 Task: Display the results of the 2022 Victory Lane Racing NASCAR Cup Series for the race "Coca-Cola 600" on the track "Charlotte".
Action: Mouse moved to (150, 327)
Screenshot: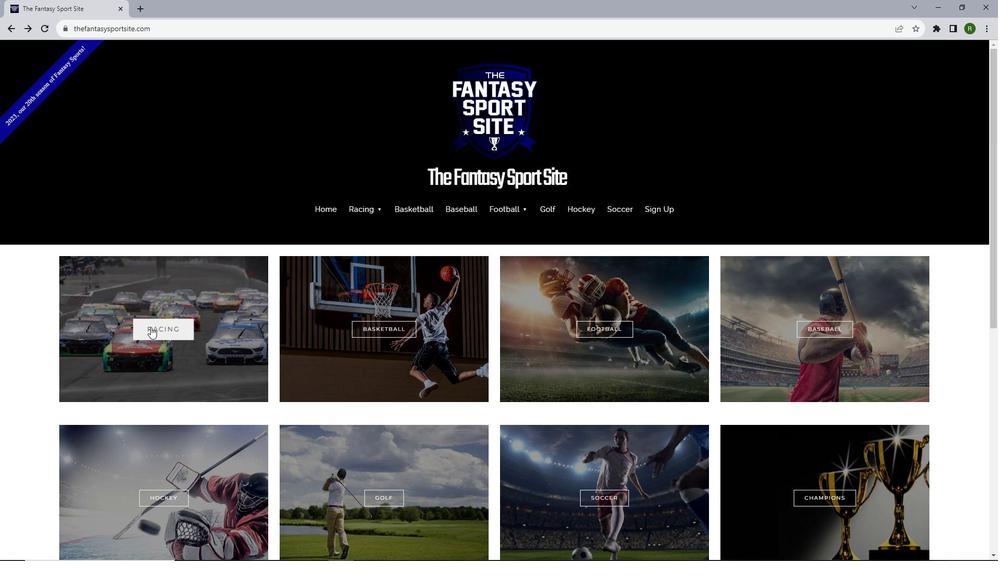 
Action: Mouse pressed left at (150, 327)
Screenshot: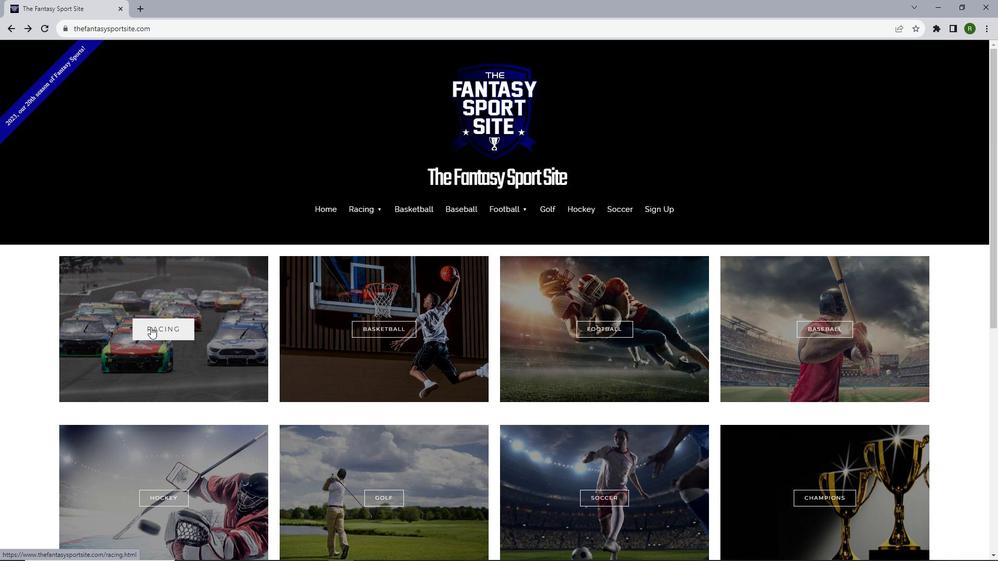 
Action: Mouse moved to (226, 338)
Screenshot: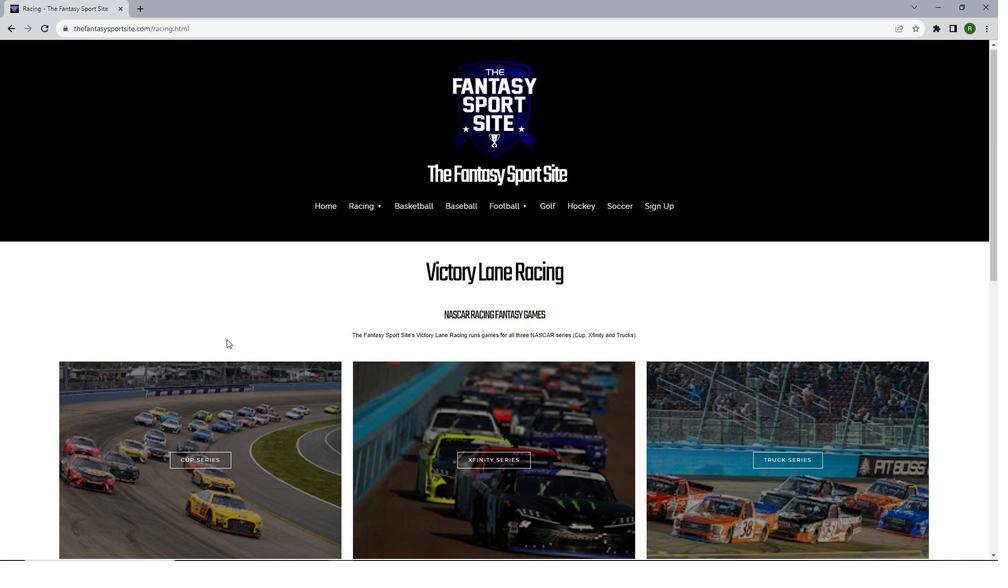 
Action: Mouse scrolled (226, 338) with delta (0, 0)
Screenshot: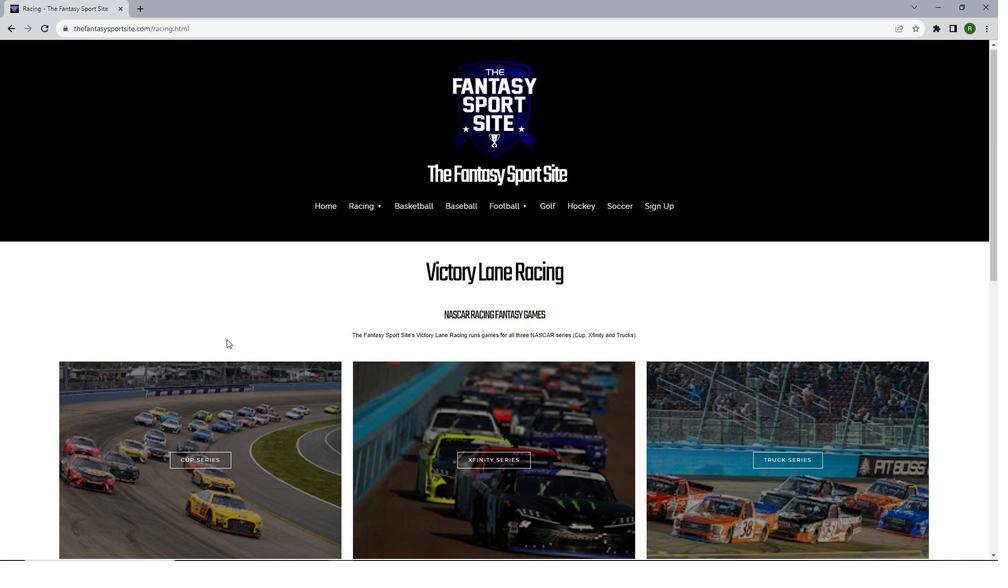 
Action: Mouse moved to (229, 349)
Screenshot: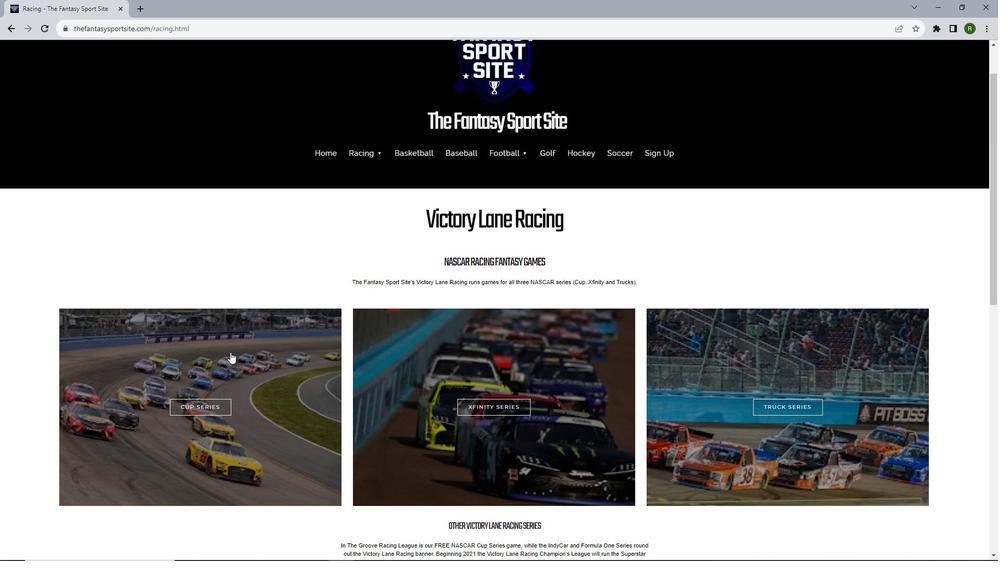 
Action: Mouse scrolled (229, 348) with delta (0, 0)
Screenshot: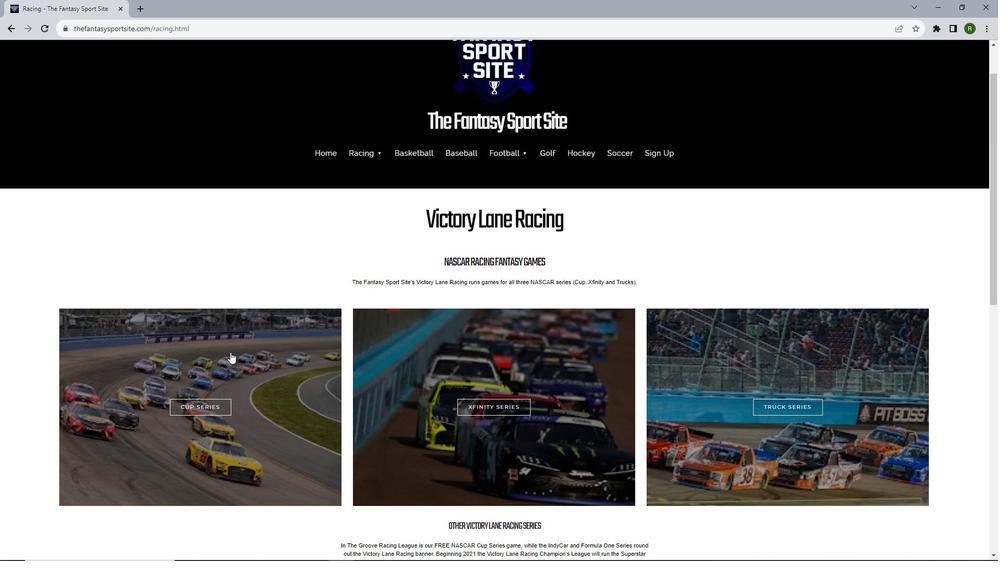 
Action: Mouse moved to (195, 353)
Screenshot: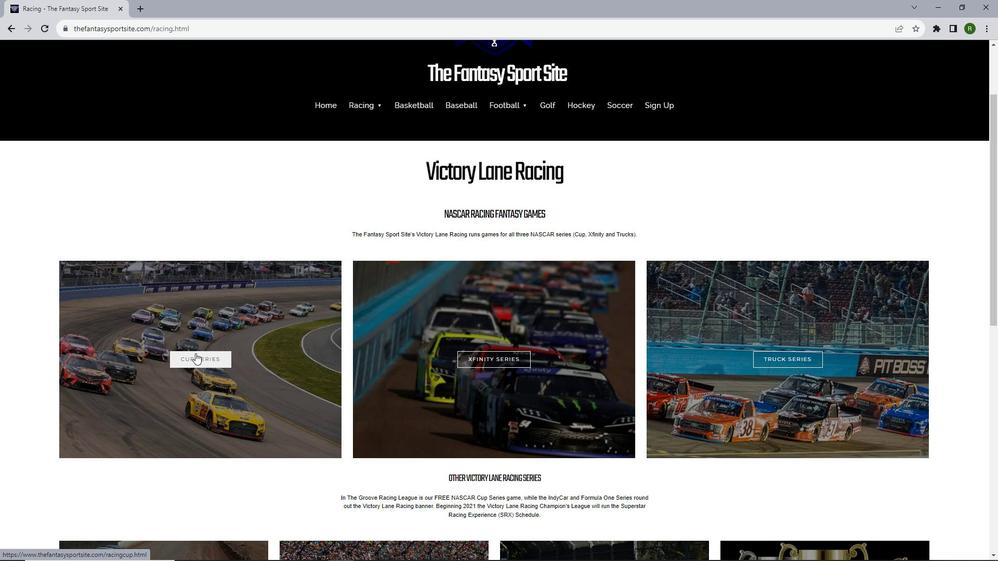 
Action: Mouse pressed left at (195, 353)
Screenshot: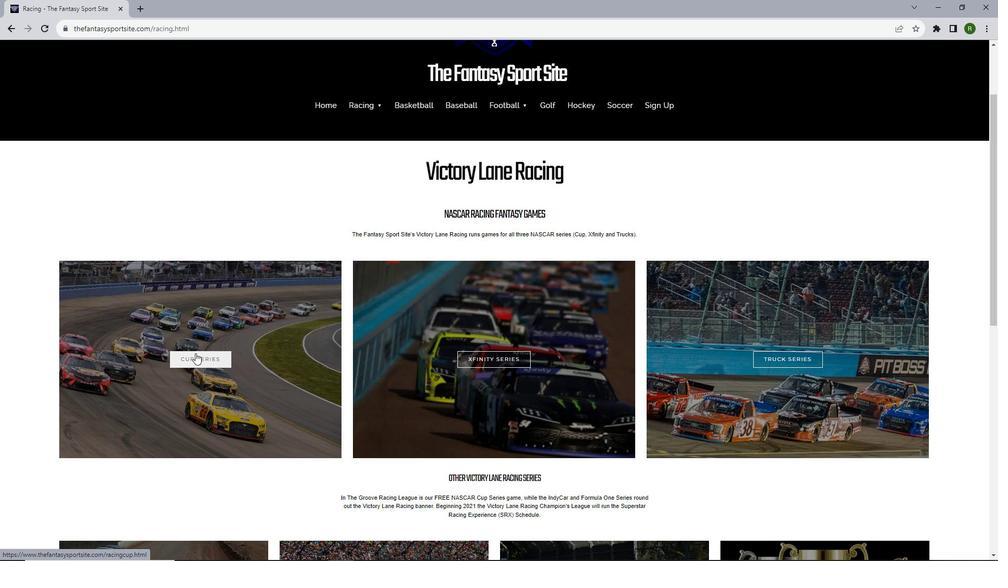 
Action: Mouse moved to (485, 230)
Screenshot: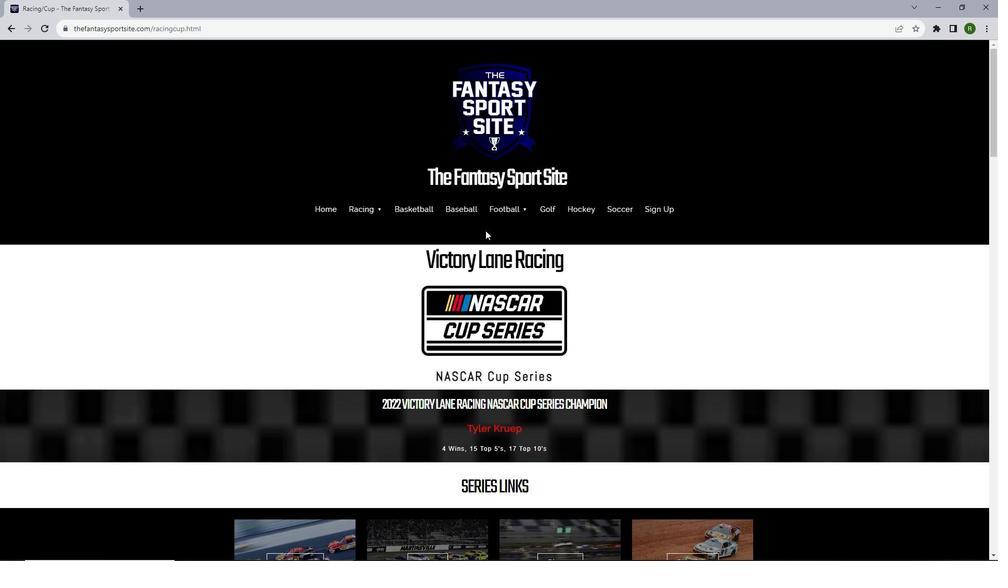 
Action: Mouse scrolled (485, 230) with delta (0, 0)
Screenshot: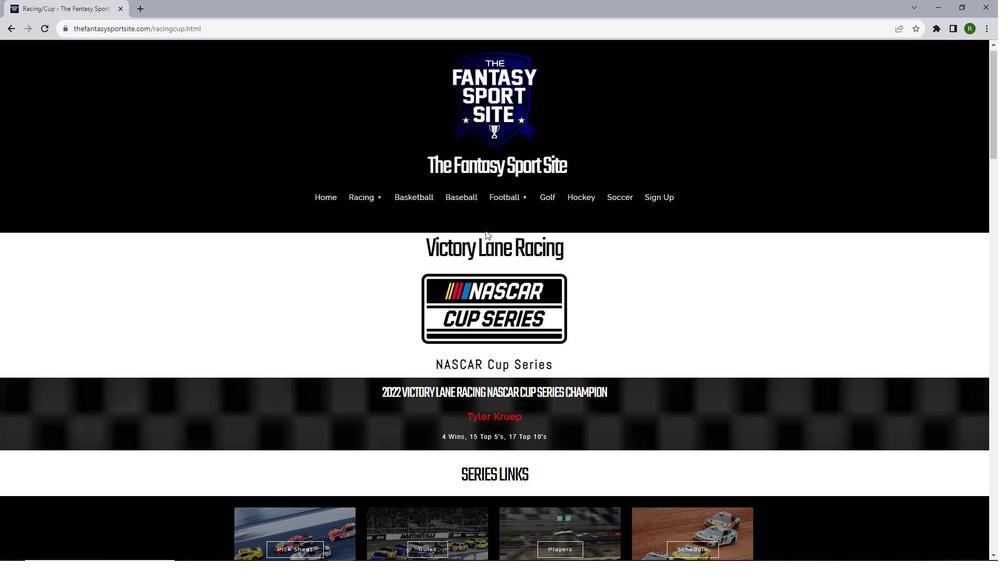 
Action: Mouse scrolled (485, 230) with delta (0, 0)
Screenshot: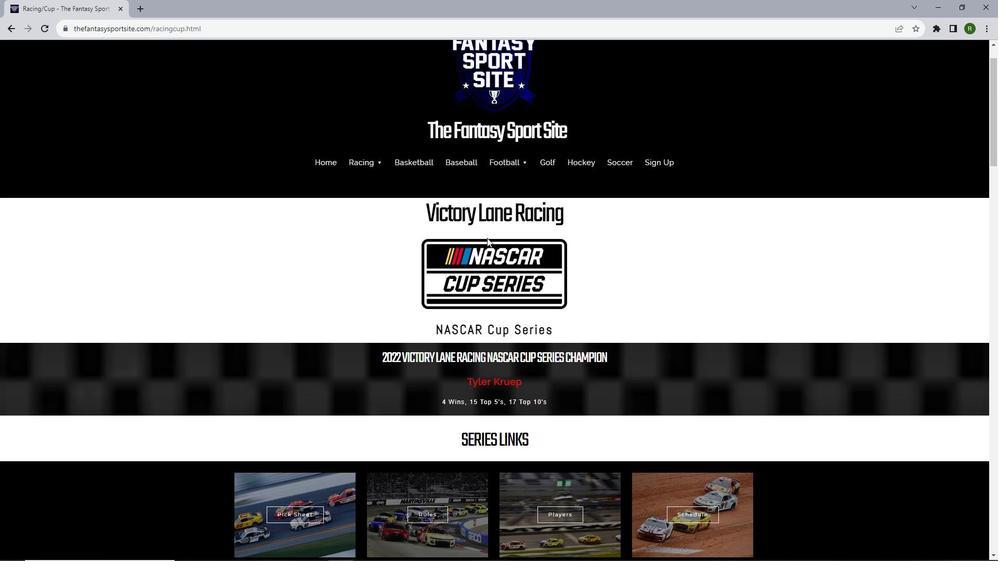 
Action: Mouse moved to (487, 241)
Screenshot: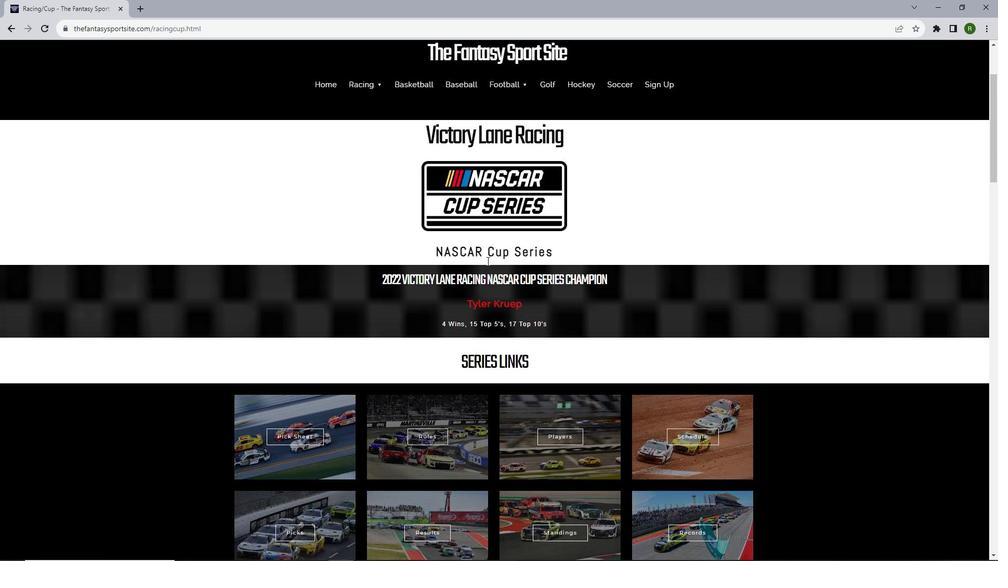 
Action: Mouse scrolled (487, 241) with delta (0, 0)
Screenshot: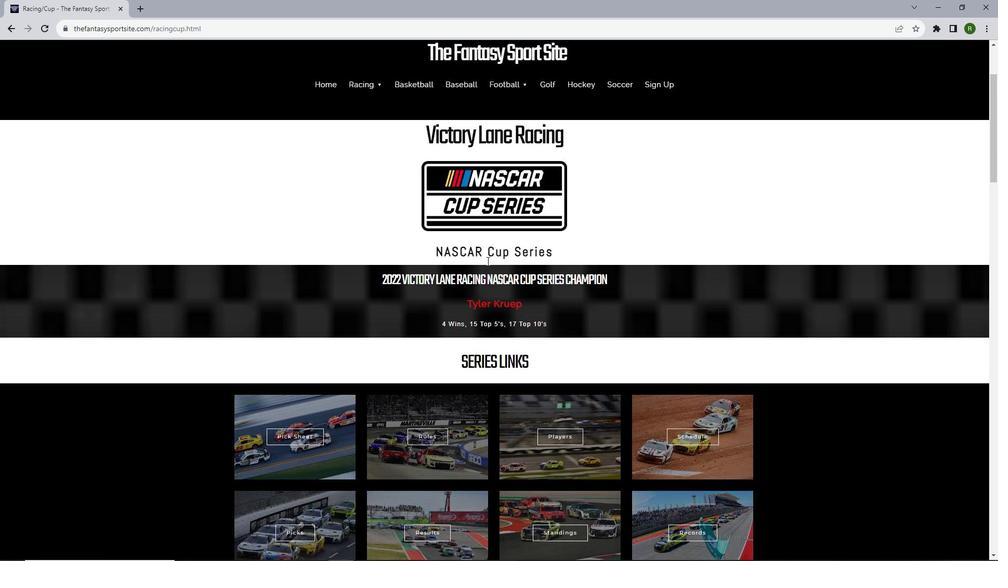 
Action: Mouse moved to (487, 258)
Screenshot: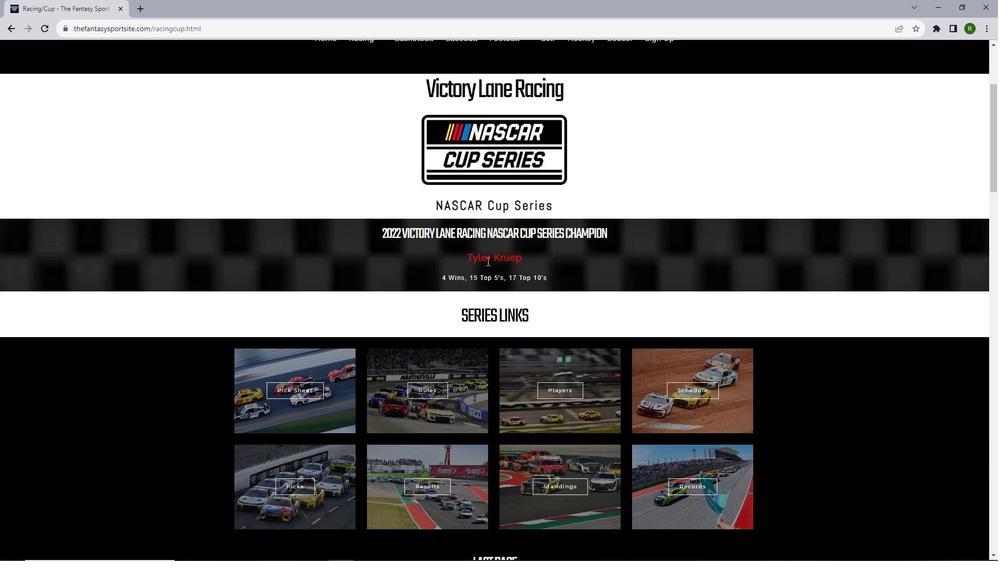 
Action: Mouse scrolled (487, 257) with delta (0, 0)
Screenshot: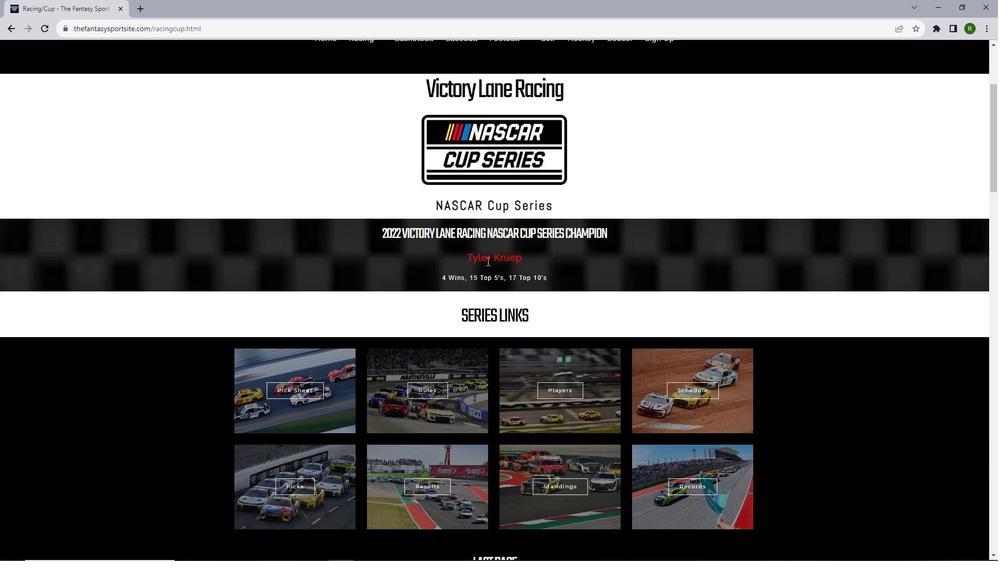 
Action: Mouse moved to (489, 265)
Screenshot: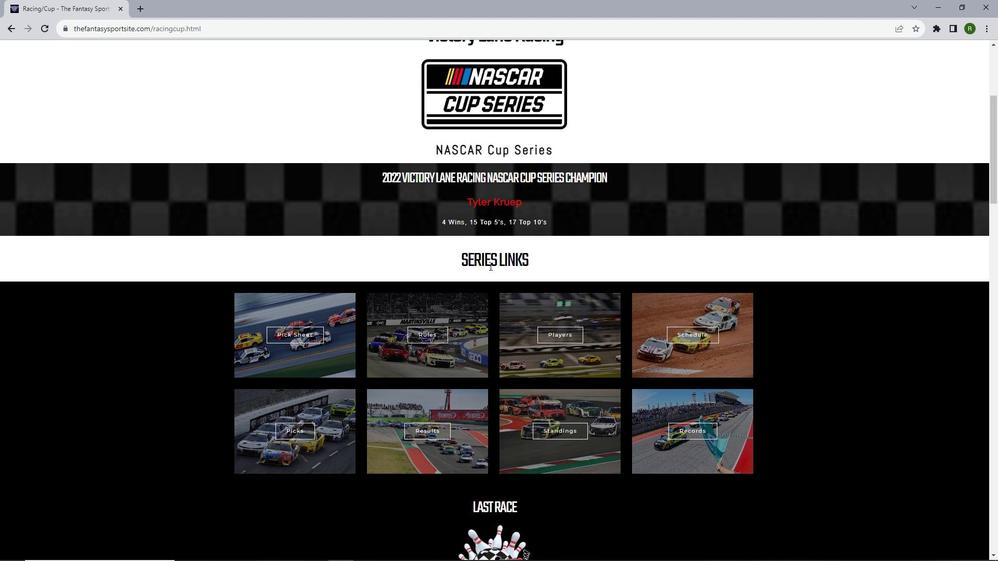 
Action: Mouse scrolled (489, 265) with delta (0, 0)
Screenshot: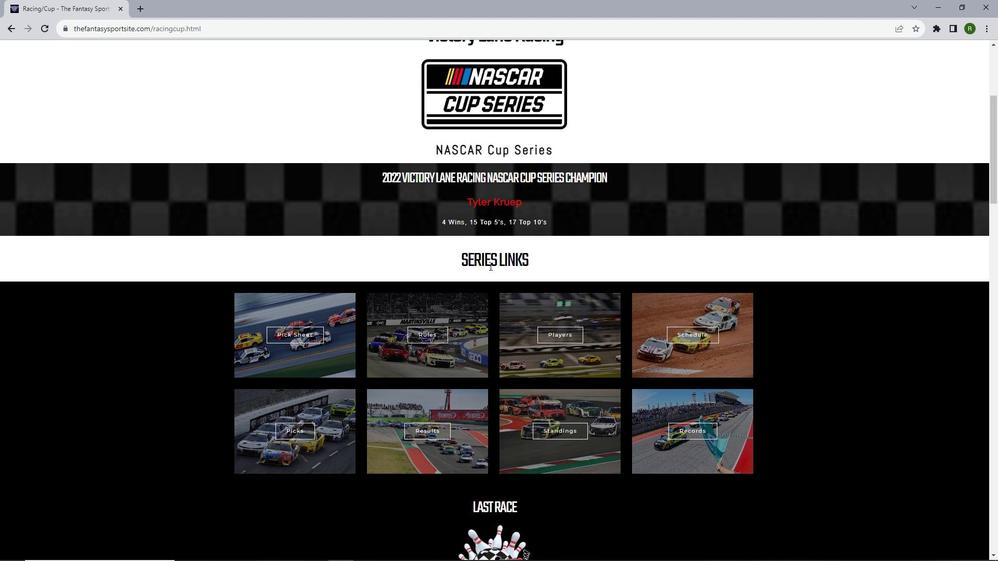
Action: Mouse moved to (489, 266)
Screenshot: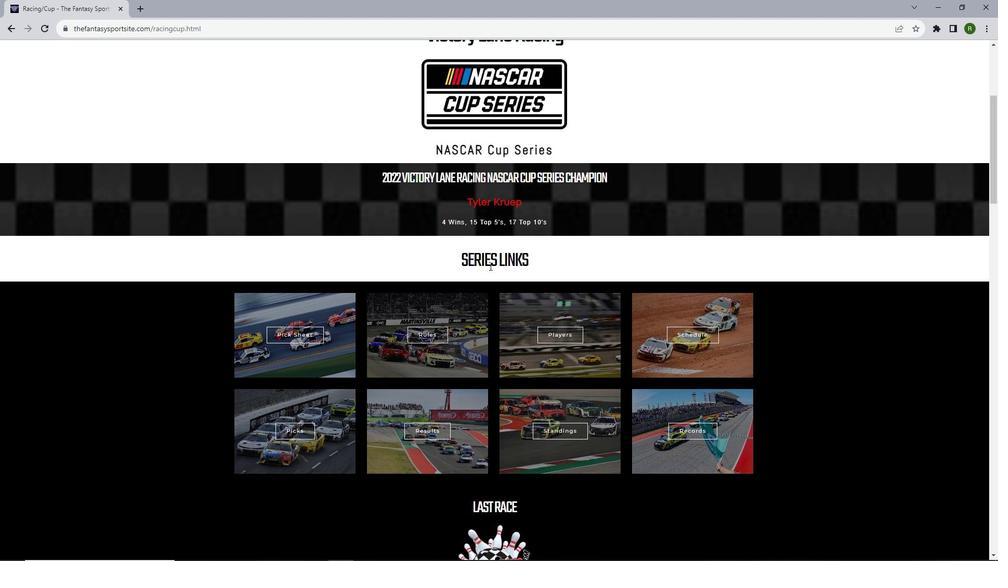 
Action: Mouse scrolled (489, 265) with delta (0, 0)
Screenshot: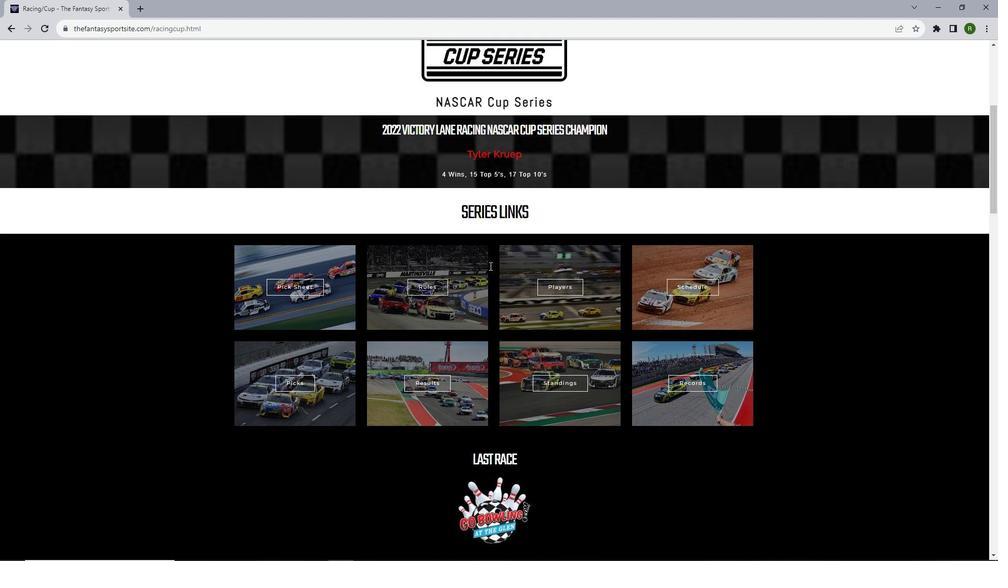 
Action: Mouse moved to (402, 365)
Screenshot: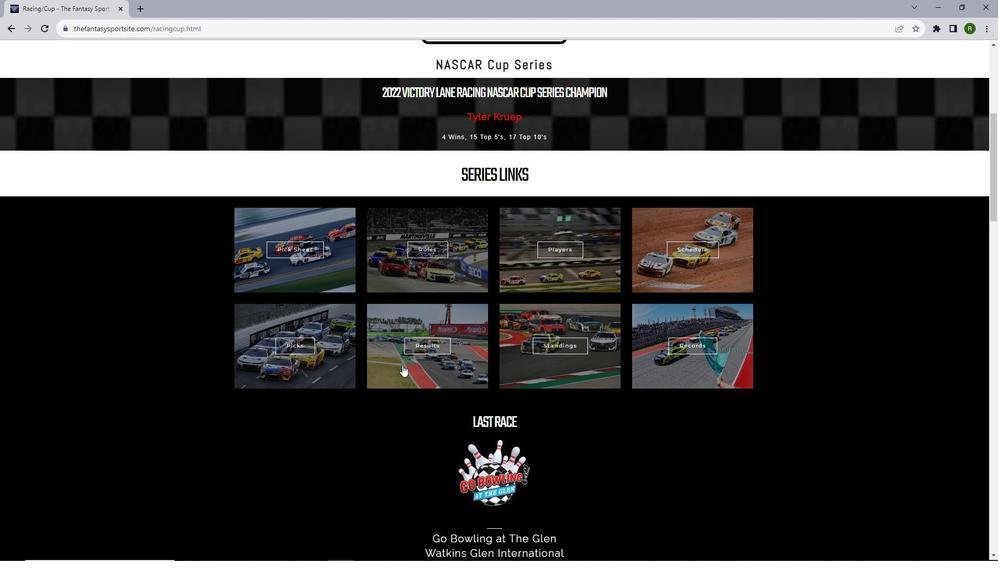 
Action: Mouse pressed left at (402, 365)
Screenshot: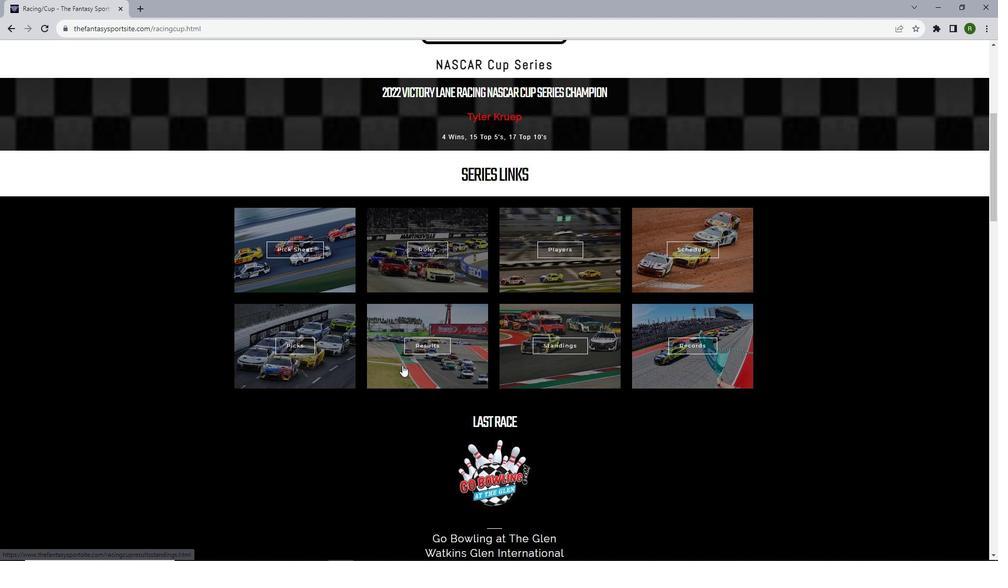 
Action: Mouse moved to (487, 287)
Screenshot: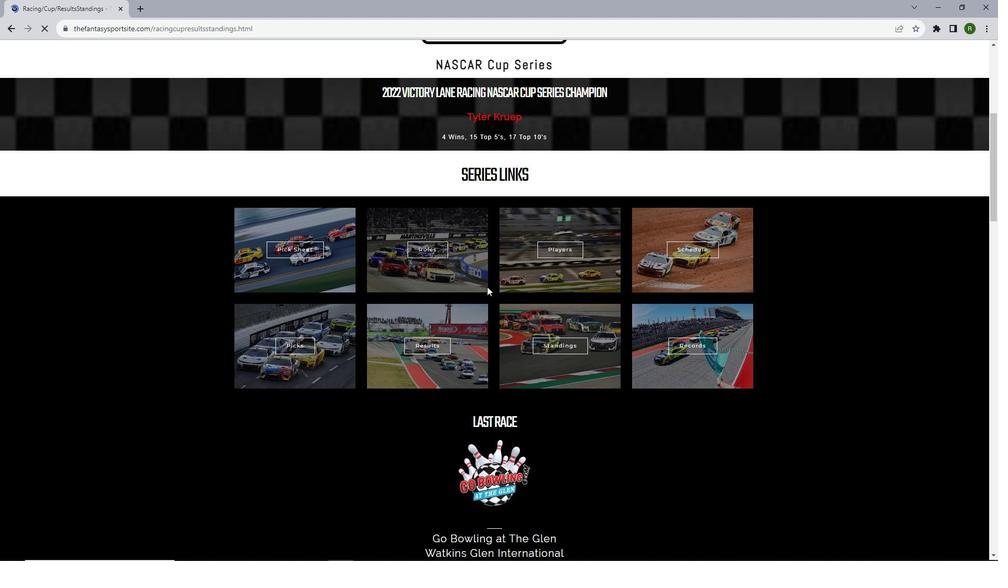 
Action: Mouse scrolled (487, 286) with delta (0, 0)
Screenshot: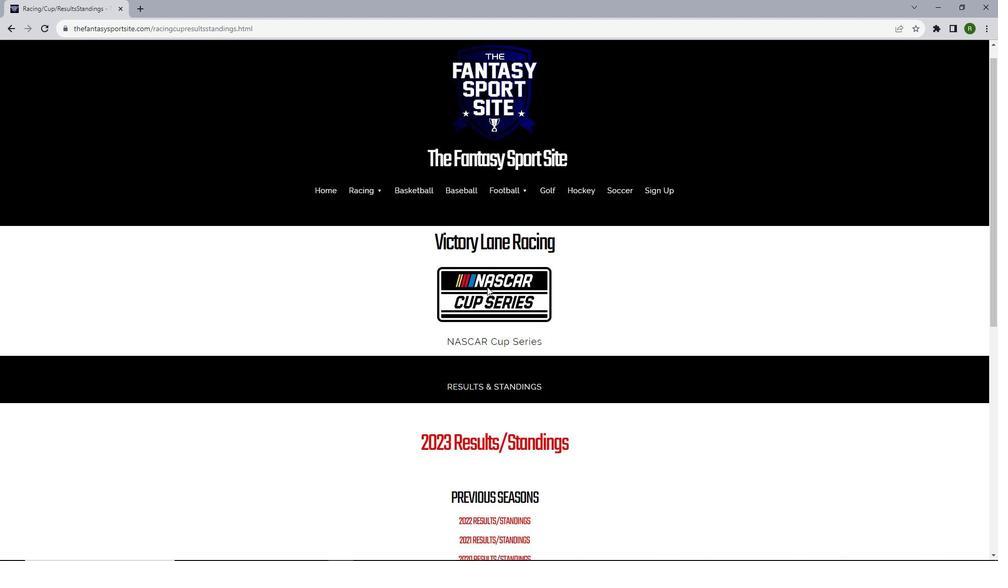 
Action: Mouse scrolled (487, 286) with delta (0, 0)
Screenshot: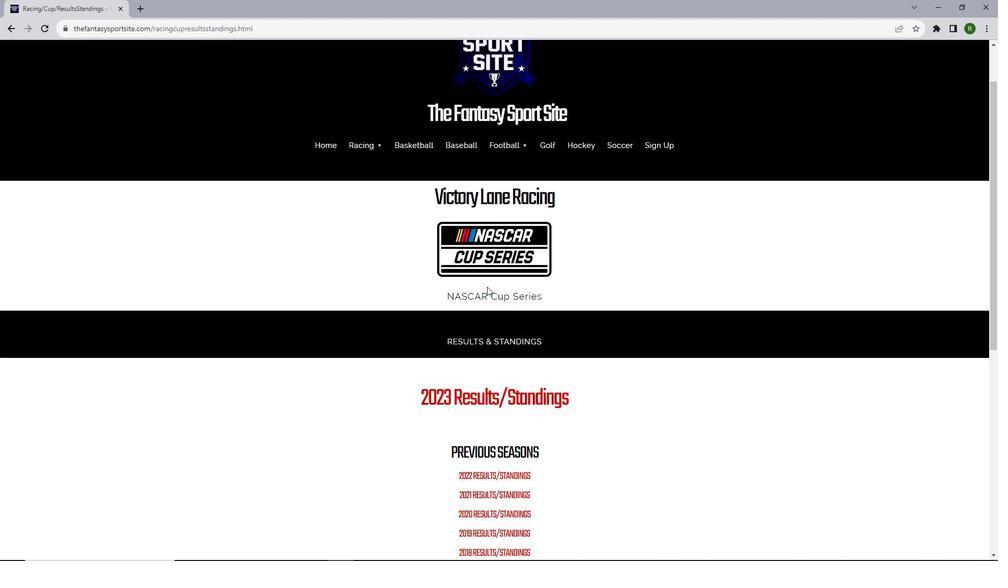 
Action: Mouse scrolled (487, 286) with delta (0, 0)
Screenshot: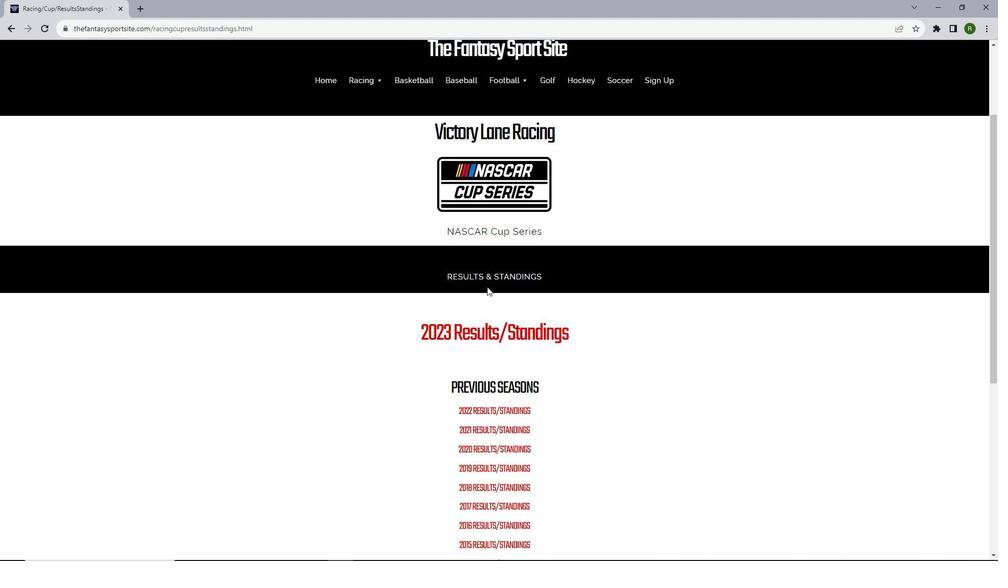 
Action: Mouse scrolled (487, 286) with delta (0, 0)
Screenshot: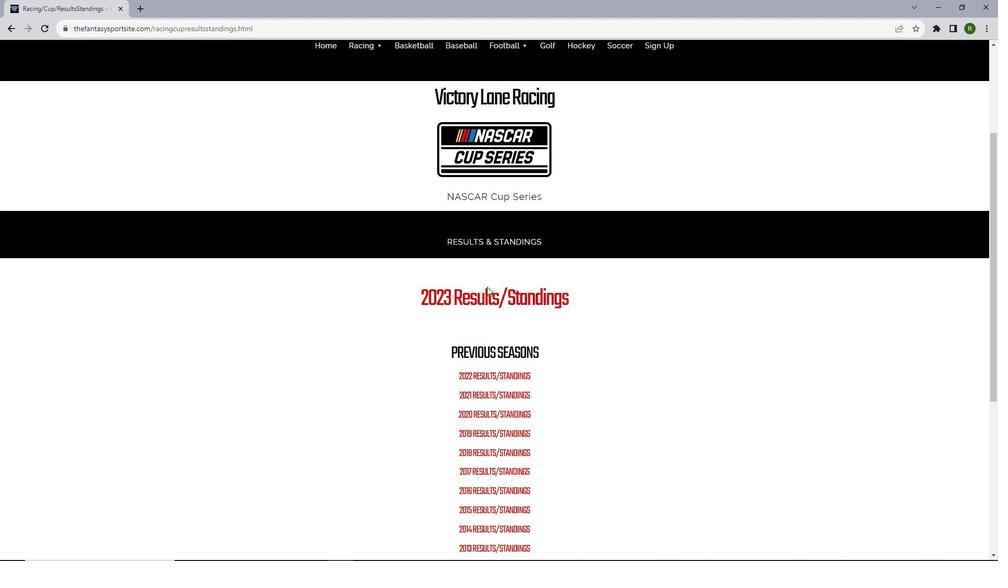 
Action: Mouse moved to (482, 330)
Screenshot: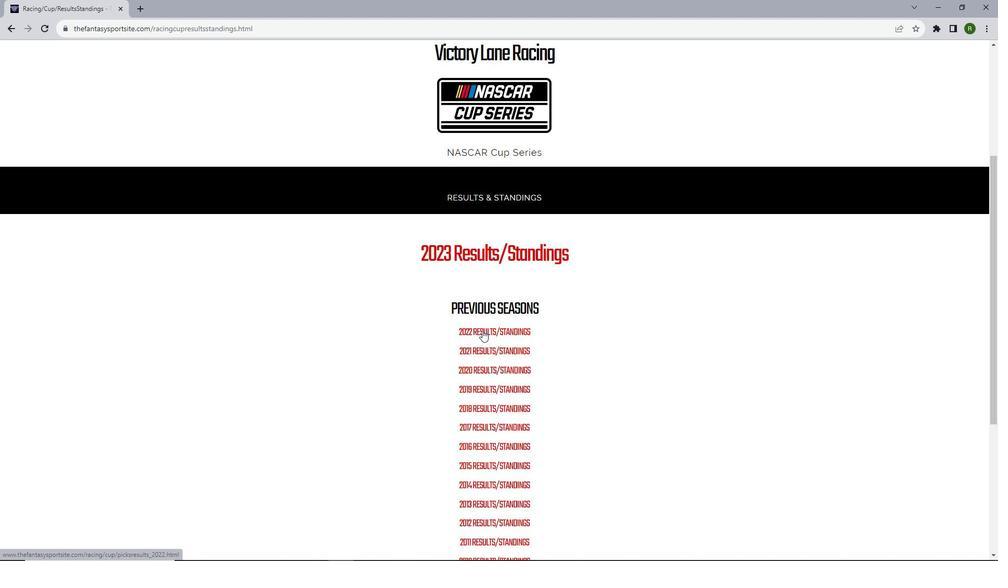 
Action: Mouse pressed left at (482, 330)
Screenshot: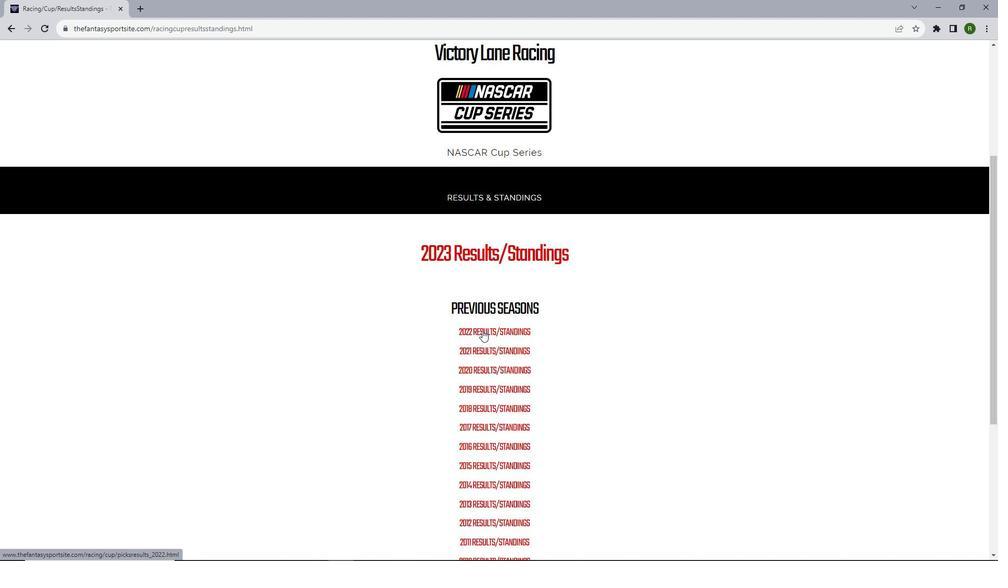 
Action: Mouse moved to (459, 159)
Screenshot: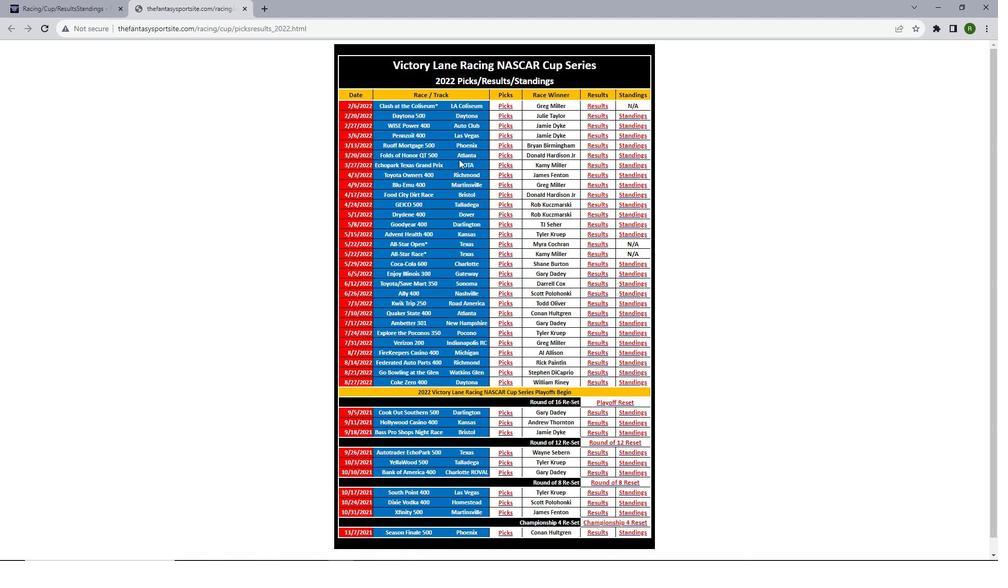 
Action: Mouse scrolled (459, 159) with delta (0, 0)
Screenshot: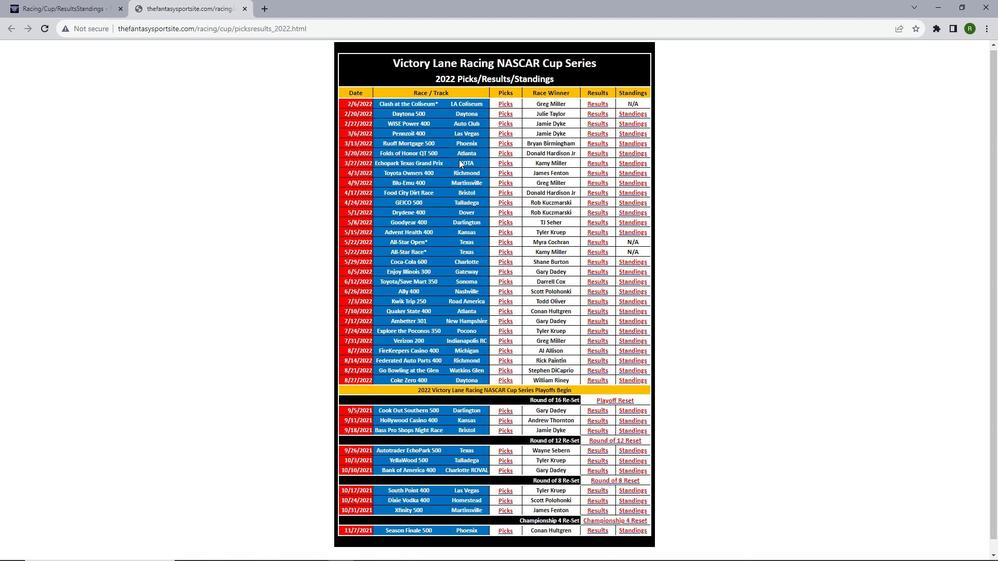 
Action: Mouse scrolled (459, 159) with delta (0, 0)
Screenshot: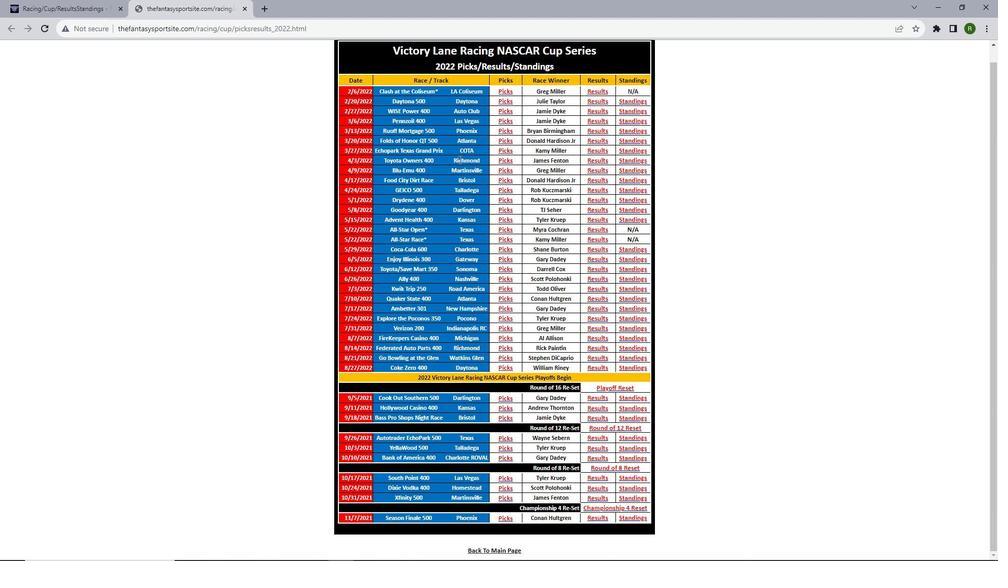 
Action: Mouse moved to (604, 248)
Screenshot: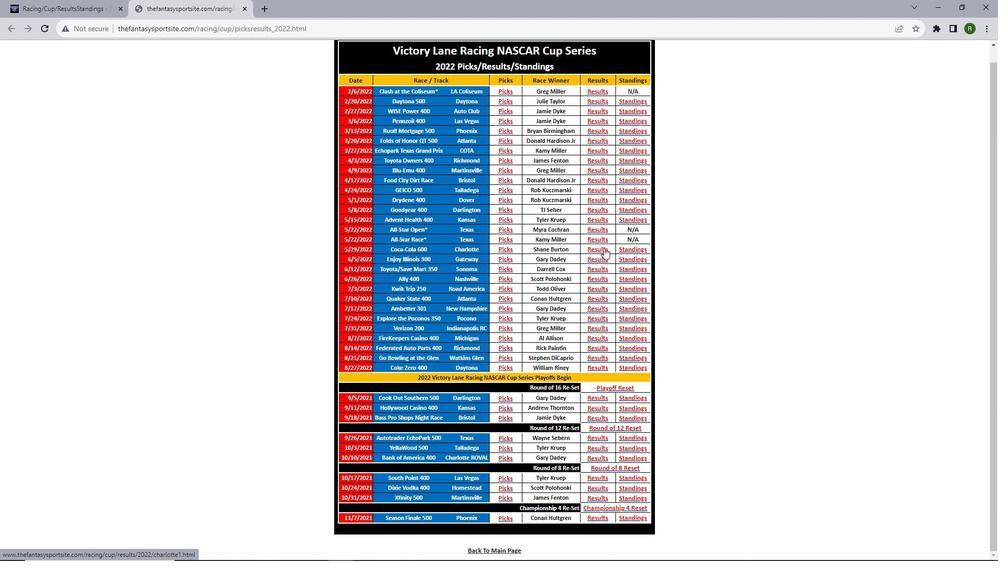 
Action: Mouse pressed left at (604, 248)
Screenshot: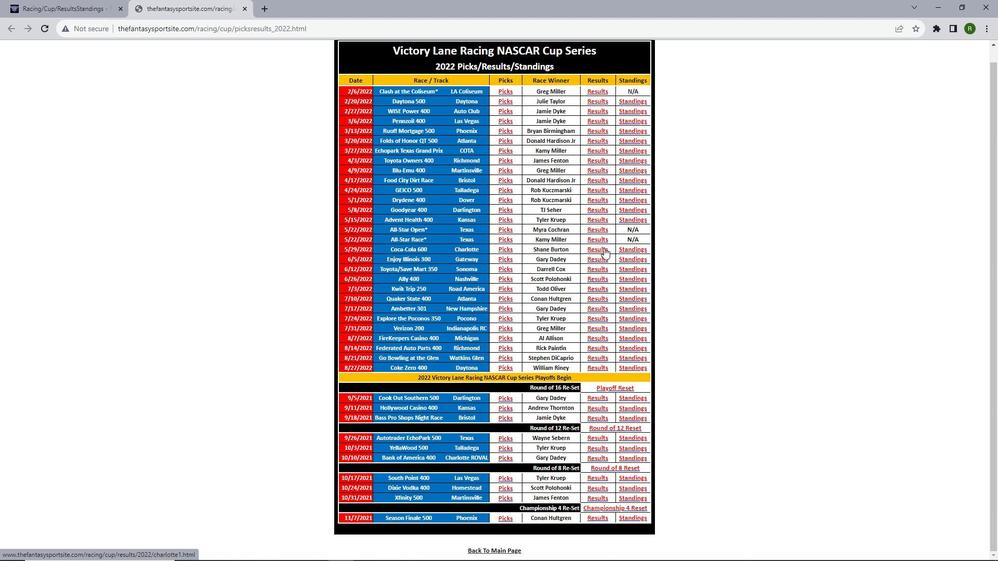 
Action: Mouse moved to (485, 190)
Screenshot: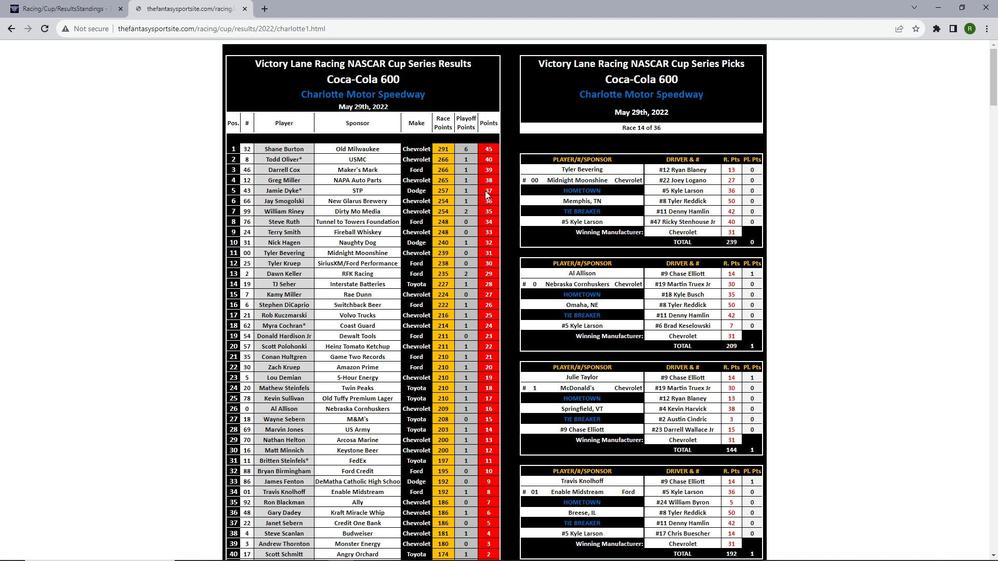 
Action: Mouse scrolled (485, 190) with delta (0, 0)
Screenshot: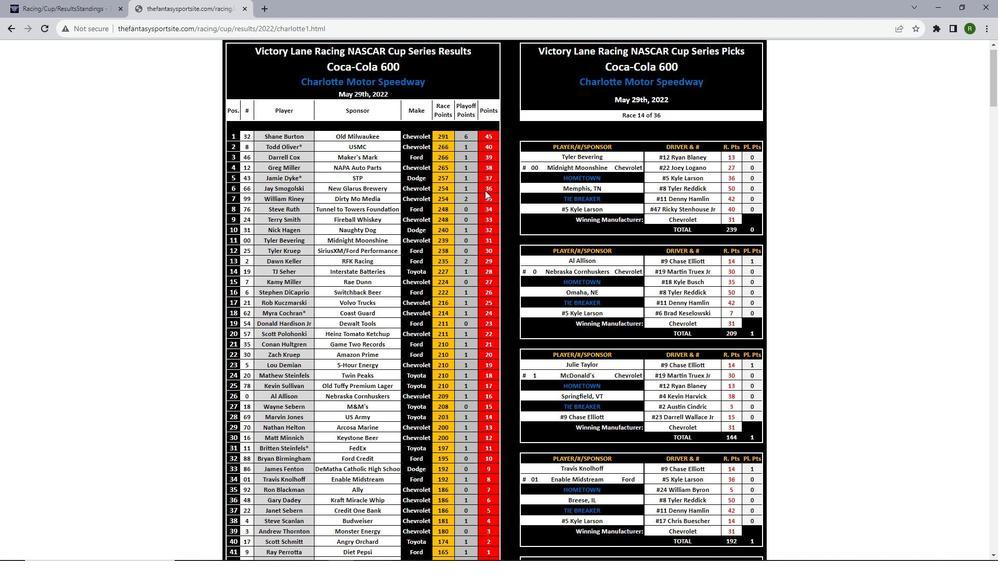 
Action: Mouse scrolled (485, 190) with delta (0, 0)
Screenshot: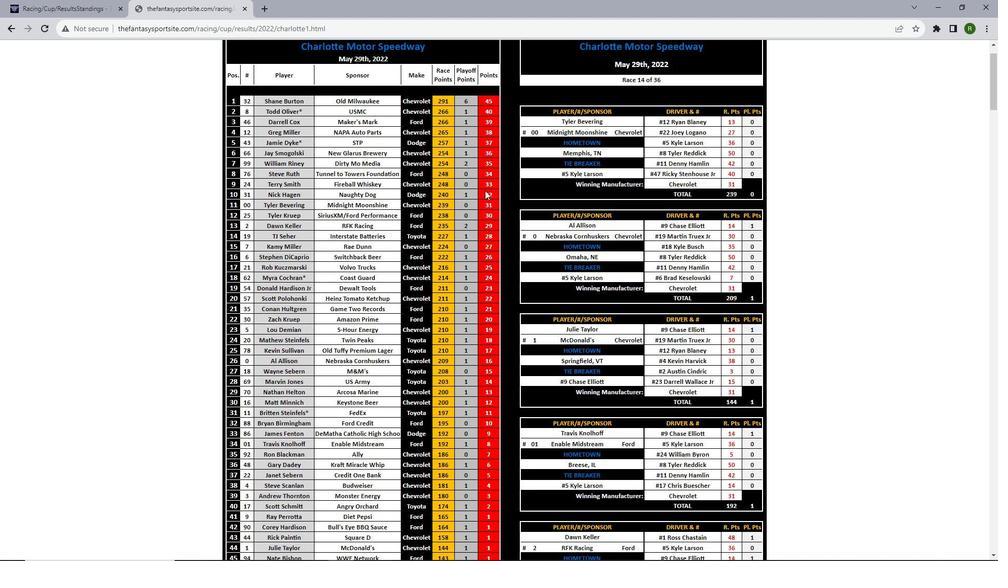 
Action: Mouse scrolled (485, 190) with delta (0, 0)
Screenshot: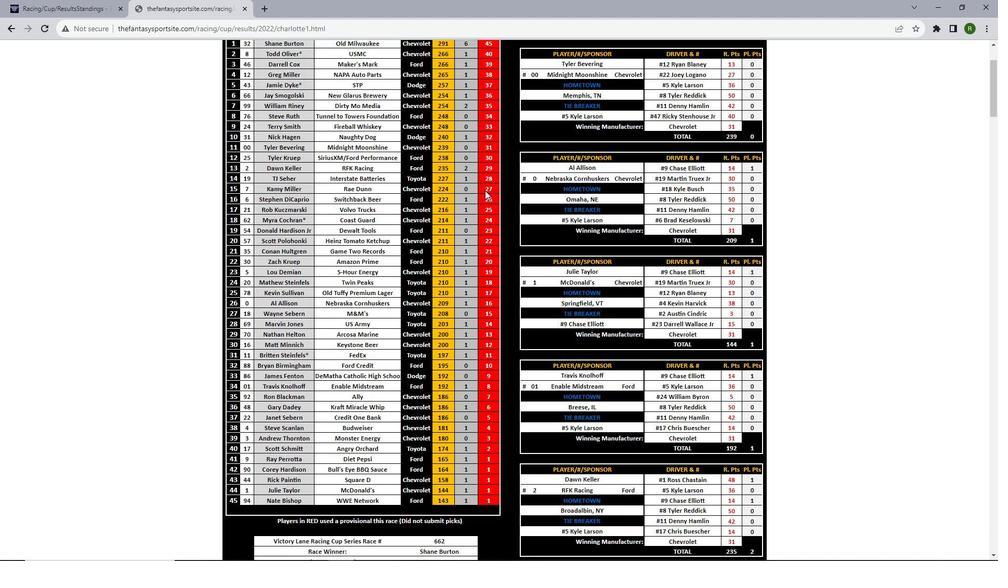 
Action: Mouse scrolled (485, 190) with delta (0, 0)
Screenshot: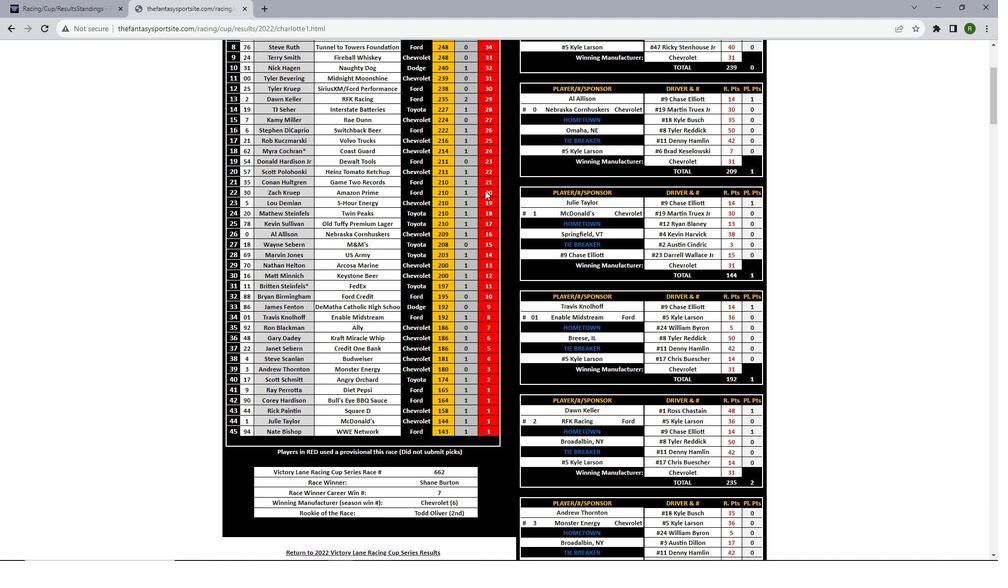 
Action: Mouse scrolled (485, 190) with delta (0, 0)
Screenshot: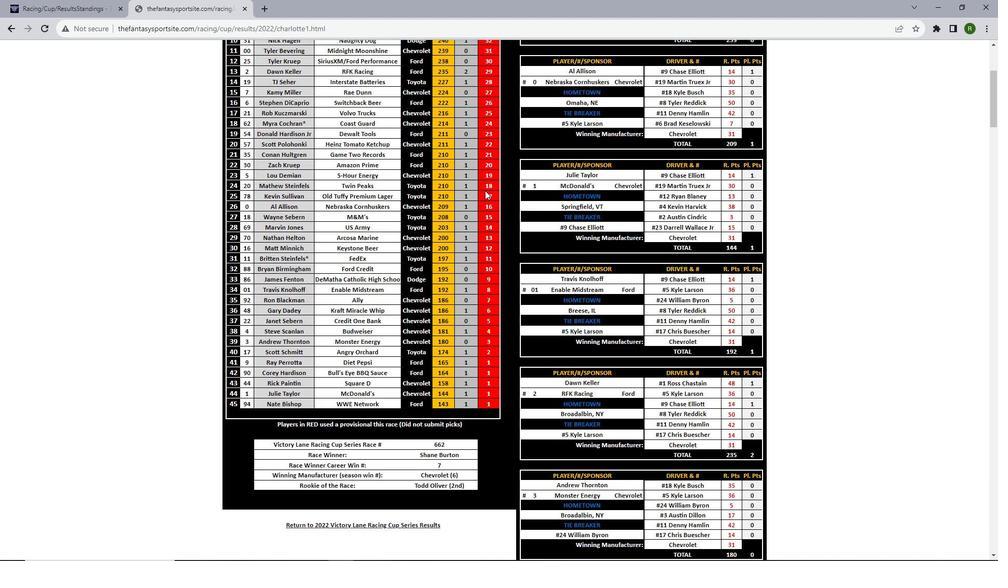 
Action: Mouse scrolled (485, 190) with delta (0, 0)
Screenshot: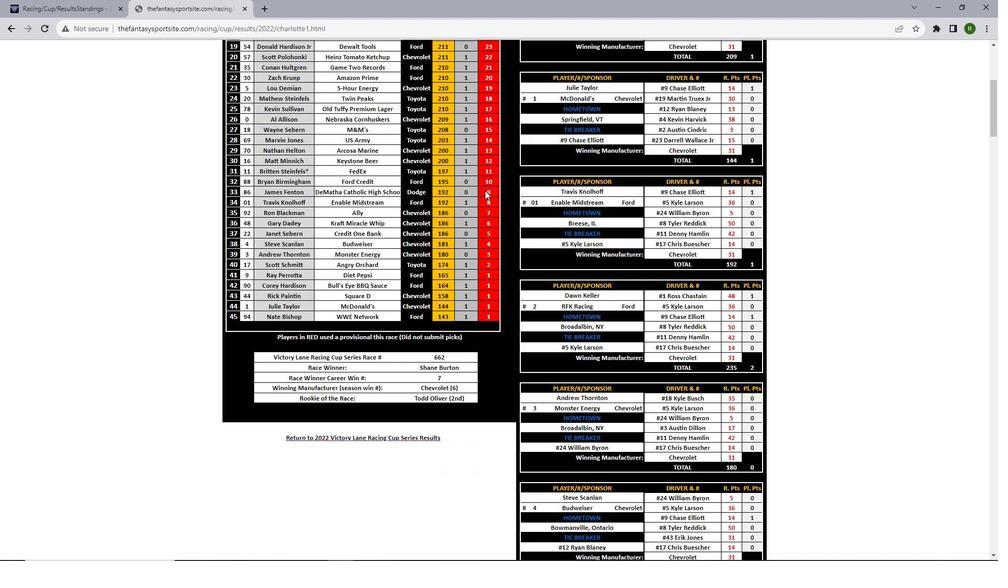 
Action: Mouse scrolled (485, 190) with delta (0, 0)
Screenshot: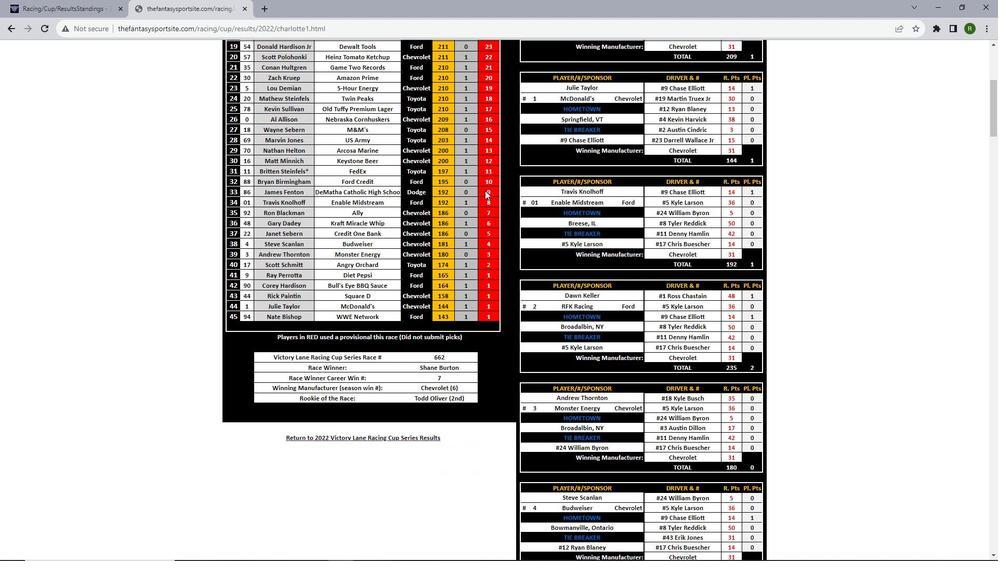 
Action: Mouse scrolled (485, 190) with delta (0, 0)
Screenshot: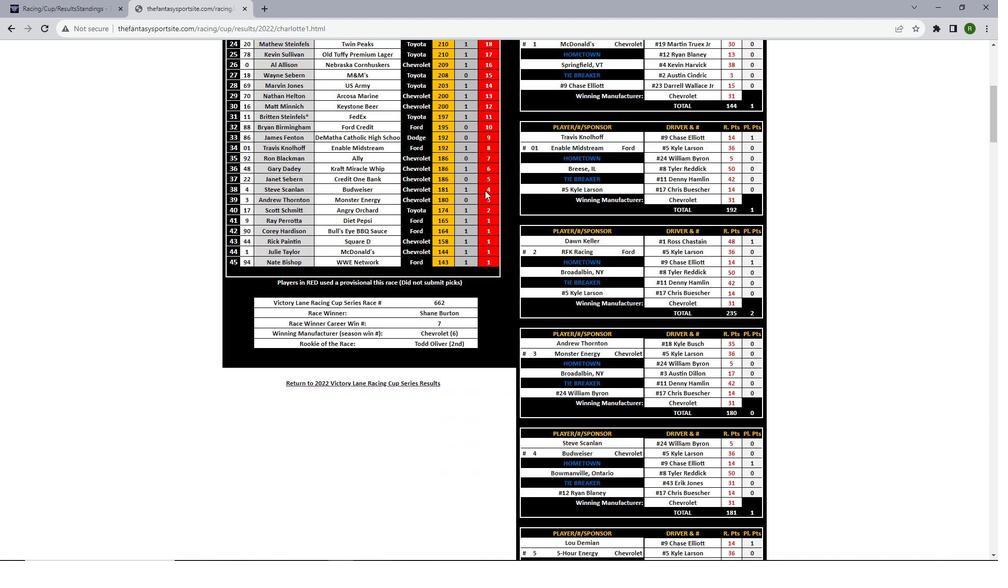 
Action: Mouse scrolled (485, 190) with delta (0, 0)
Screenshot: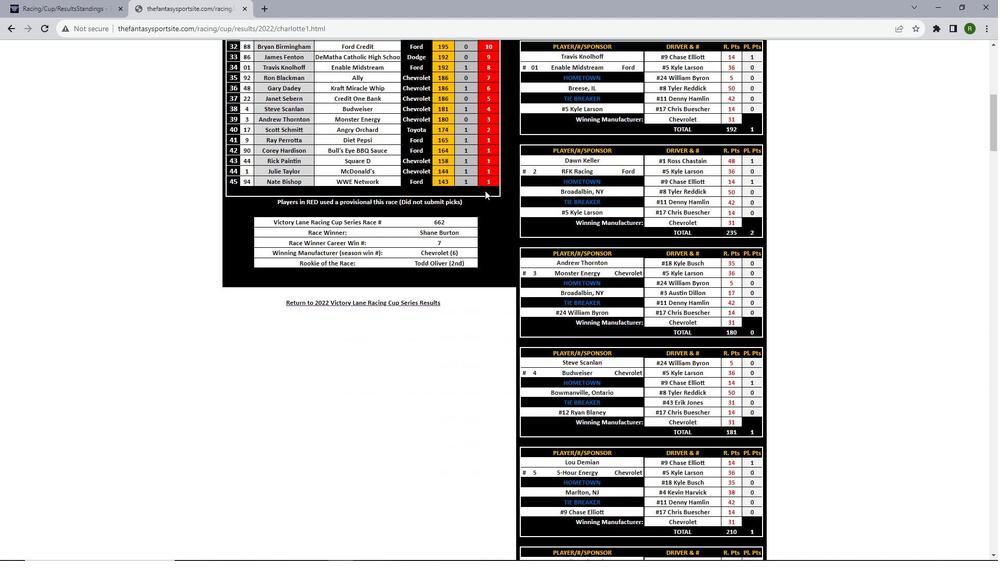 
Action: Mouse scrolled (485, 190) with delta (0, 0)
Screenshot: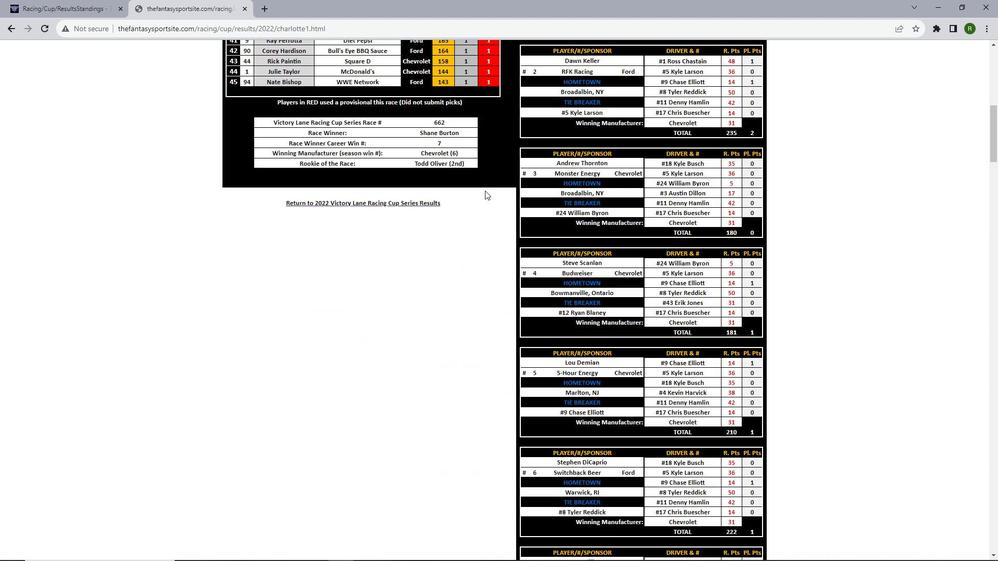 
Action: Mouse scrolled (485, 190) with delta (0, 0)
Screenshot: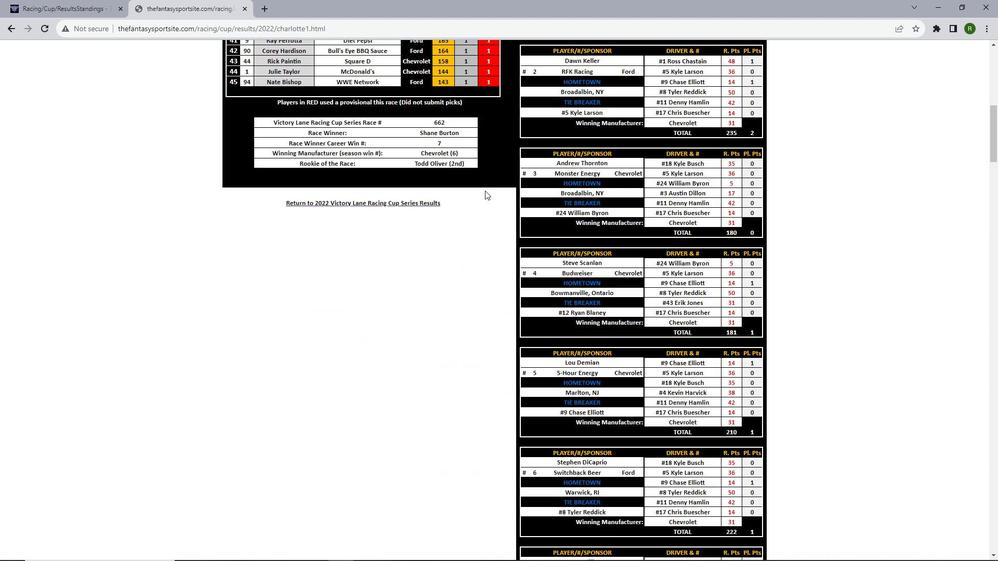 
Action: Mouse scrolled (485, 190) with delta (0, 0)
Screenshot: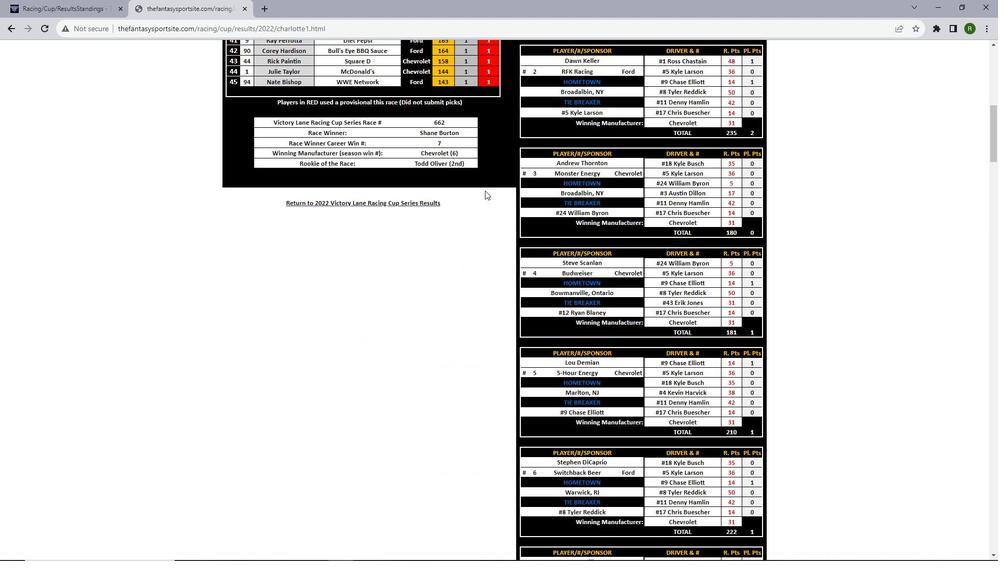 
Action: Mouse scrolled (485, 190) with delta (0, 0)
Screenshot: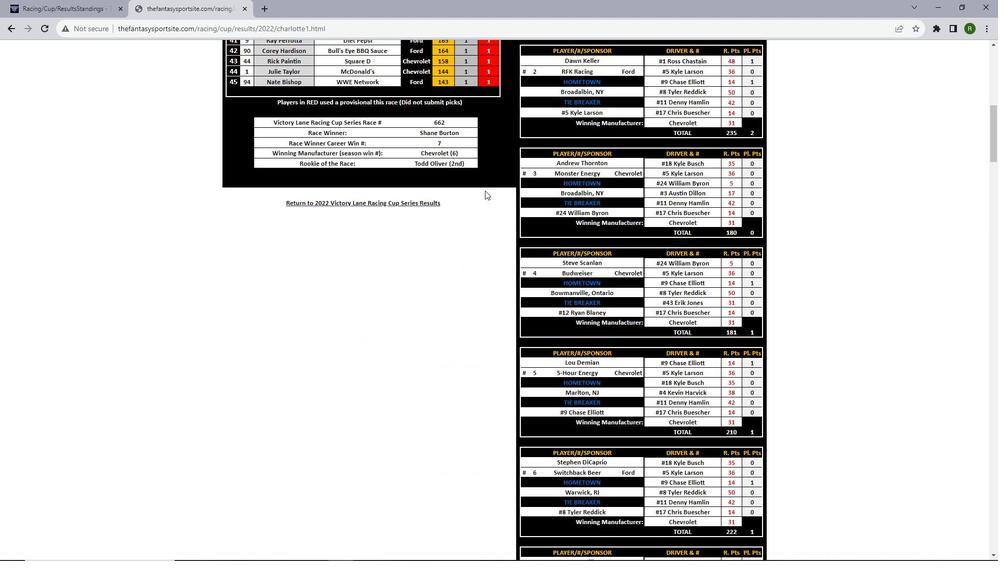 
Action: Mouse scrolled (485, 190) with delta (0, 0)
Screenshot: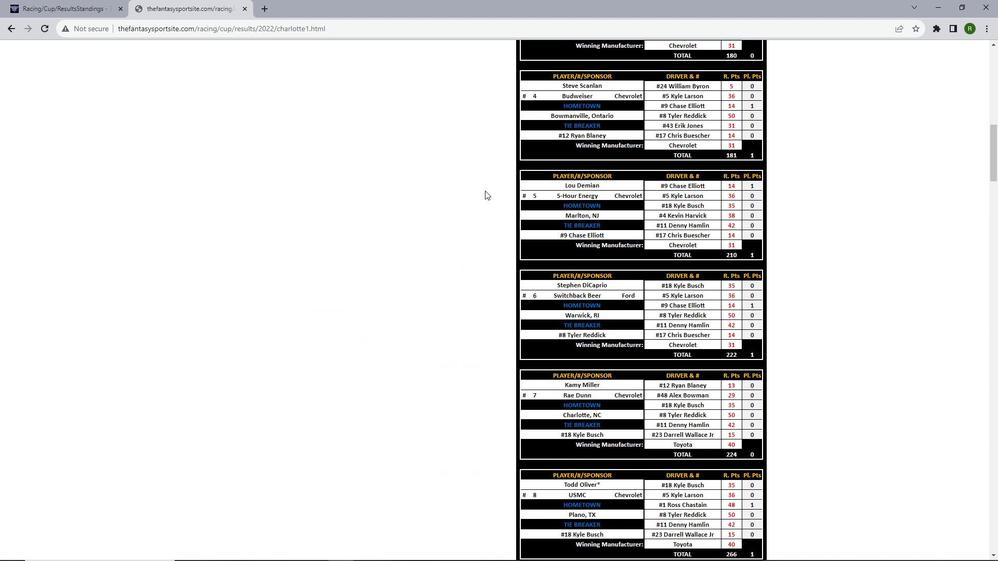 
Action: Mouse scrolled (485, 190) with delta (0, 0)
Screenshot: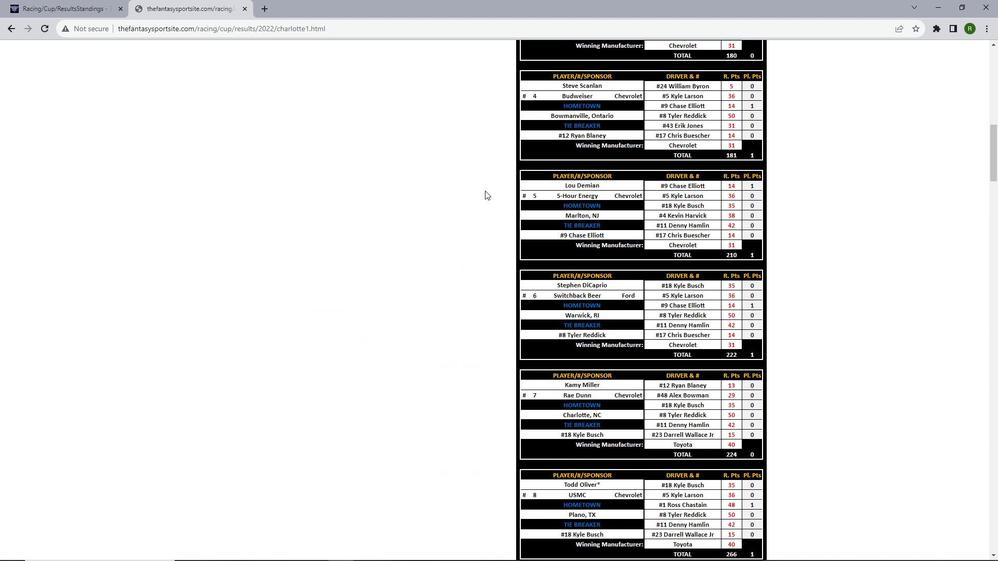 
Action: Mouse scrolled (485, 190) with delta (0, 0)
Screenshot: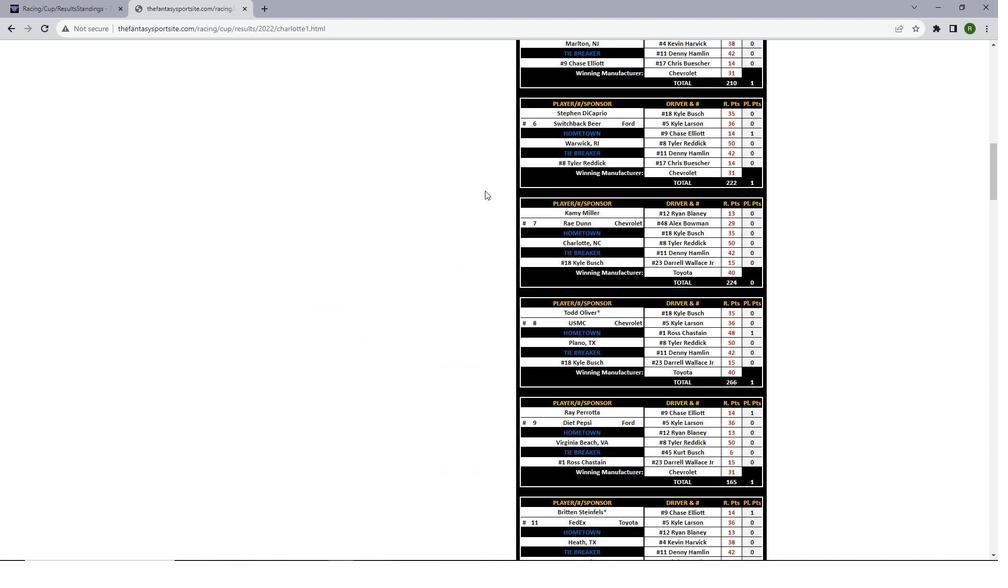 
Action: Mouse scrolled (485, 190) with delta (0, 0)
Screenshot: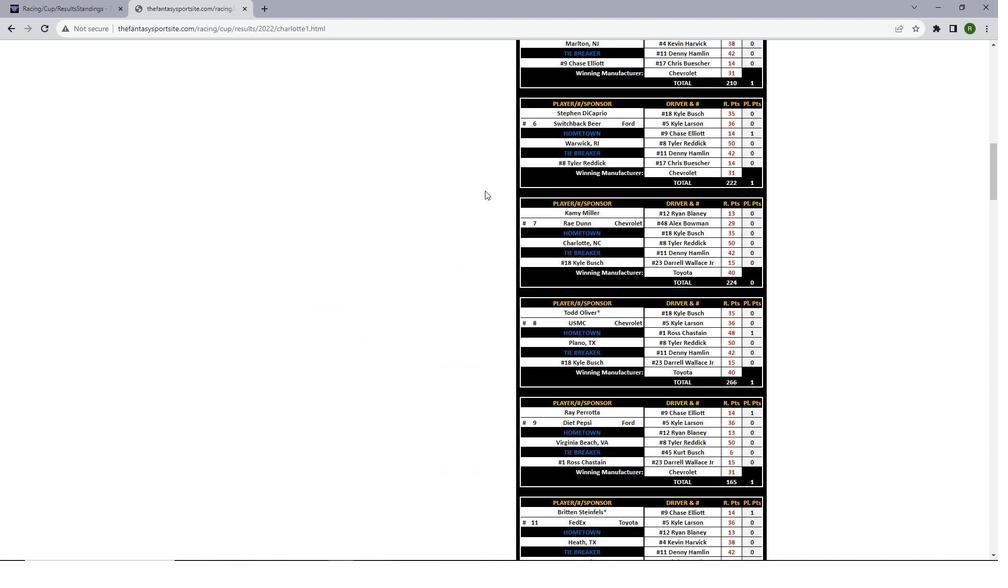 
Action: Mouse scrolled (485, 190) with delta (0, 0)
Screenshot: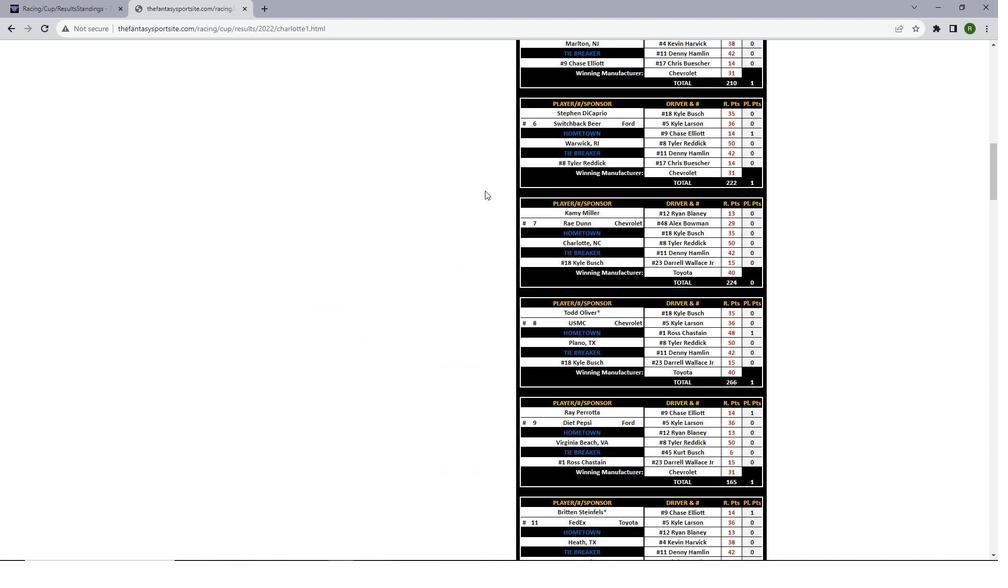 
Action: Mouse scrolled (485, 190) with delta (0, 0)
Screenshot: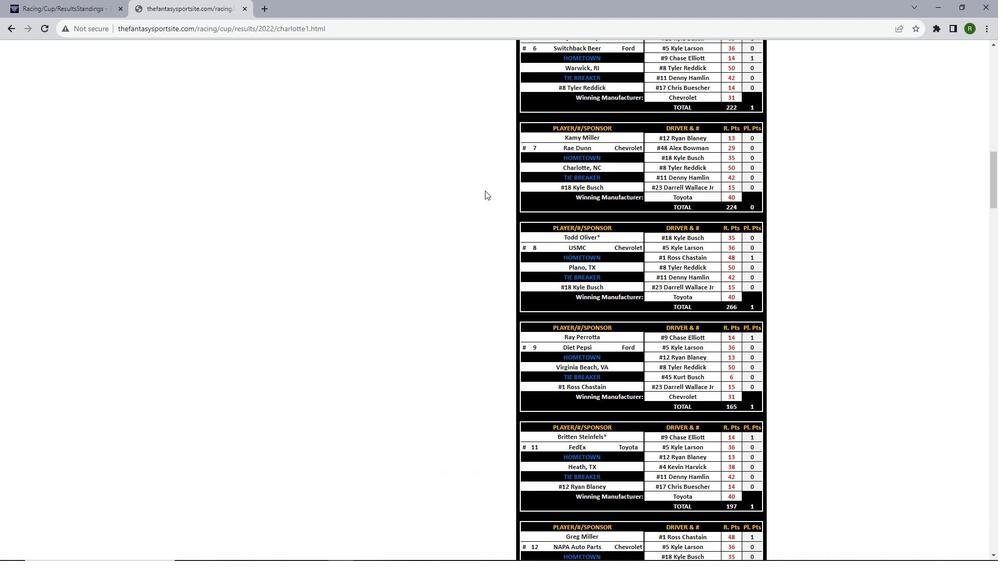 
Action: Mouse scrolled (485, 190) with delta (0, 0)
Screenshot: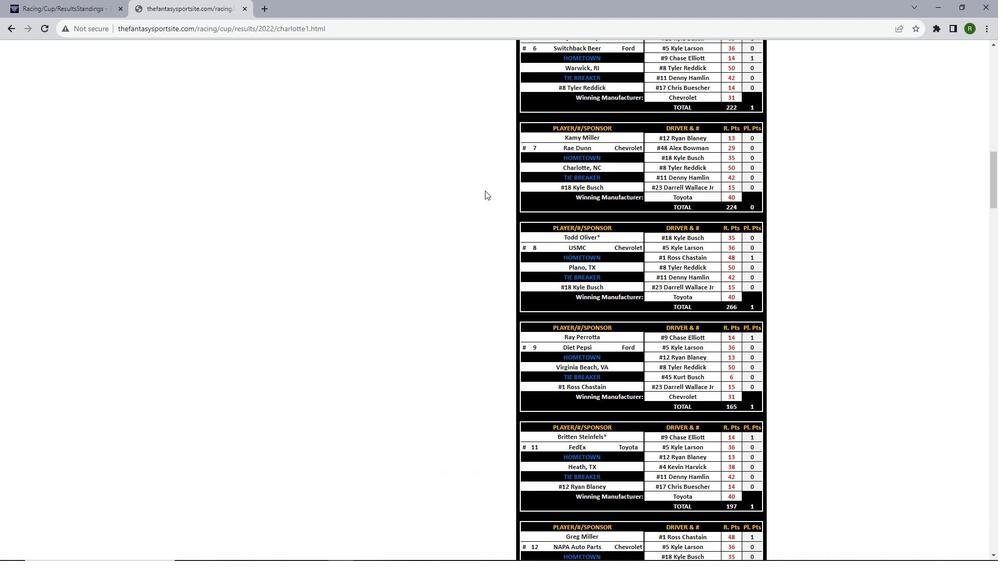 
Action: Mouse scrolled (485, 190) with delta (0, 0)
Screenshot: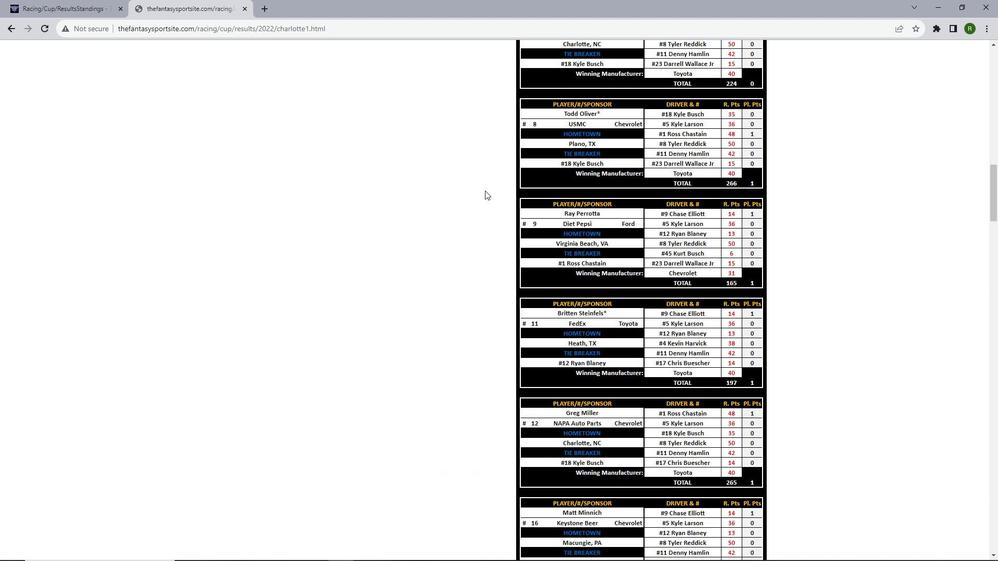 
Action: Mouse scrolled (485, 190) with delta (0, 0)
Screenshot: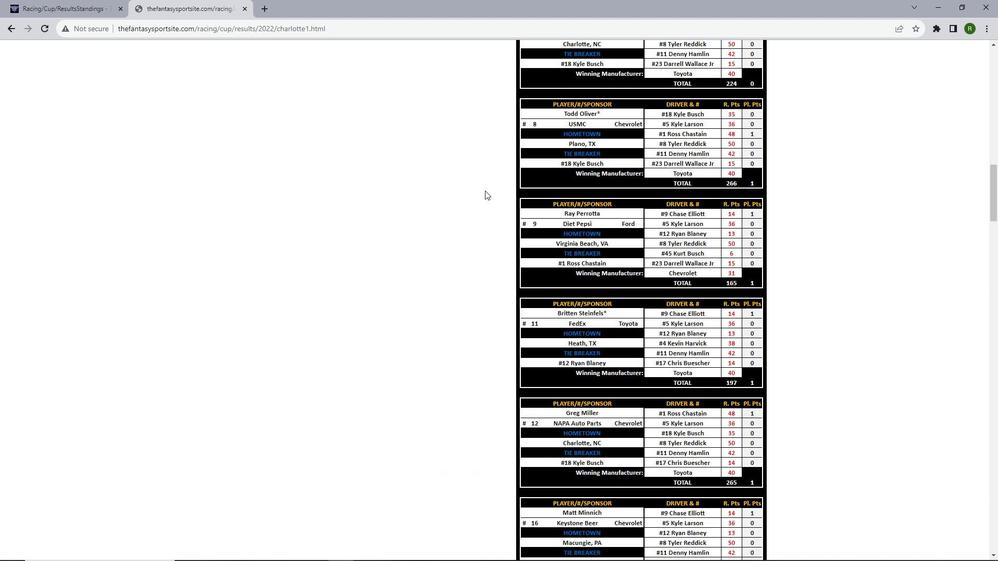 
Action: Mouse scrolled (485, 190) with delta (0, 0)
Screenshot: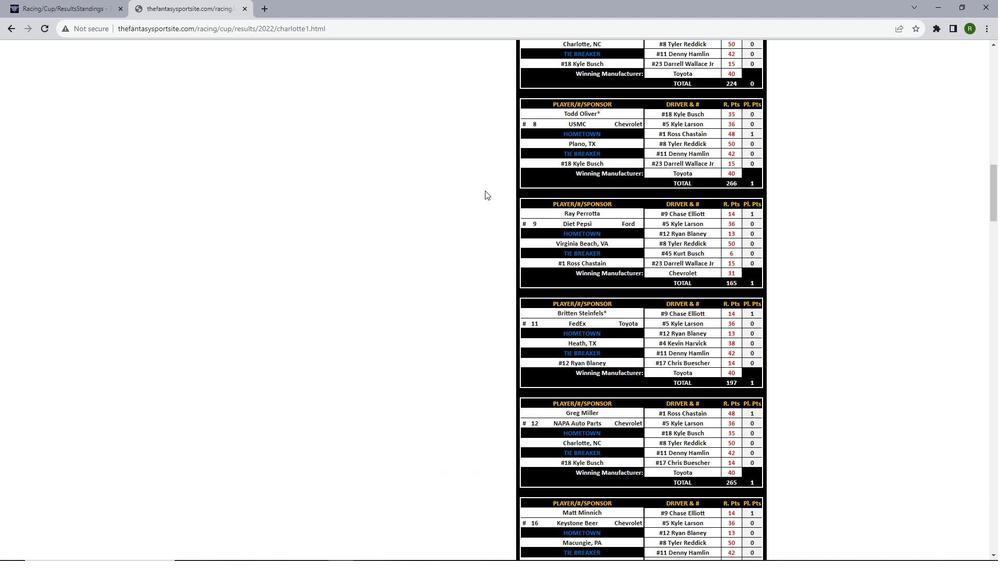 
Action: Mouse scrolled (485, 190) with delta (0, 0)
Screenshot: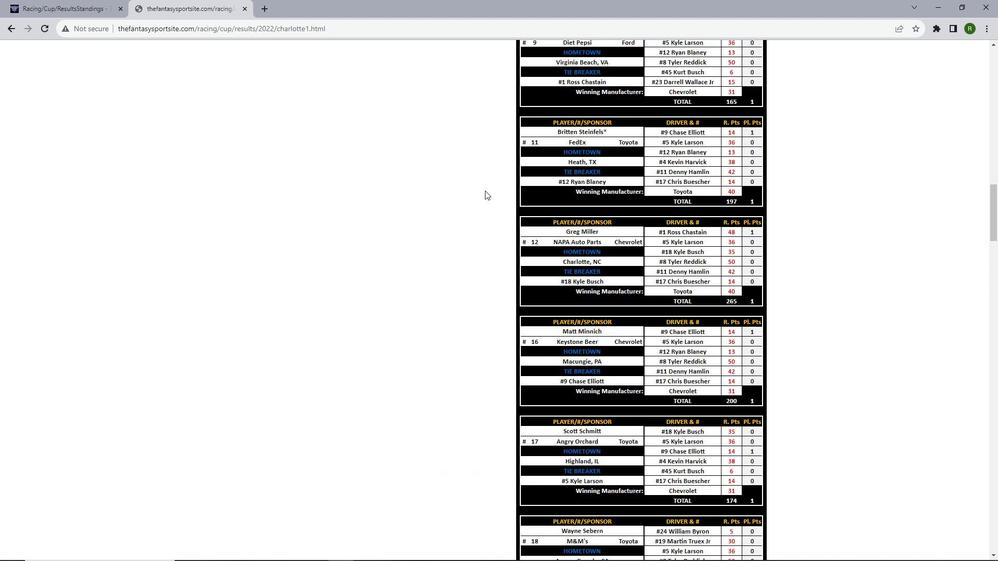 
Action: Mouse scrolled (485, 190) with delta (0, 0)
Screenshot: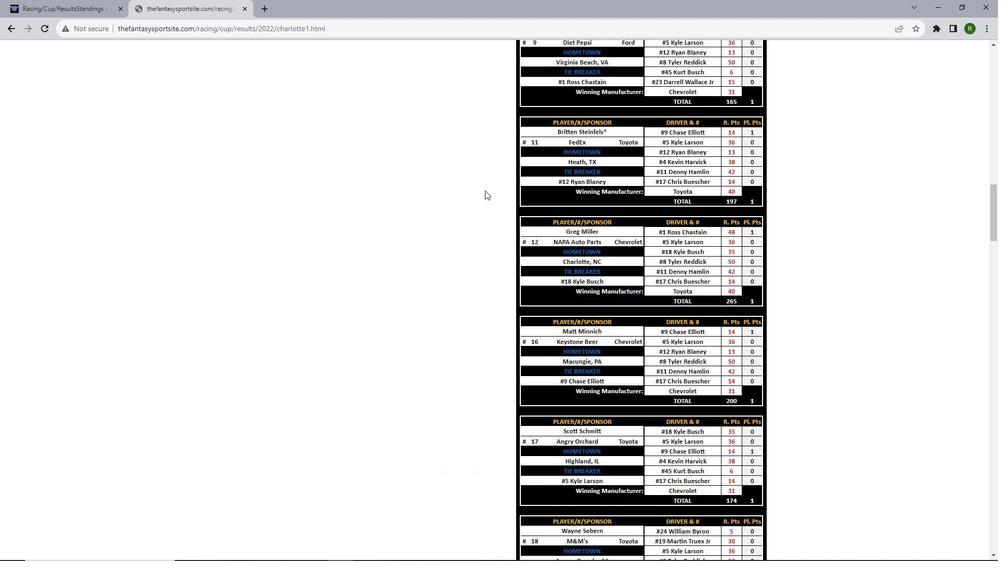
Action: Mouse scrolled (485, 190) with delta (0, 0)
Screenshot: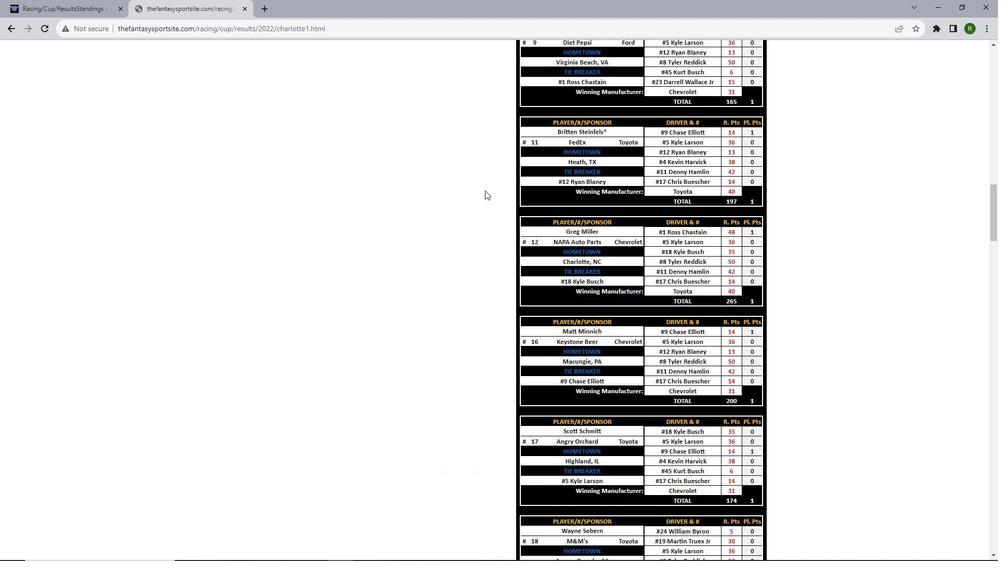 
Action: Mouse scrolled (485, 190) with delta (0, 0)
Screenshot: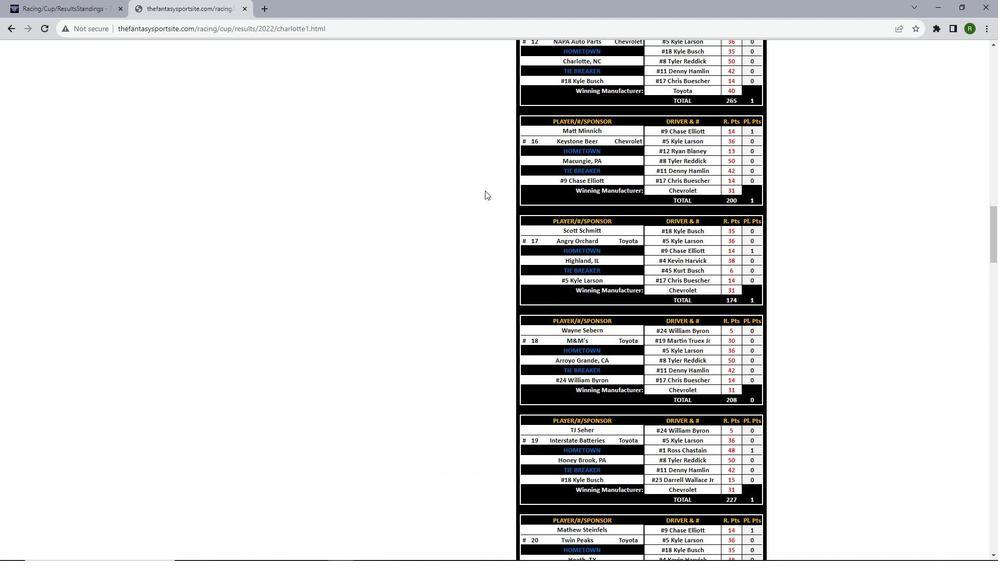 
Action: Mouse scrolled (485, 190) with delta (0, 0)
Screenshot: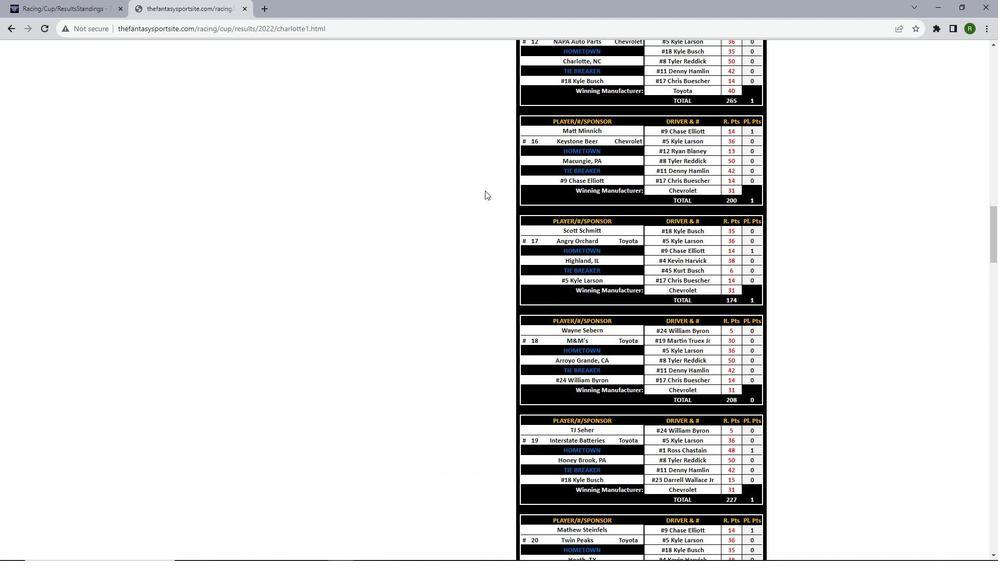 
Action: Mouse moved to (484, 190)
Screenshot: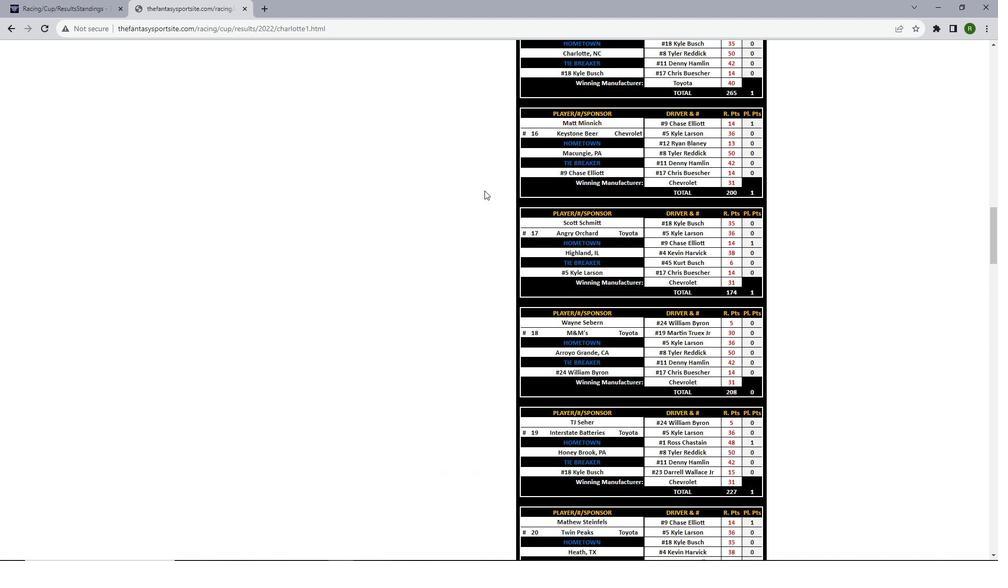 
Action: Mouse scrolled (484, 190) with delta (0, 0)
Screenshot: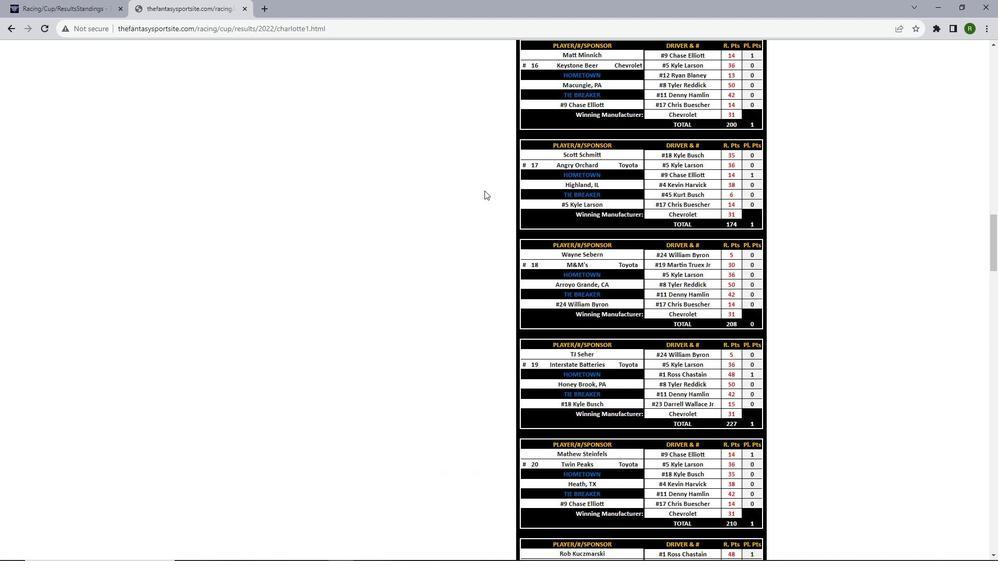 
Action: Mouse scrolled (484, 190) with delta (0, 0)
Screenshot: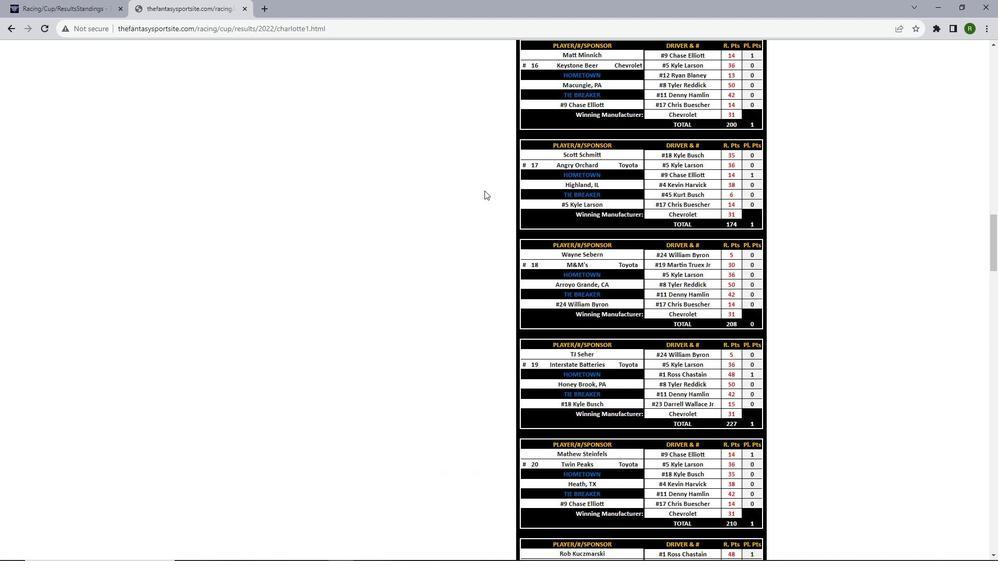 
Action: Mouse scrolled (484, 190) with delta (0, 0)
Screenshot: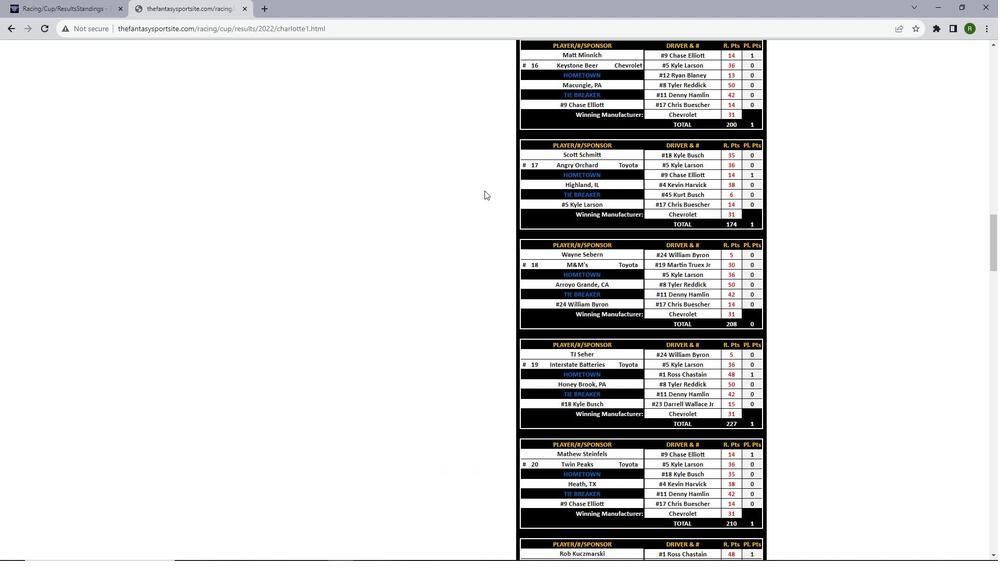 
Action: Mouse scrolled (484, 190) with delta (0, 0)
Screenshot: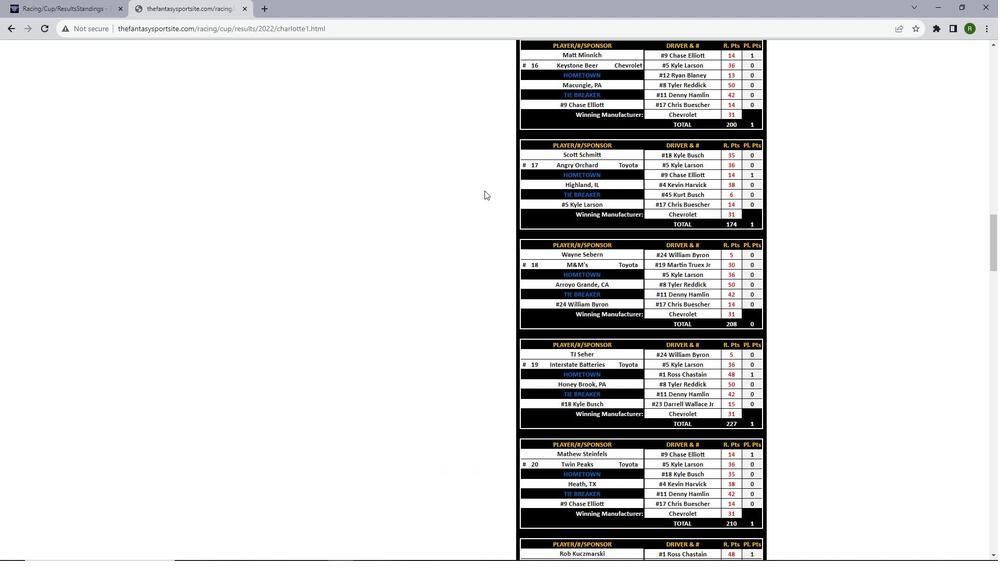 
Action: Mouse scrolled (484, 190) with delta (0, 0)
Screenshot: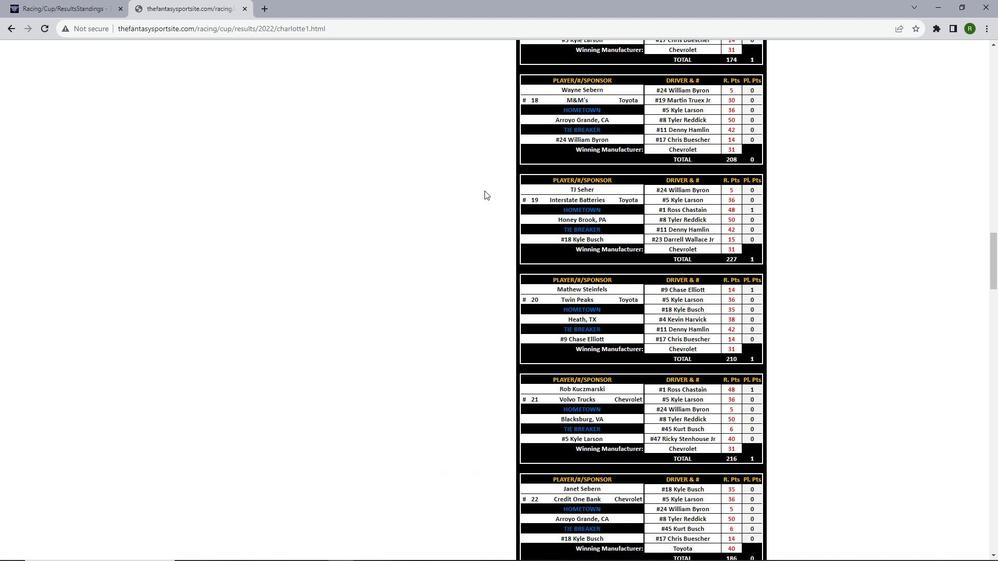 
Action: Mouse scrolled (484, 190) with delta (0, 0)
Screenshot: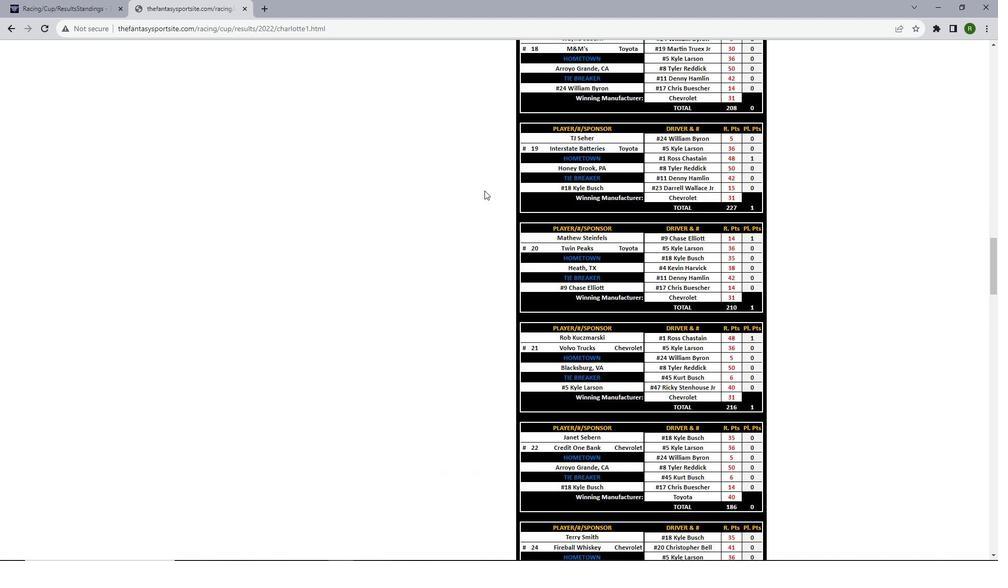 
Action: Mouse scrolled (484, 190) with delta (0, 0)
Screenshot: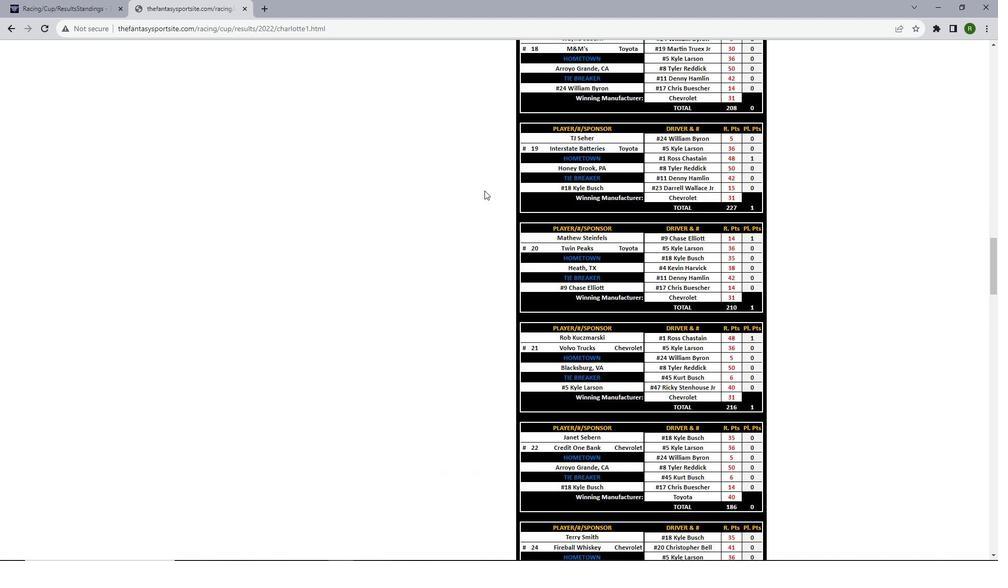 
Action: Mouse scrolled (484, 190) with delta (0, 0)
Screenshot: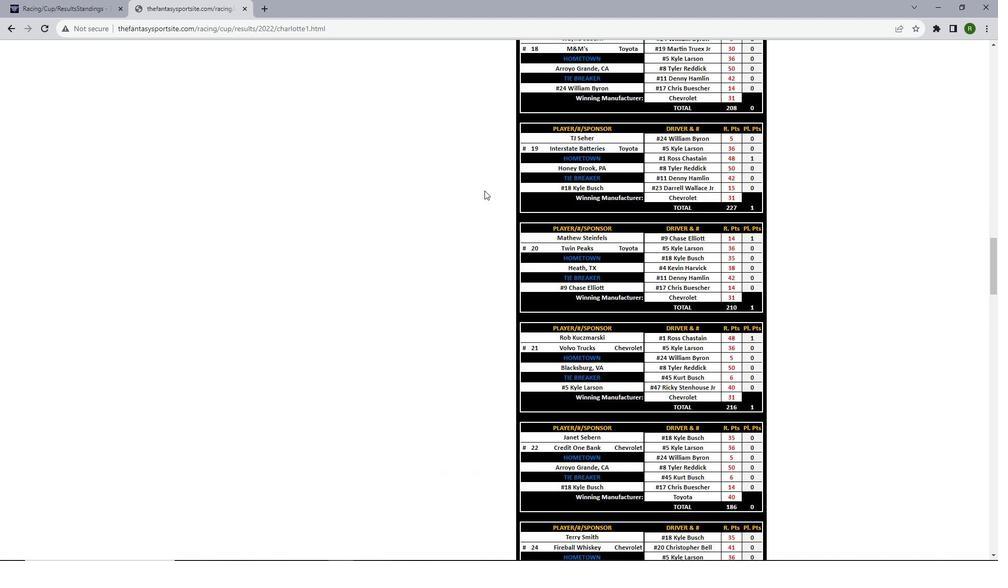 
Action: Mouse scrolled (484, 190) with delta (0, 0)
Screenshot: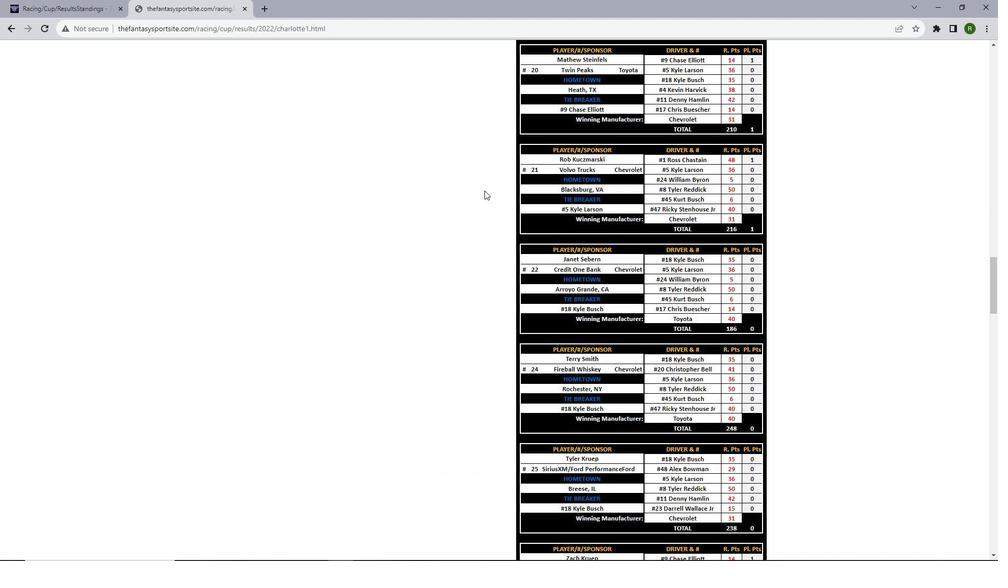 
Action: Mouse scrolled (484, 190) with delta (0, 0)
Screenshot: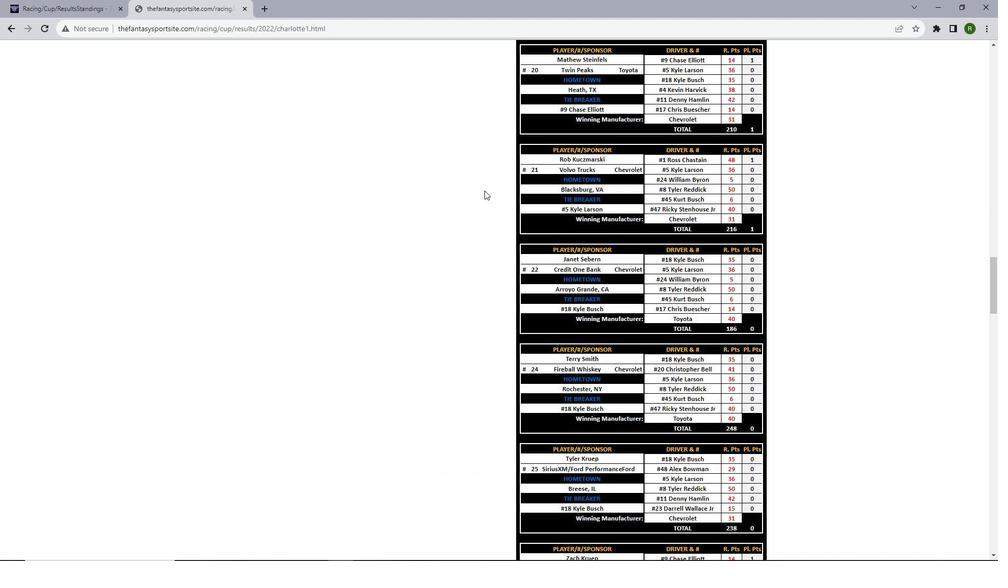 
Action: Mouse scrolled (484, 190) with delta (0, 0)
Screenshot: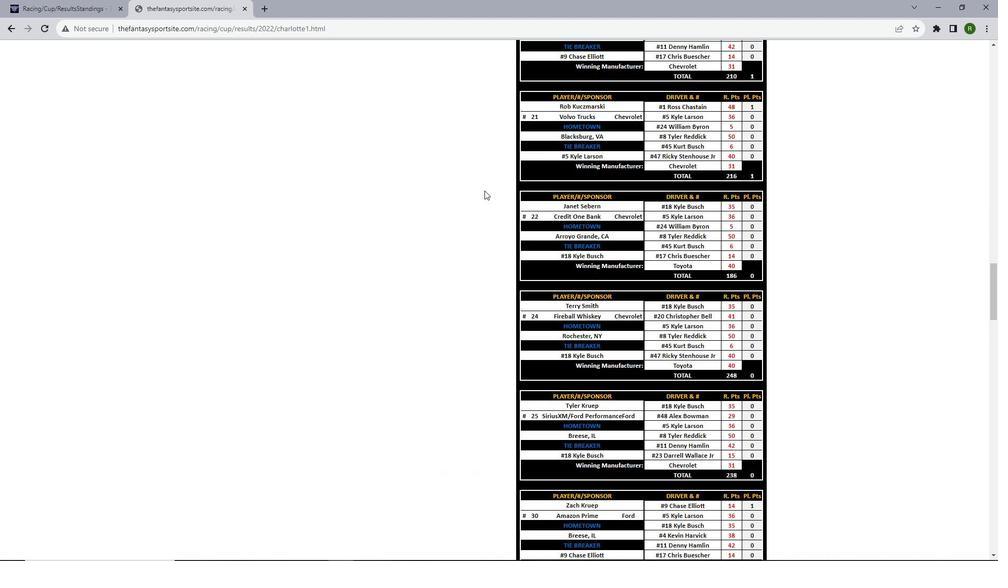 
Action: Mouse scrolled (484, 190) with delta (0, 0)
Screenshot: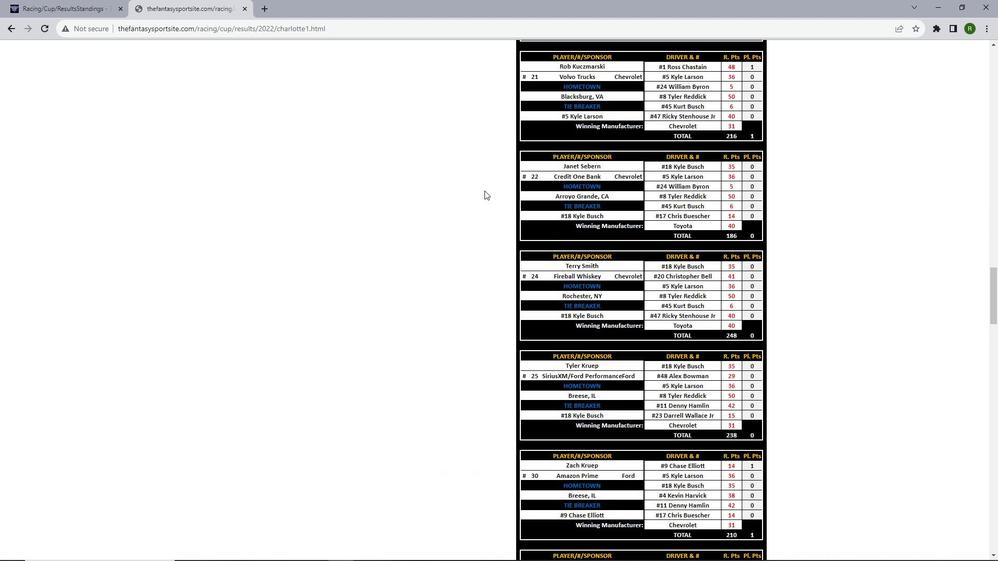 
Action: Mouse scrolled (484, 190) with delta (0, 0)
Screenshot: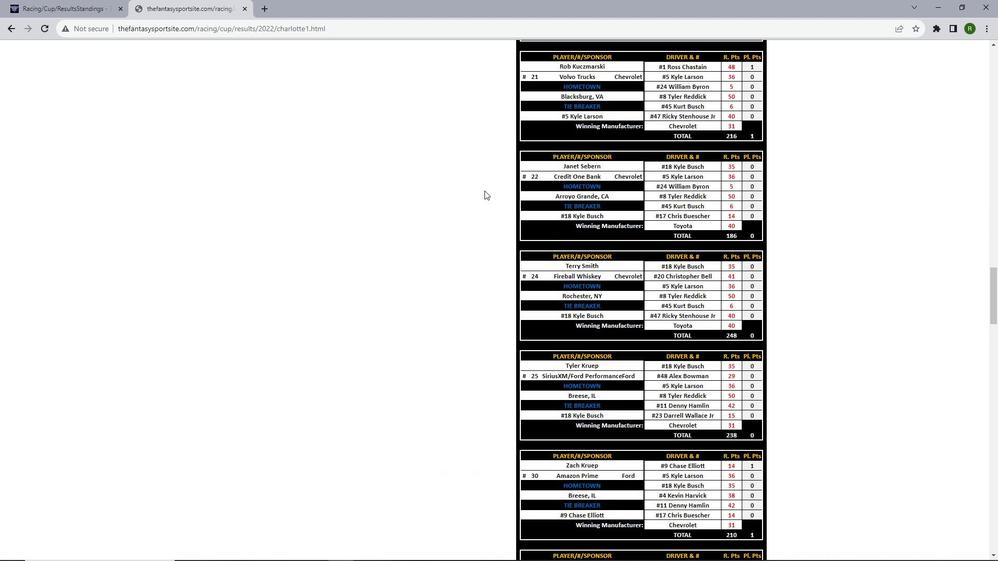 
Action: Mouse scrolled (484, 190) with delta (0, 0)
Screenshot: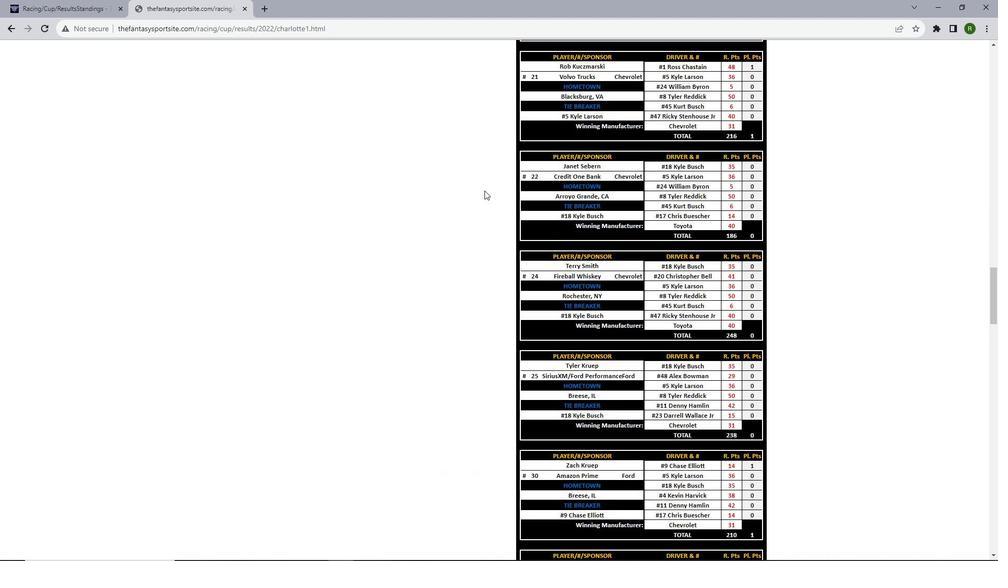 
Action: Mouse scrolled (484, 190) with delta (0, 0)
Screenshot: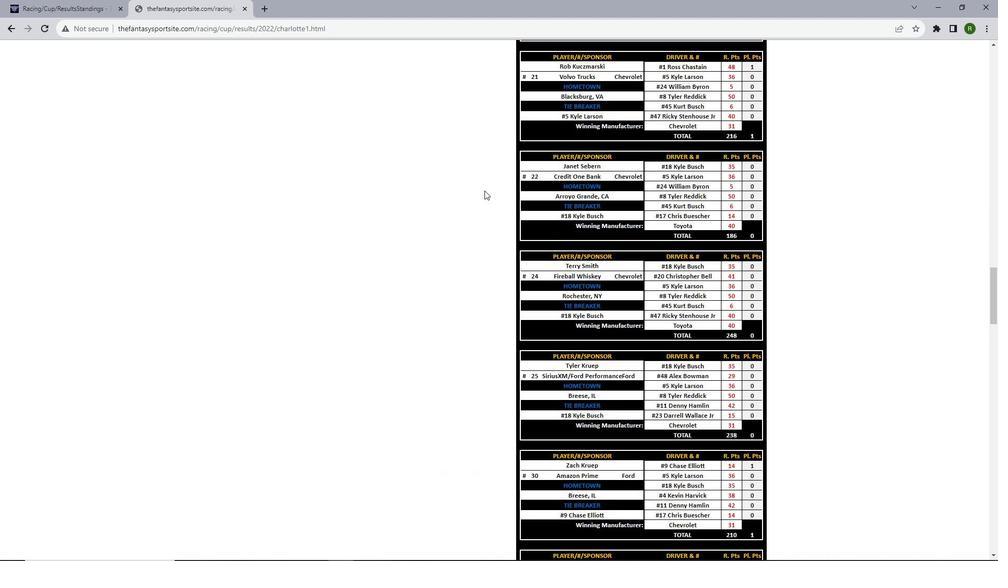 
Action: Mouse scrolled (484, 190) with delta (0, 0)
Screenshot: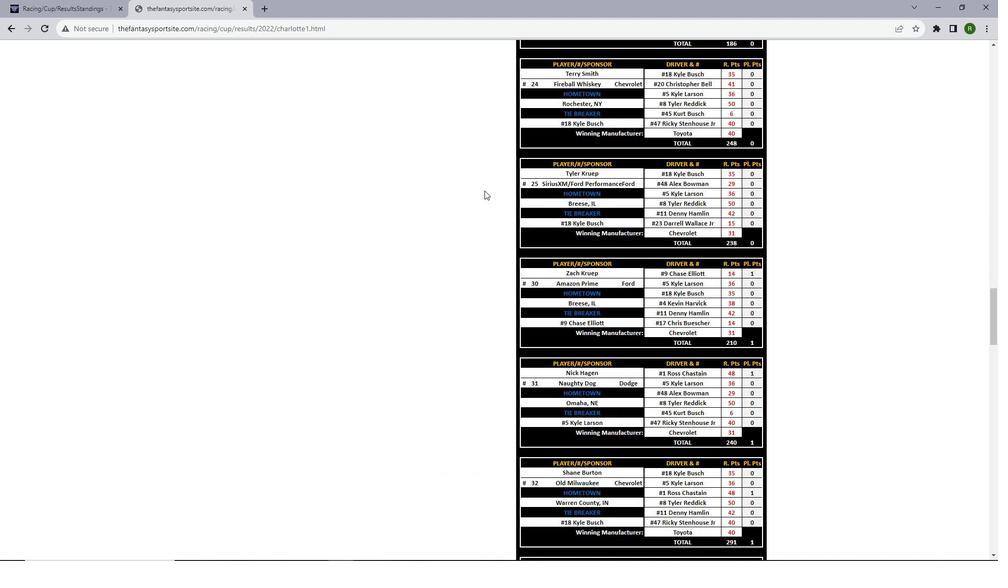 
Action: Mouse scrolled (484, 190) with delta (0, 0)
Screenshot: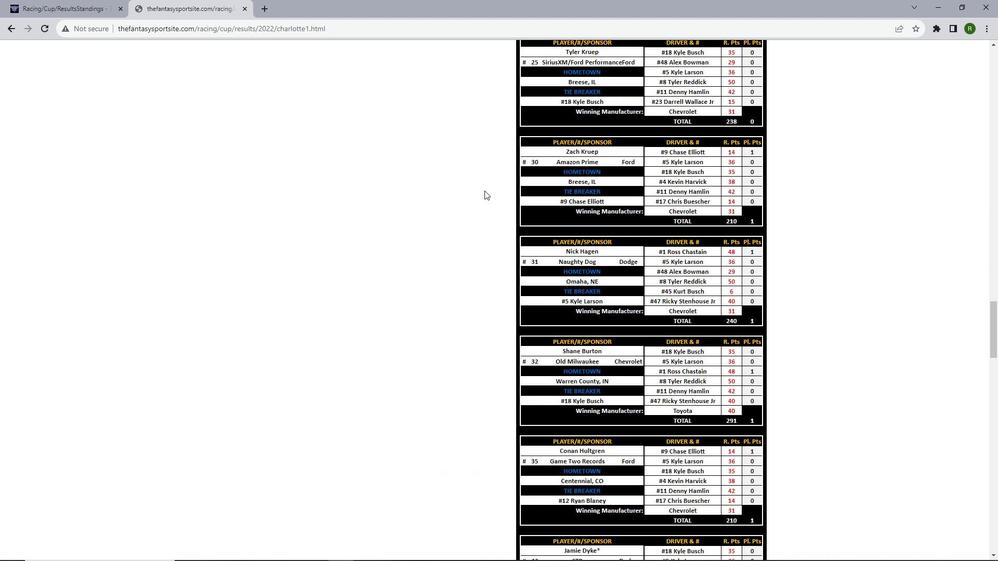 
Action: Mouse scrolled (484, 190) with delta (0, 0)
Screenshot: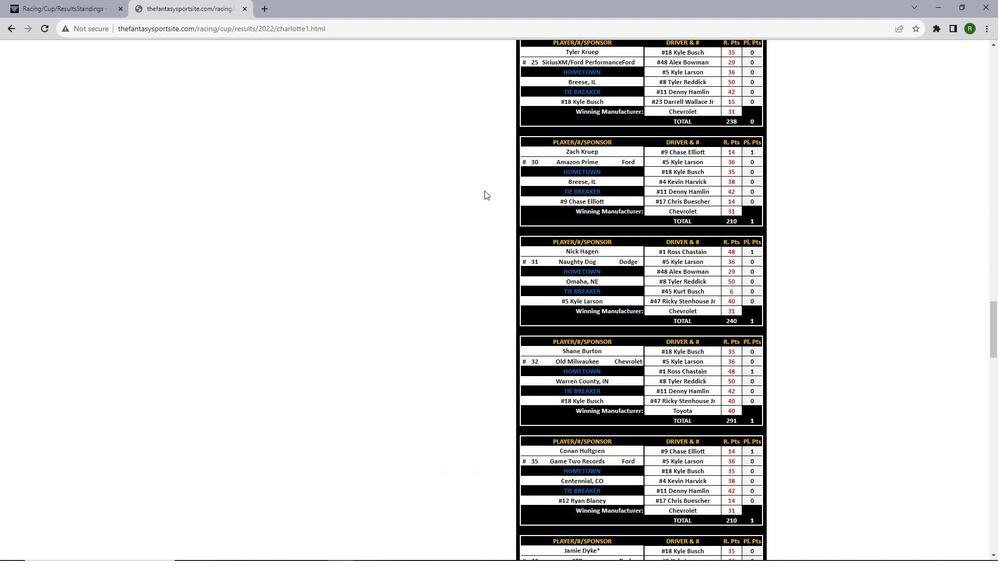 
Action: Mouse scrolled (484, 190) with delta (0, 0)
Screenshot: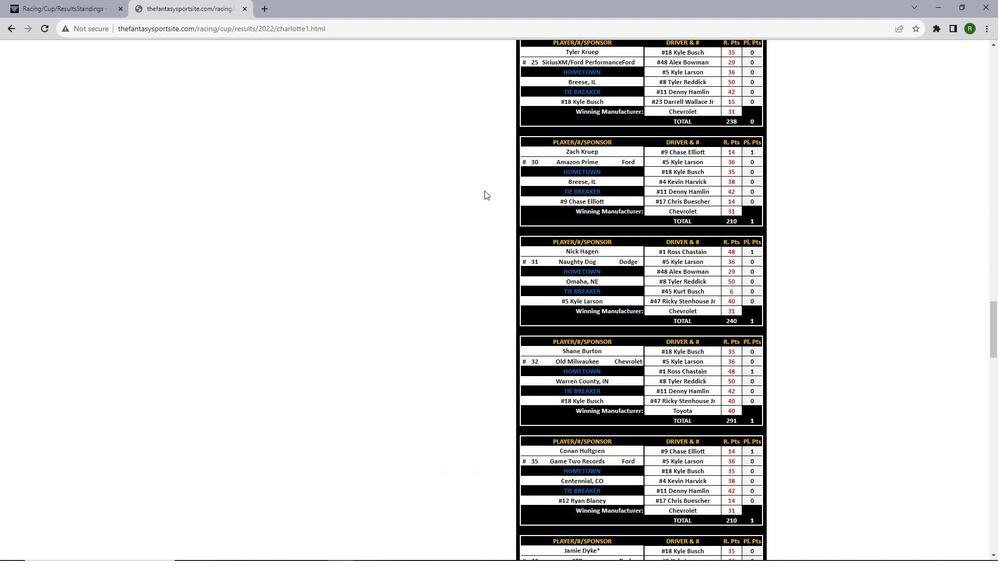 
Action: Mouse scrolled (484, 190) with delta (0, 0)
Screenshot: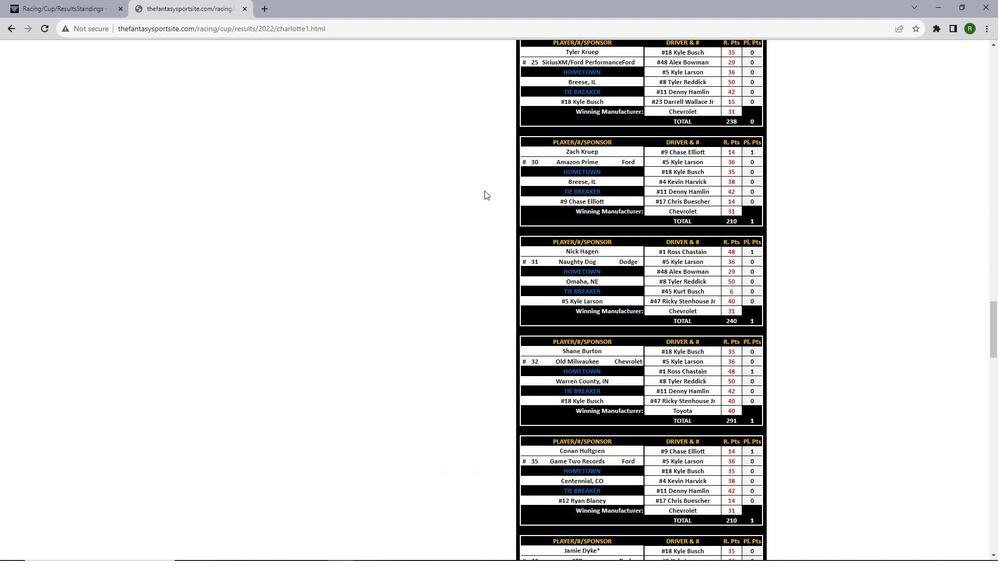 
Action: Mouse scrolled (484, 190) with delta (0, 0)
Screenshot: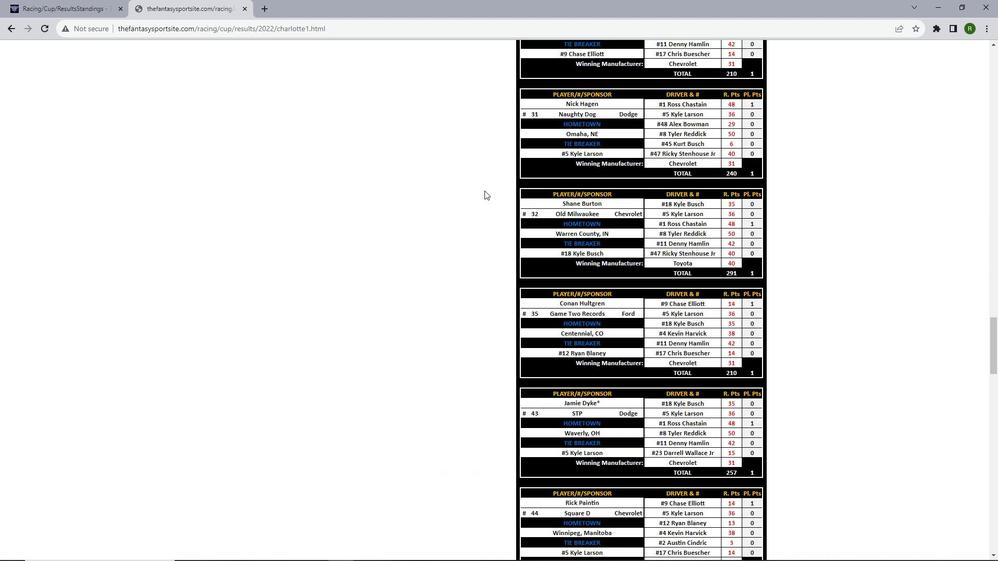 
Action: Mouse scrolled (484, 190) with delta (0, 0)
Screenshot: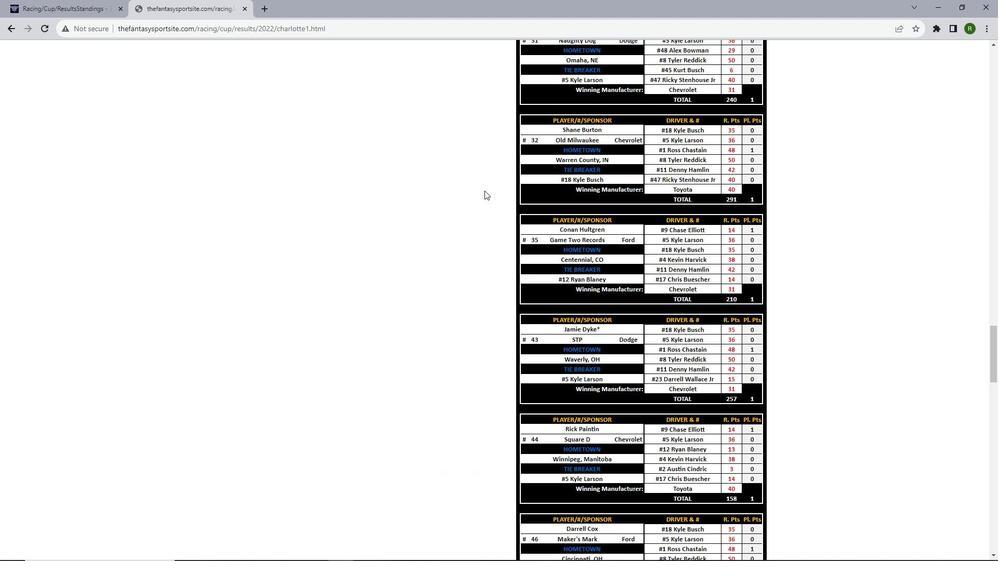 
Action: Mouse scrolled (484, 190) with delta (0, 0)
Screenshot: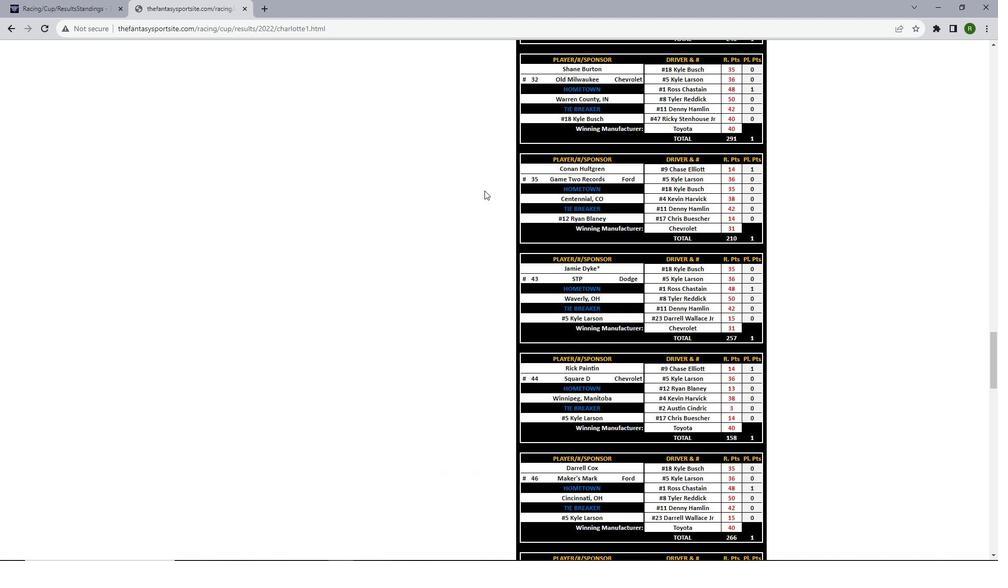 
Action: Mouse scrolled (484, 190) with delta (0, 0)
Screenshot: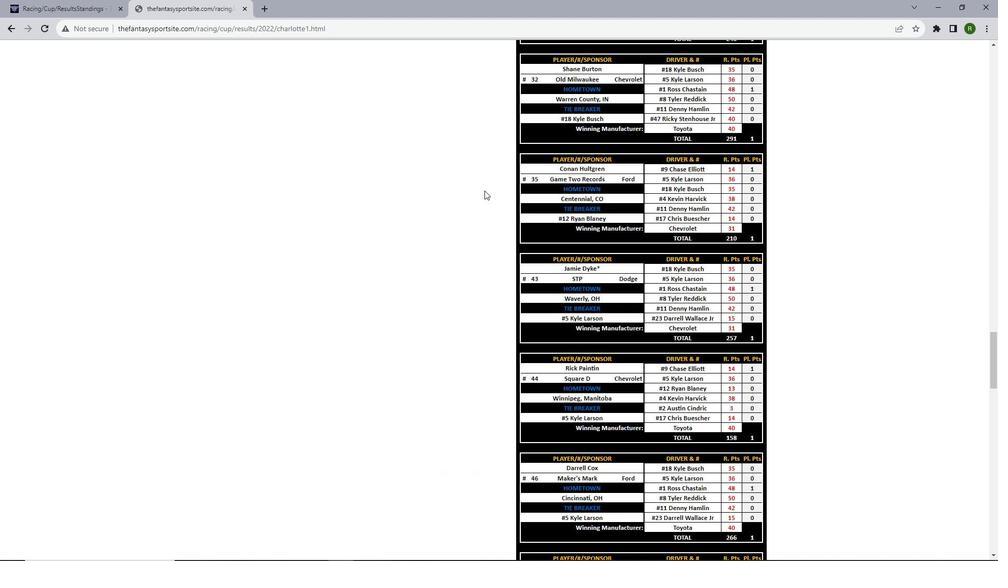 
Action: Mouse scrolled (484, 190) with delta (0, 0)
Screenshot: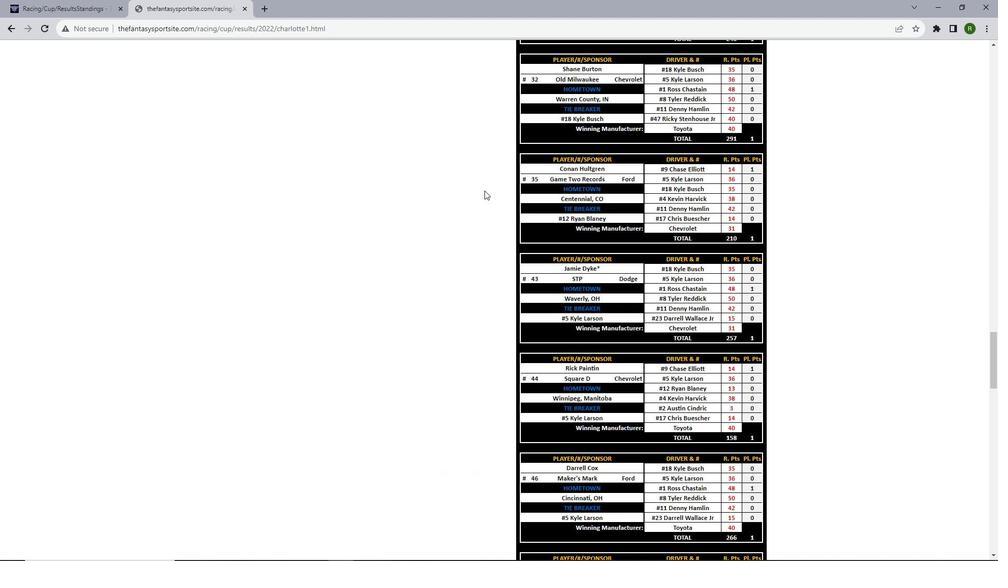 
Action: Mouse scrolled (484, 190) with delta (0, 0)
Screenshot: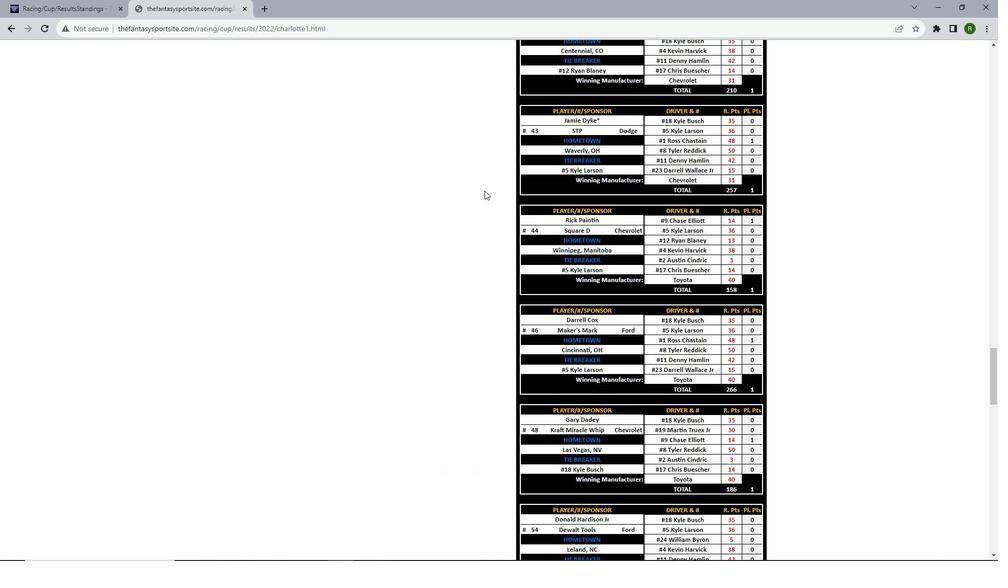 
Action: Mouse scrolled (484, 190) with delta (0, 0)
Screenshot: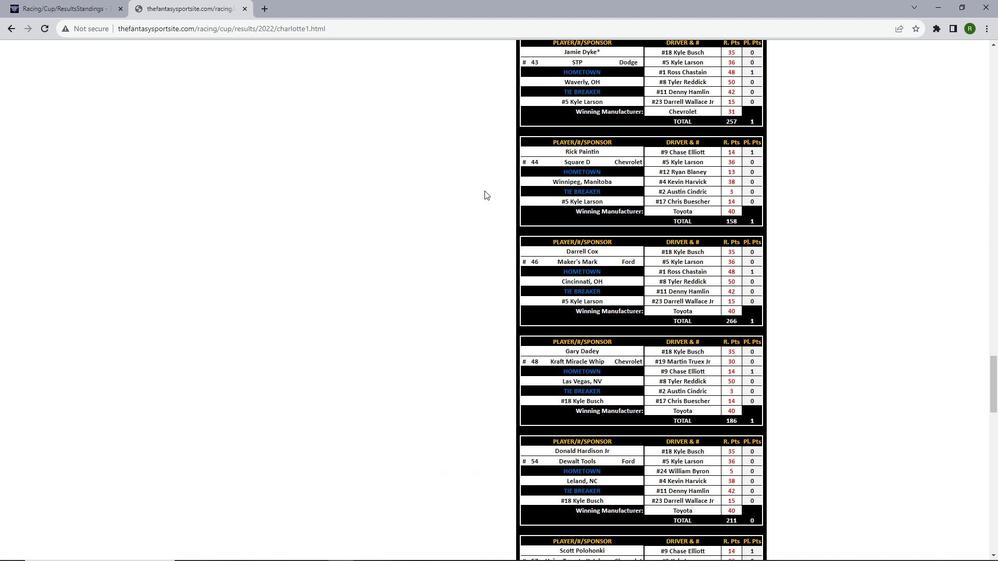 
Action: Mouse scrolled (484, 190) with delta (0, 0)
Screenshot: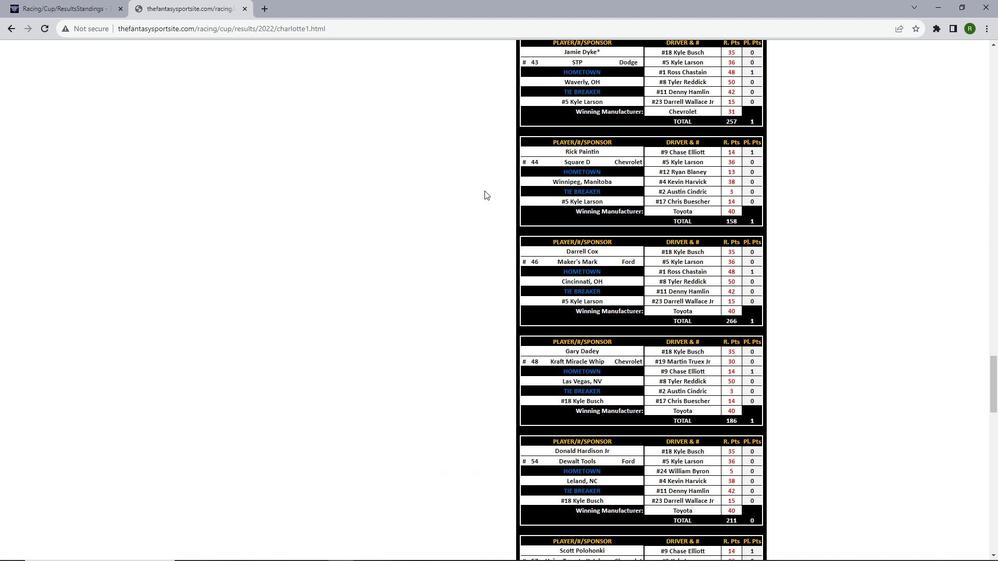
Action: Mouse scrolled (484, 190) with delta (0, 0)
Screenshot: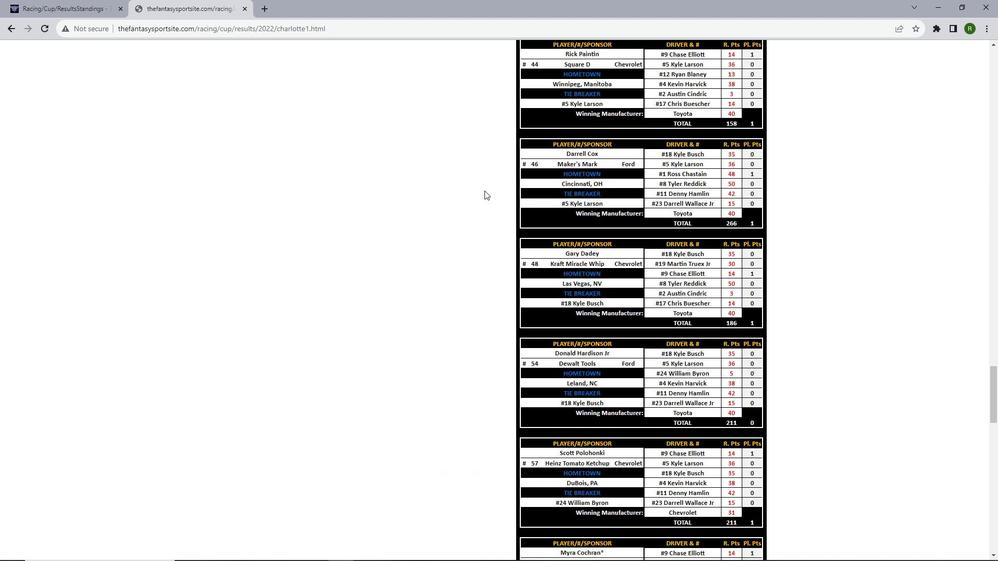 
Action: Mouse scrolled (484, 190) with delta (0, 0)
Screenshot: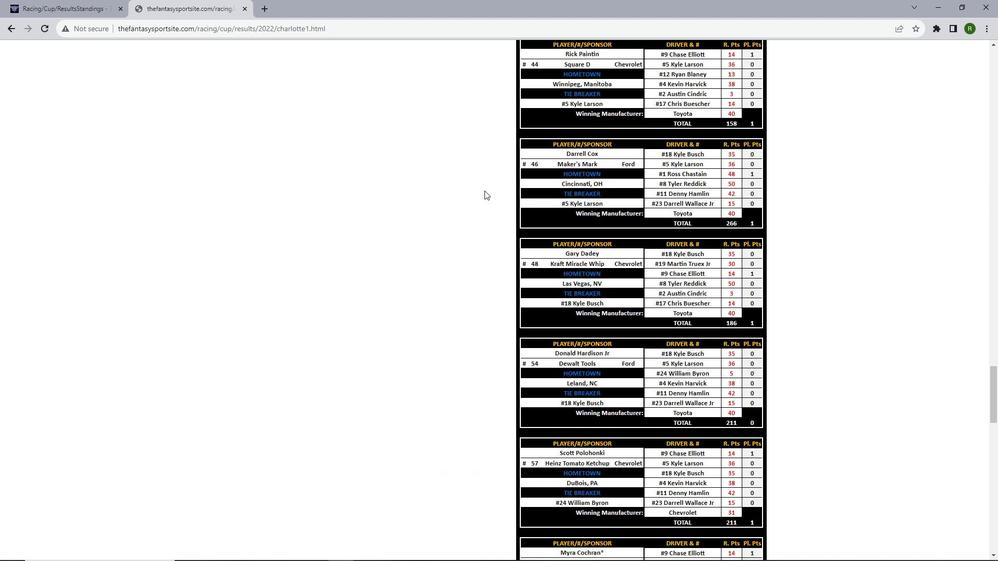 
Action: Mouse scrolled (484, 190) with delta (0, 0)
Screenshot: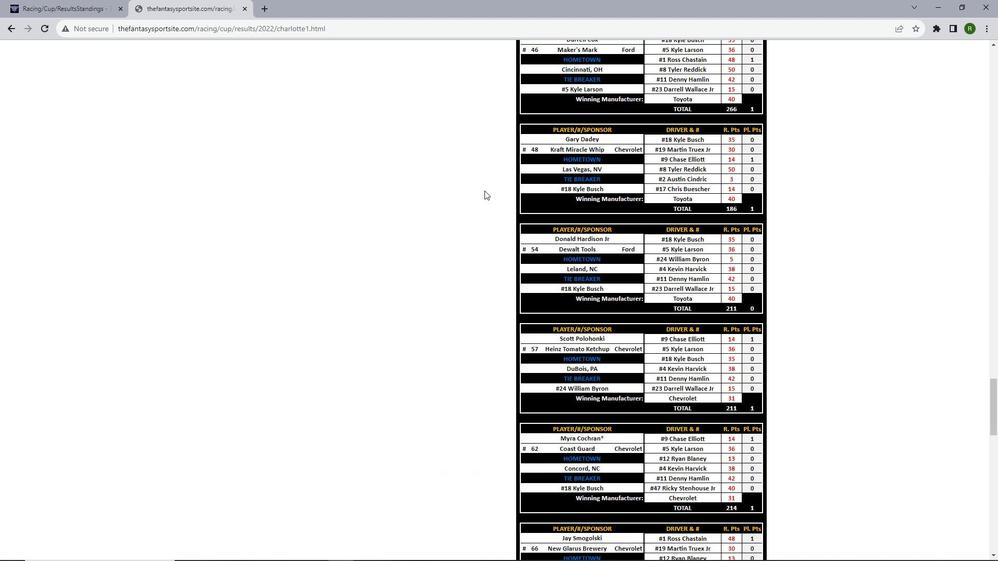 
Action: Mouse scrolled (484, 190) with delta (0, 0)
Screenshot: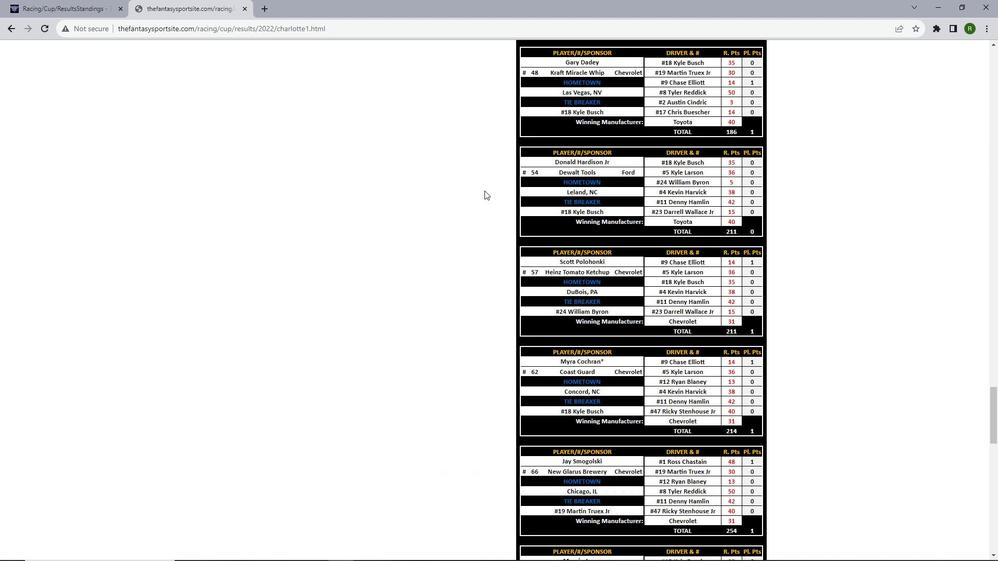
Action: Mouse scrolled (484, 190) with delta (0, 0)
Screenshot: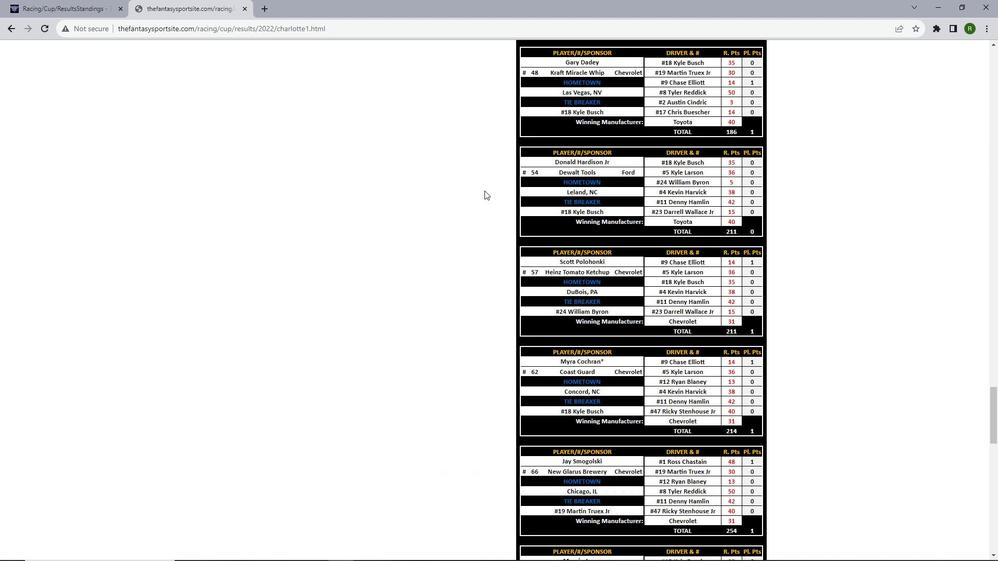 
Action: Mouse scrolled (484, 190) with delta (0, 0)
Screenshot: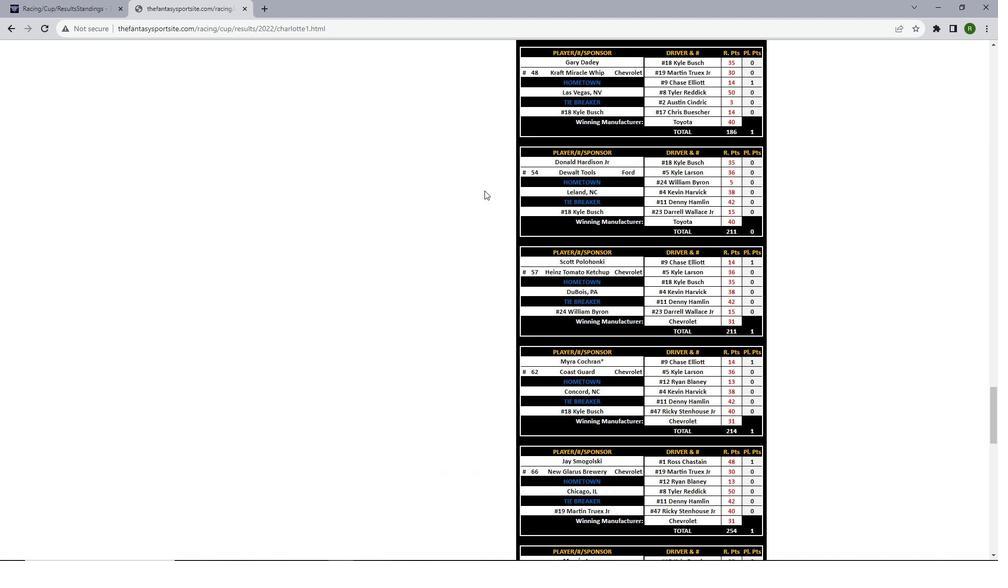 
Action: Mouse scrolled (484, 190) with delta (0, 0)
Screenshot: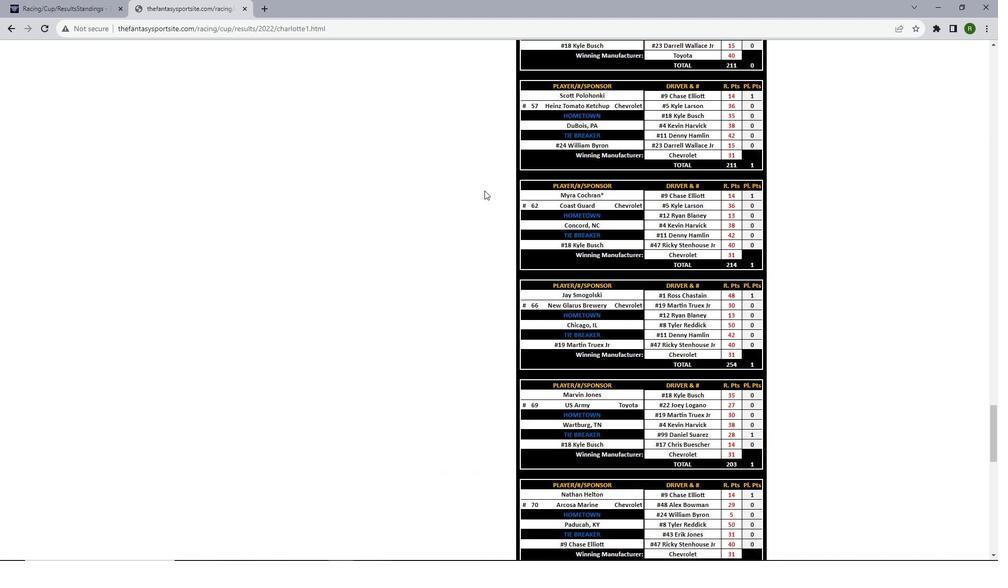 
Action: Mouse scrolled (484, 190) with delta (0, 0)
Screenshot: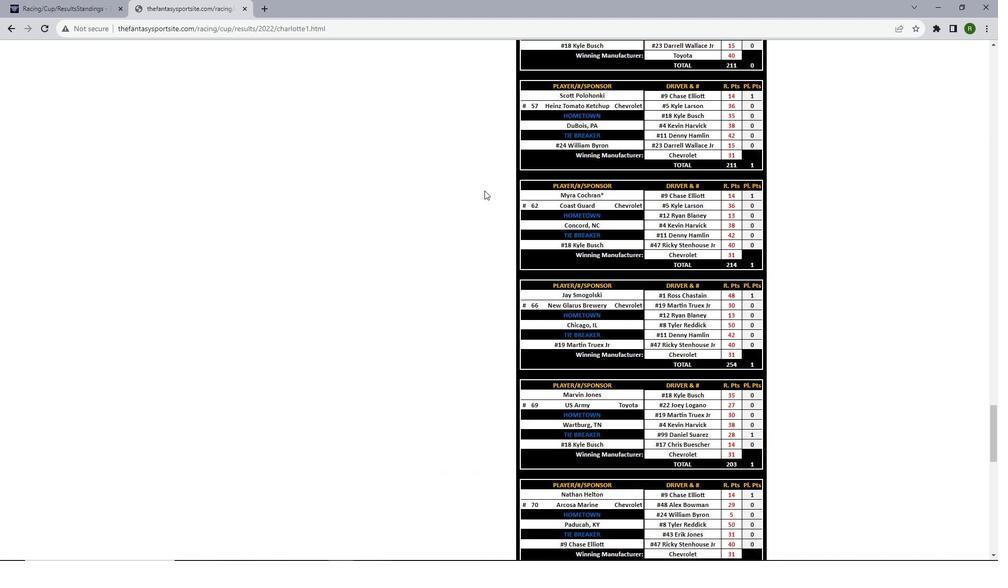 
Action: Mouse scrolled (484, 190) with delta (0, 0)
Screenshot: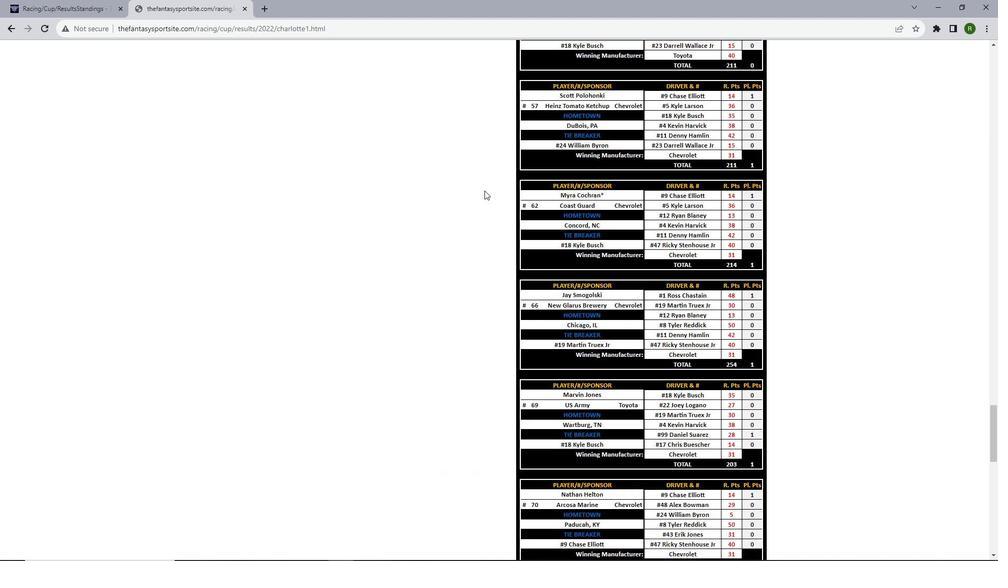 
Action: Mouse scrolled (484, 190) with delta (0, 0)
Screenshot: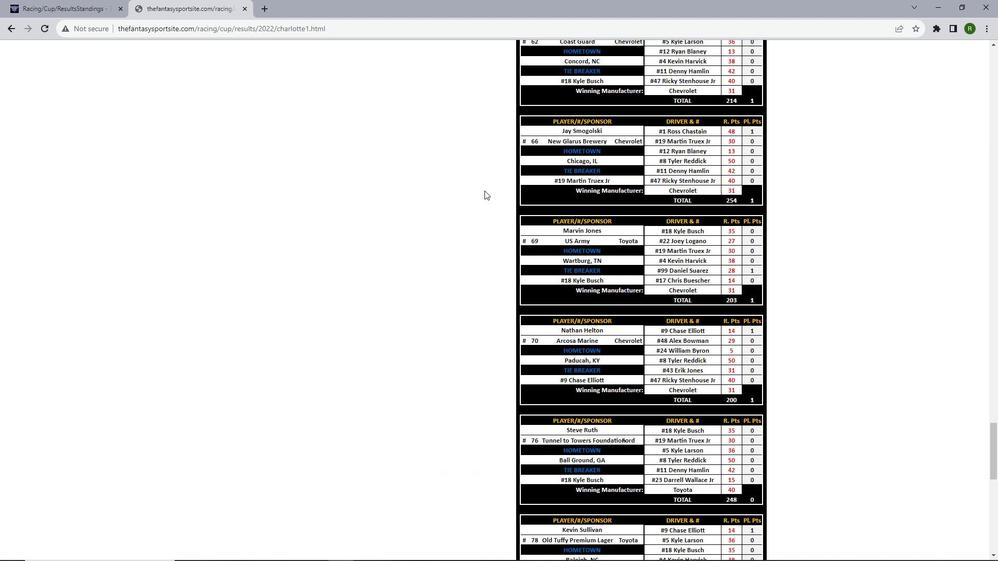 
Action: Mouse scrolled (484, 190) with delta (0, 0)
Screenshot: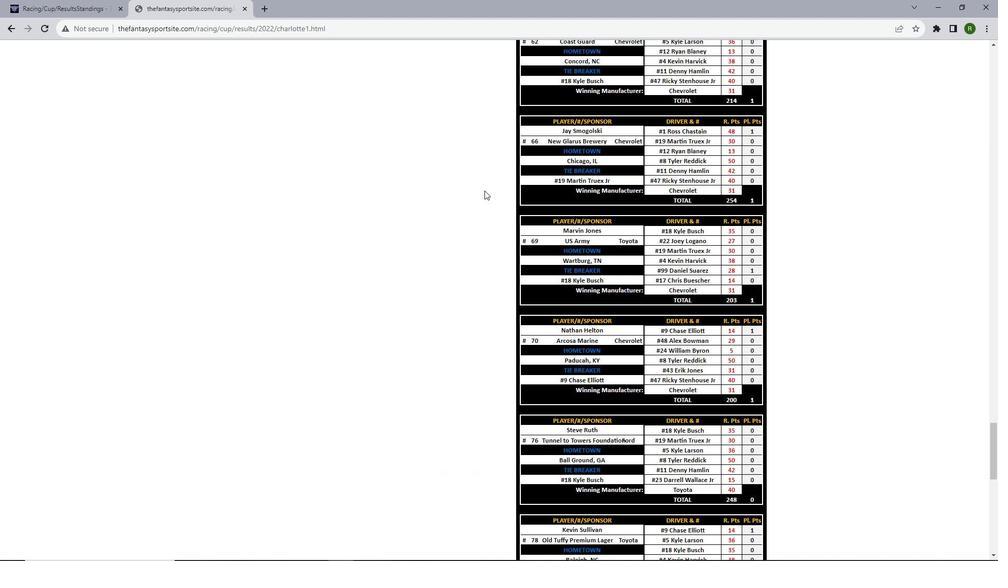 
Action: Mouse scrolled (484, 190) with delta (0, 0)
Screenshot: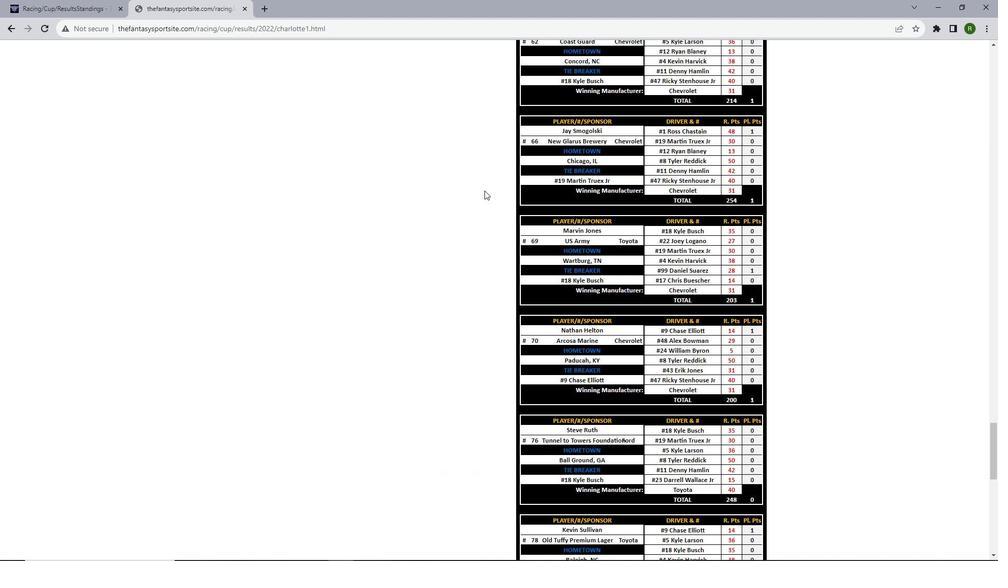 
Action: Mouse scrolled (484, 190) with delta (0, 0)
Screenshot: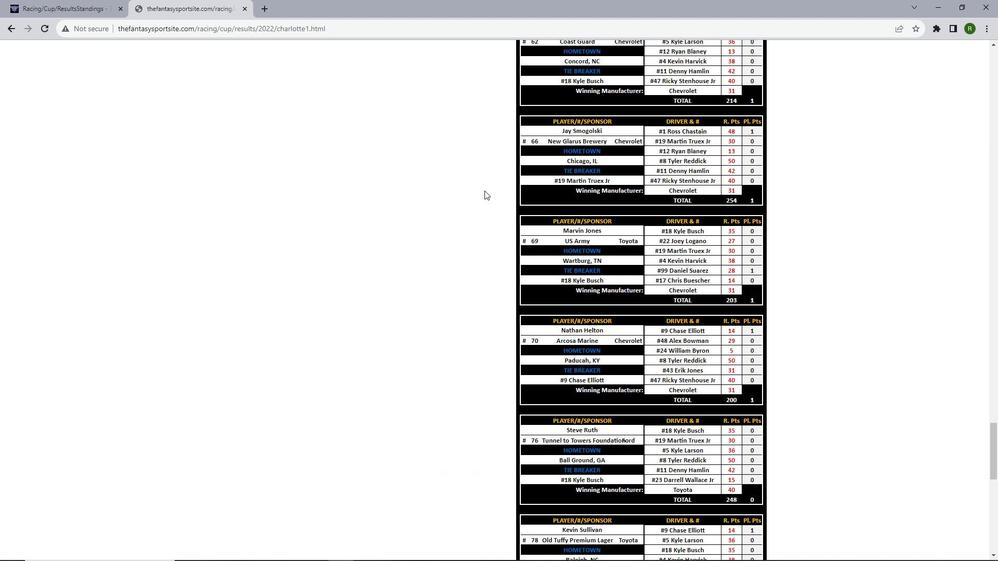 
Action: Mouse scrolled (484, 190) with delta (0, 0)
Screenshot: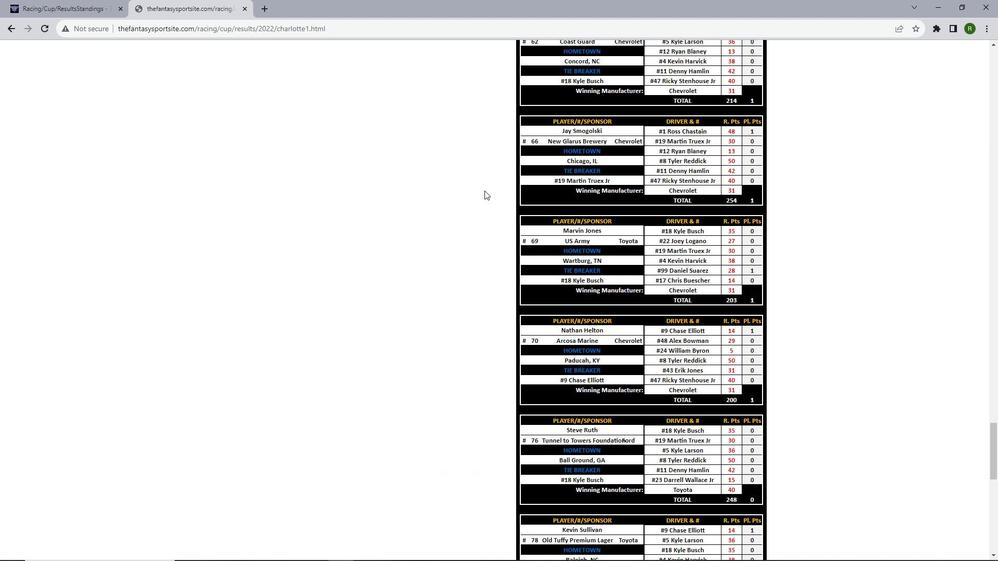 
Action: Mouse scrolled (484, 190) with delta (0, 0)
Screenshot: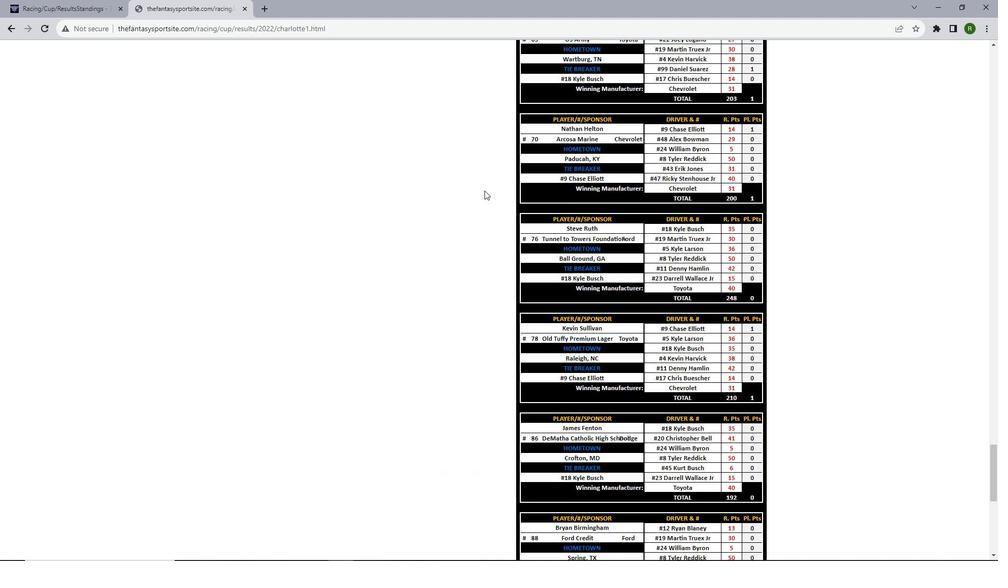 
Action: Mouse scrolled (484, 190) with delta (0, 0)
Screenshot: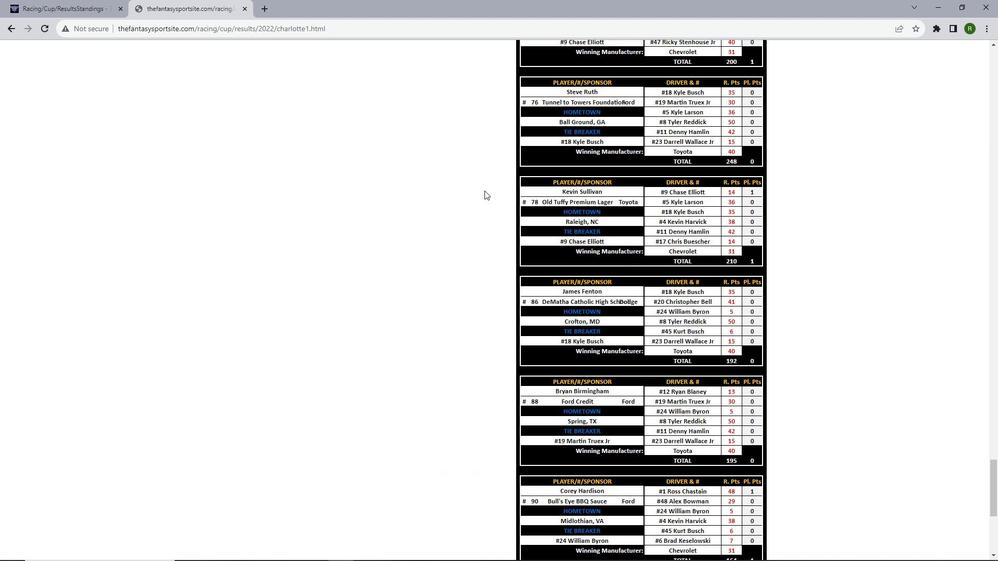 
Action: Mouse scrolled (484, 190) with delta (0, 0)
Screenshot: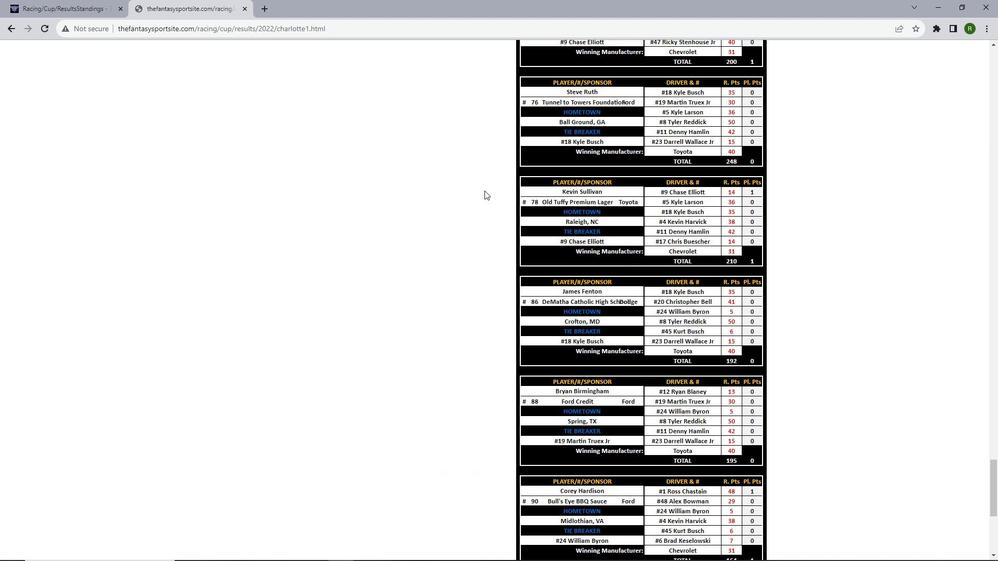 
Action: Mouse scrolled (484, 190) with delta (0, 0)
Screenshot: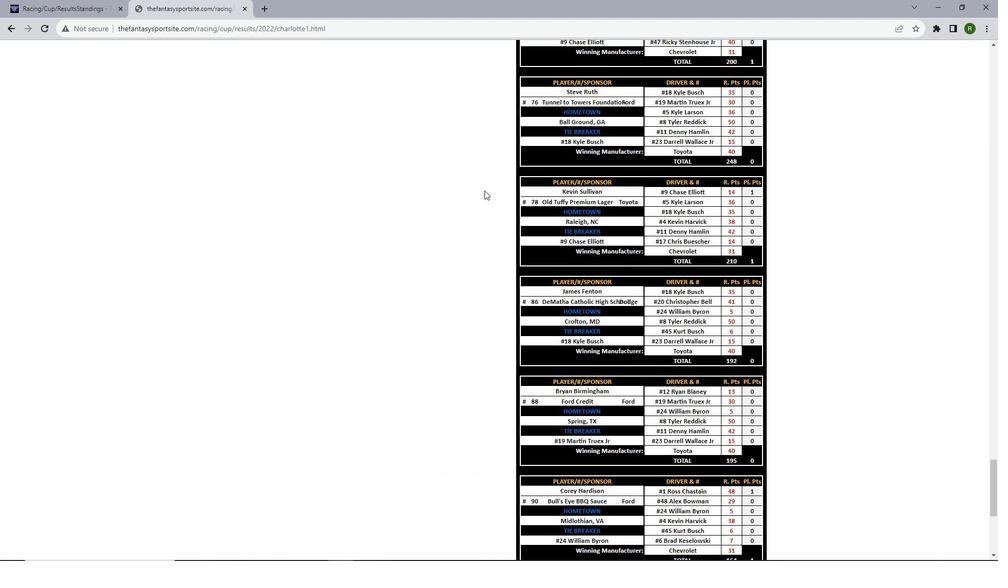 
Action: Mouse scrolled (484, 190) with delta (0, 0)
Screenshot: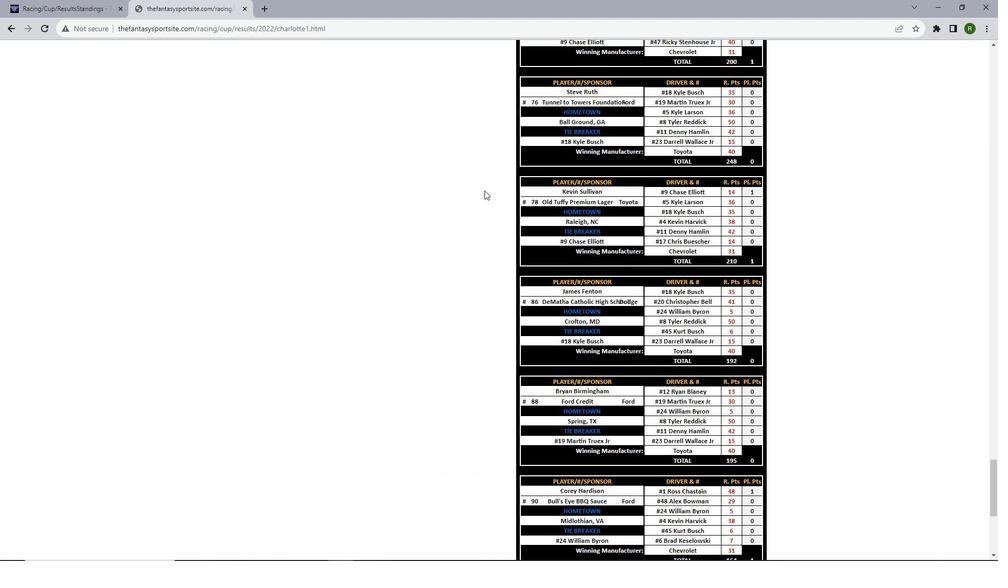 
Action: Mouse scrolled (484, 190) with delta (0, 0)
Screenshot: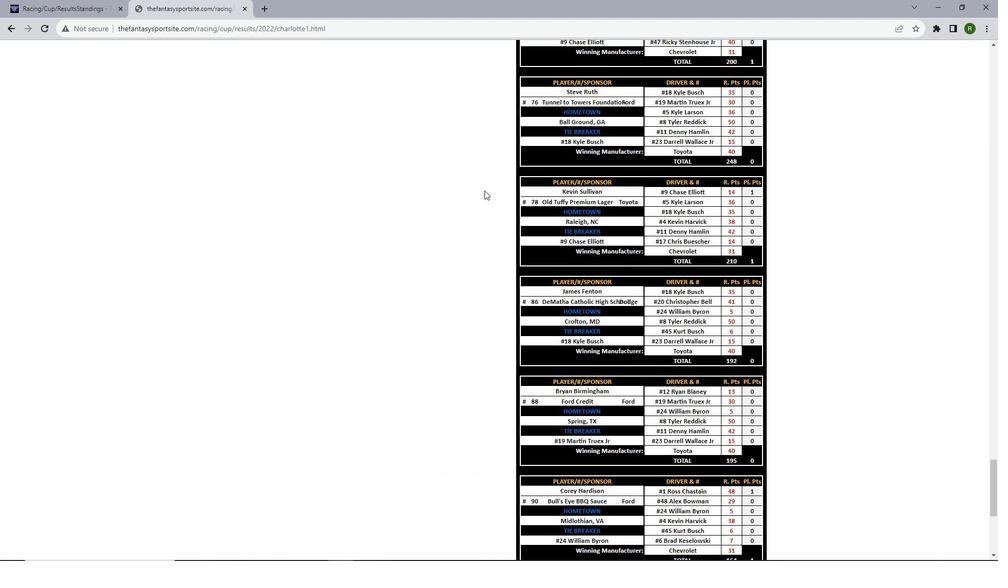 
Action: Mouse scrolled (484, 190) with delta (0, 0)
Screenshot: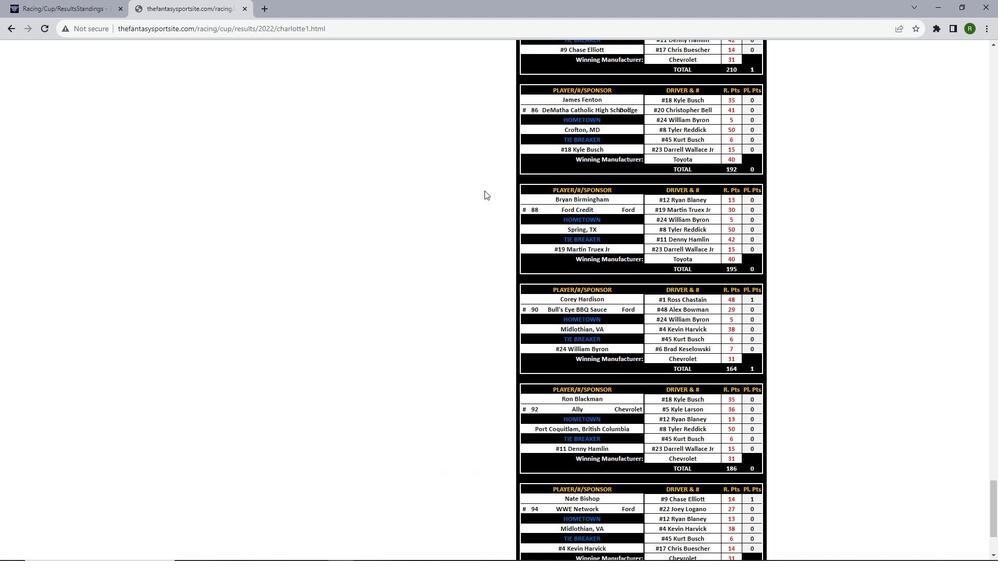 
Action: Mouse scrolled (484, 190) with delta (0, 0)
Screenshot: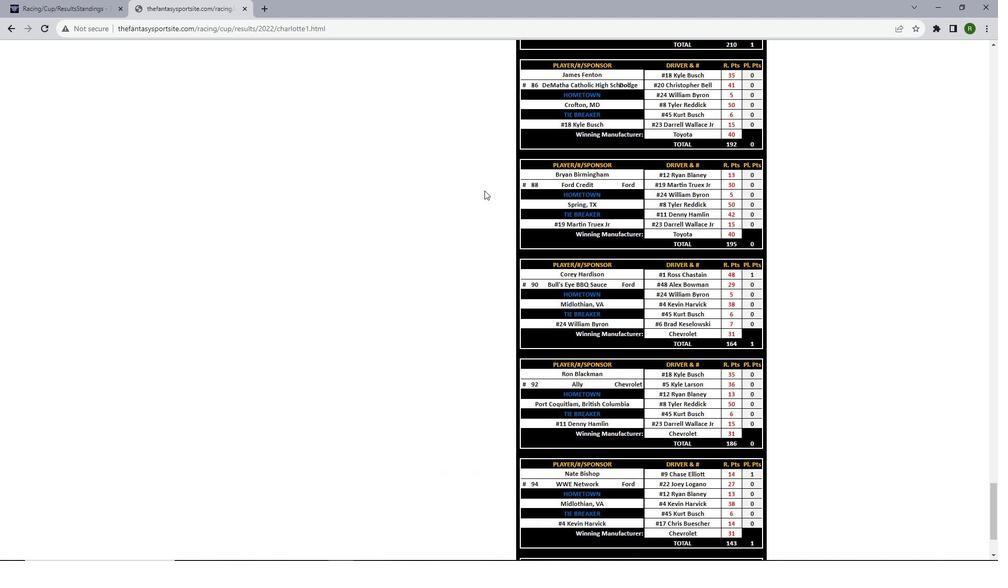
Action: Mouse scrolled (484, 190) with delta (0, 0)
Screenshot: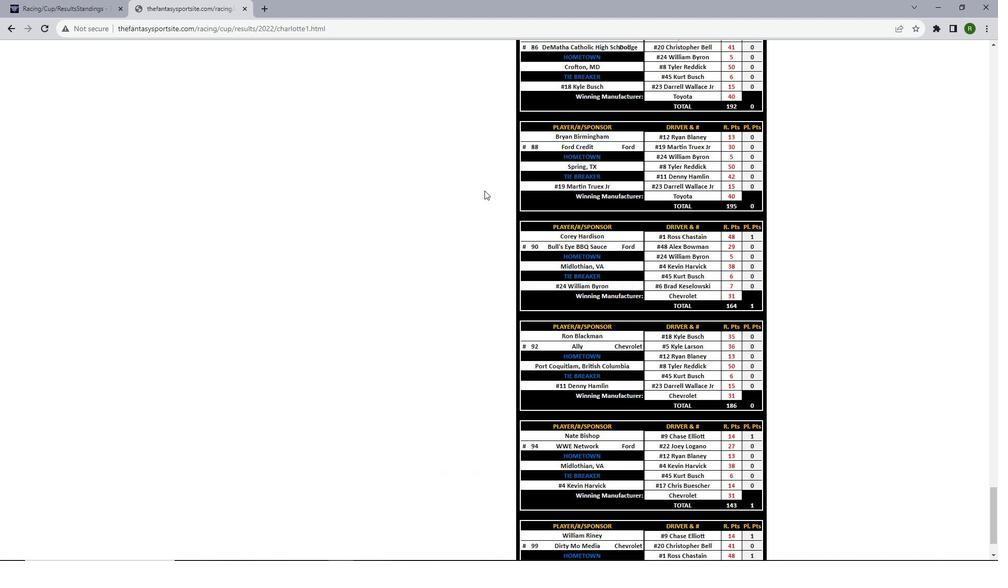 
Action: Mouse scrolled (484, 190) with delta (0, 0)
Screenshot: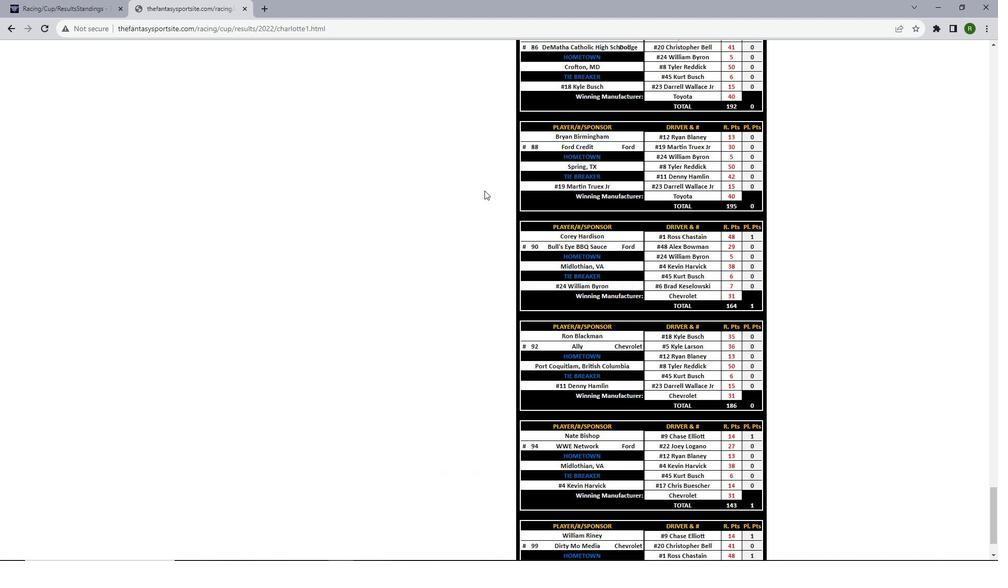 
Action: Mouse scrolled (484, 190) with delta (0, 0)
Screenshot: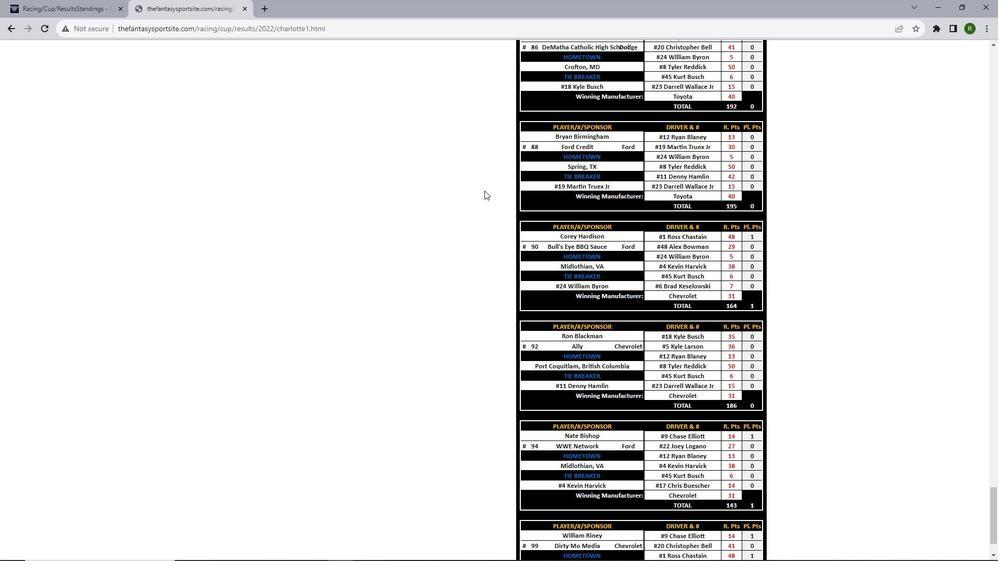 
Action: Mouse scrolled (484, 190) with delta (0, 0)
Screenshot: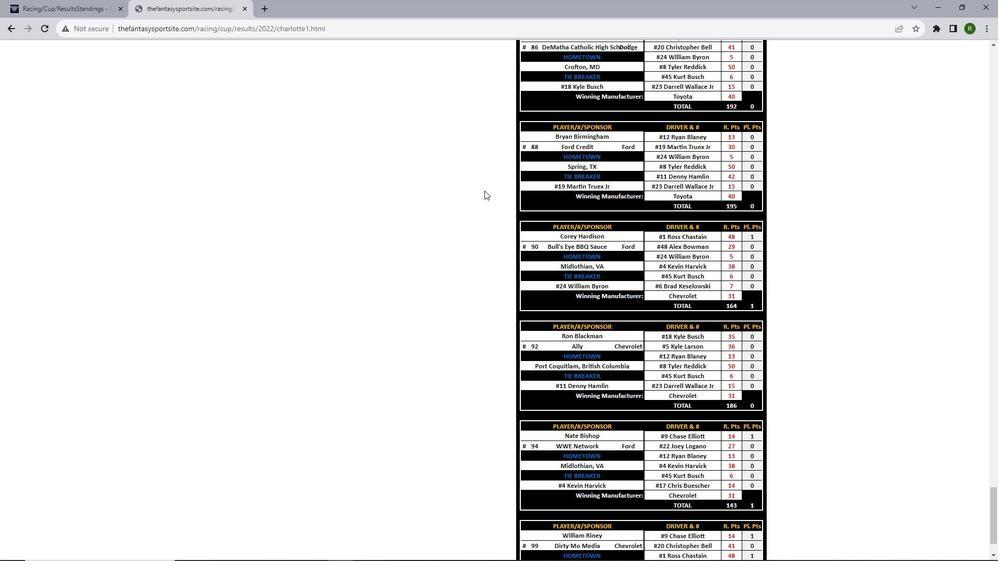 
Action: Mouse scrolled (484, 190) with delta (0, 0)
Screenshot: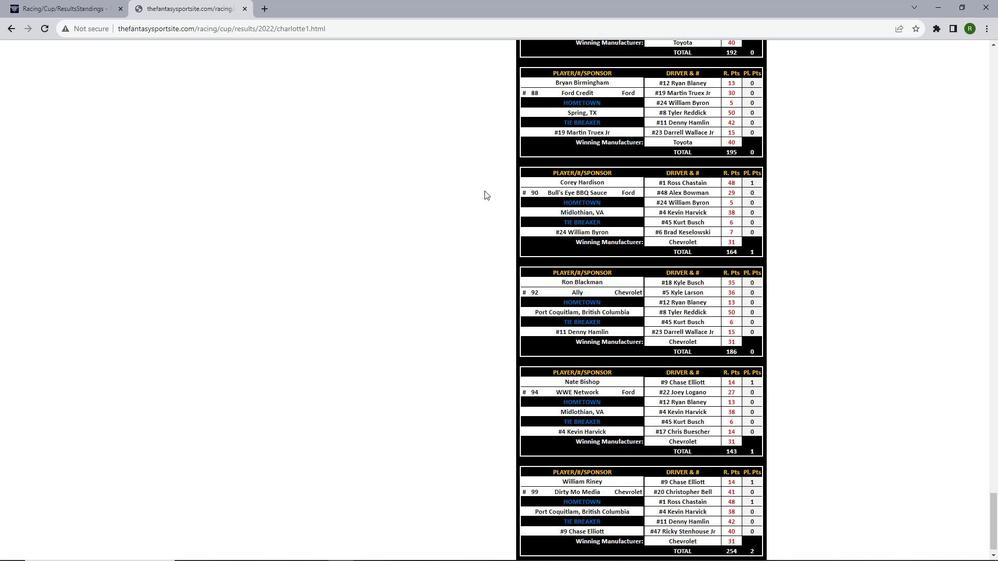 
Action: Mouse scrolled (484, 190) with delta (0, 0)
Screenshot: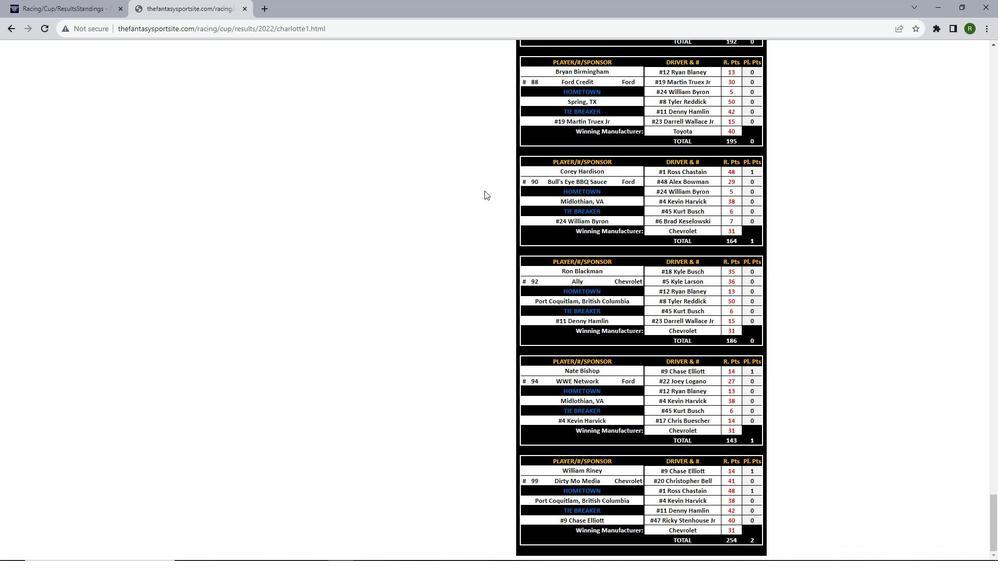 
Action: Mouse scrolled (484, 190) with delta (0, 0)
Screenshot: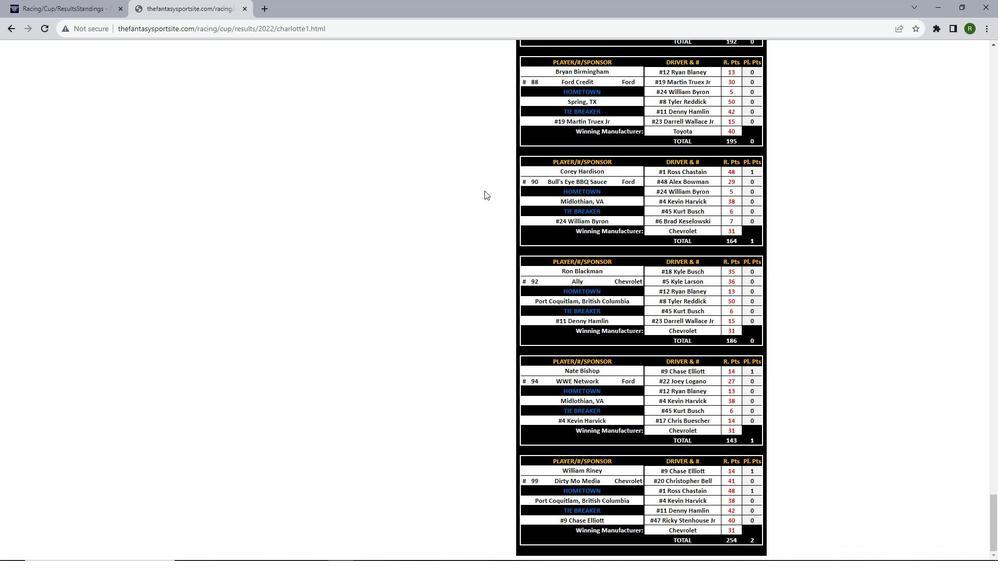 
Action: Mouse scrolled (484, 190) with delta (0, 0)
Screenshot: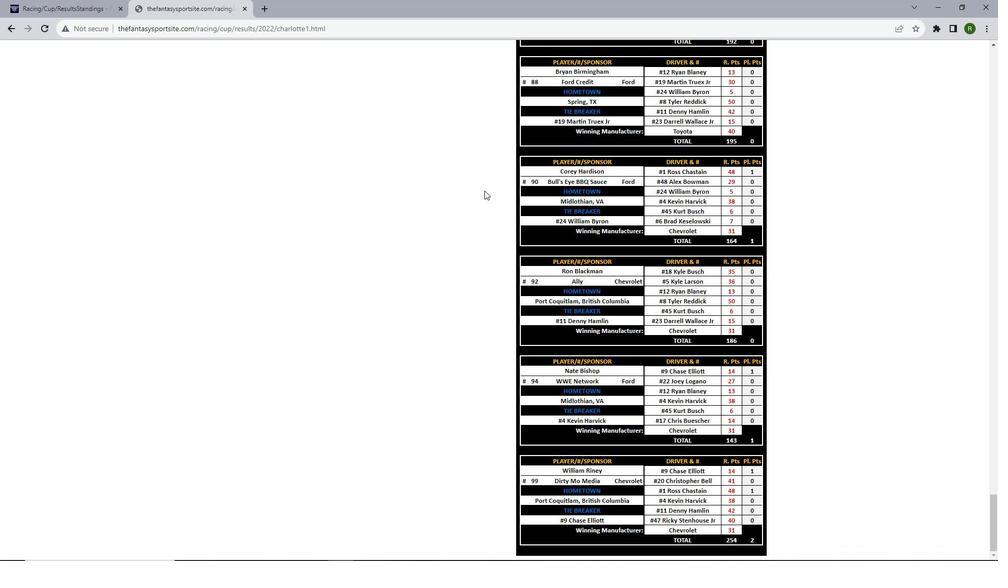 
Action: Mouse scrolled (484, 190) with delta (0, 0)
Screenshot: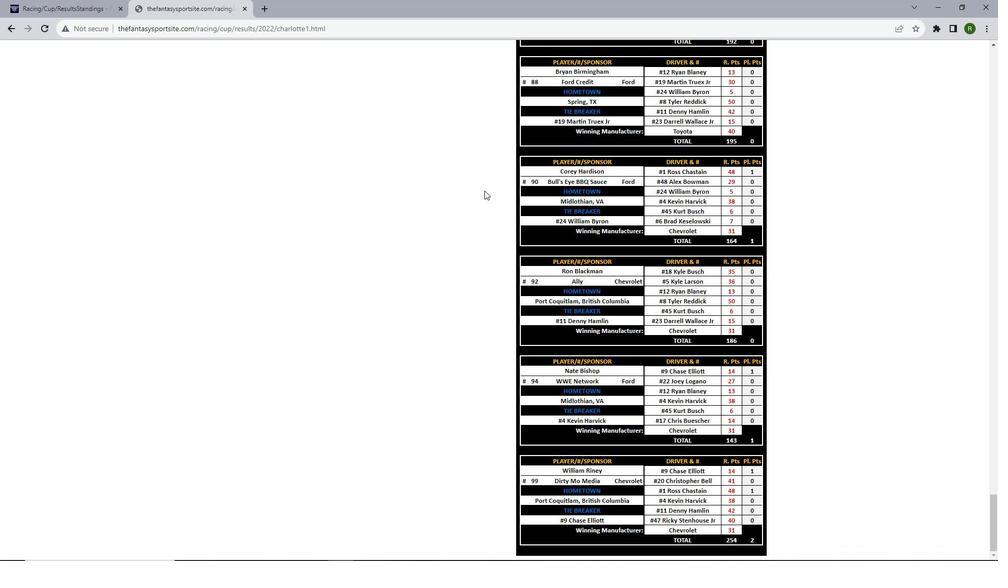 
Action: Mouse scrolled (484, 190) with delta (0, 0)
Screenshot: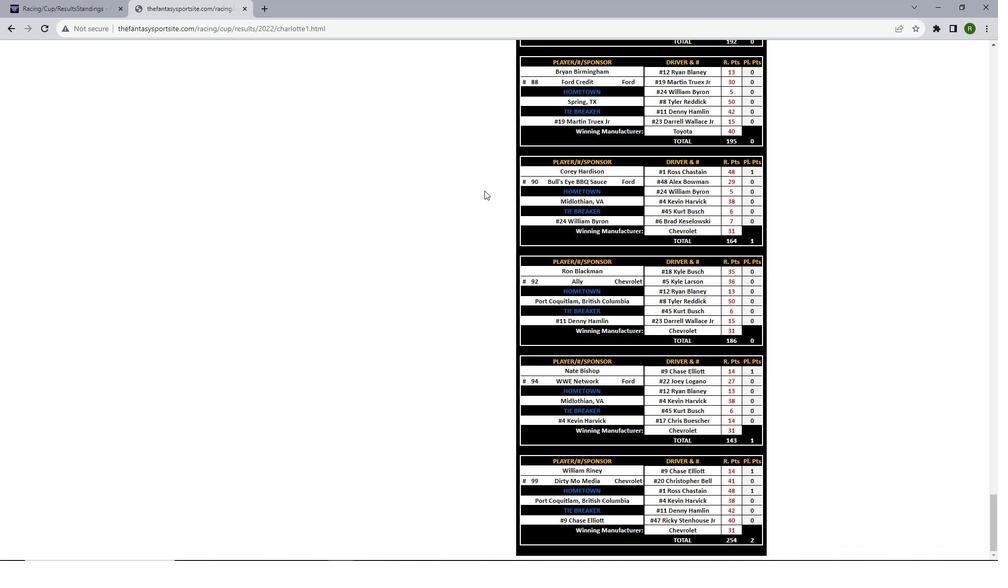 
